 Task: Select the auto option in the integrated GPU acceleration.
Action: Mouse moved to (52, 602)
Screenshot: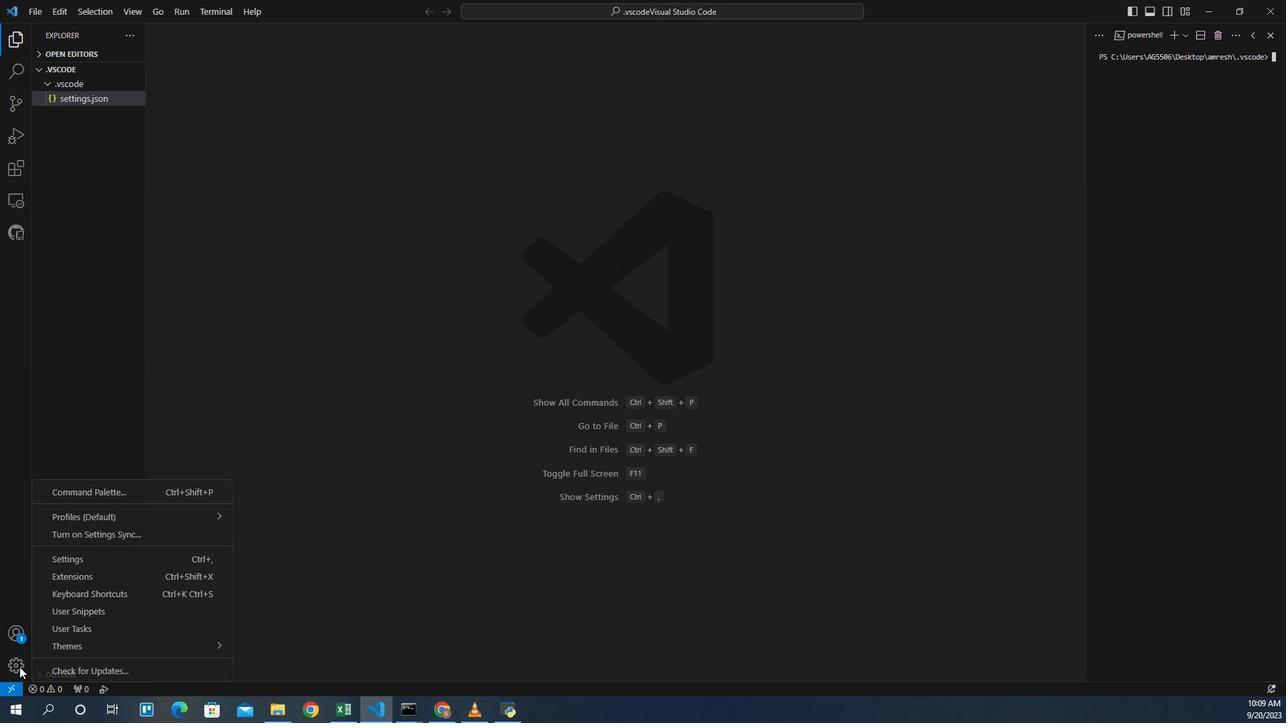
Action: Mouse pressed left at (52, 602)
Screenshot: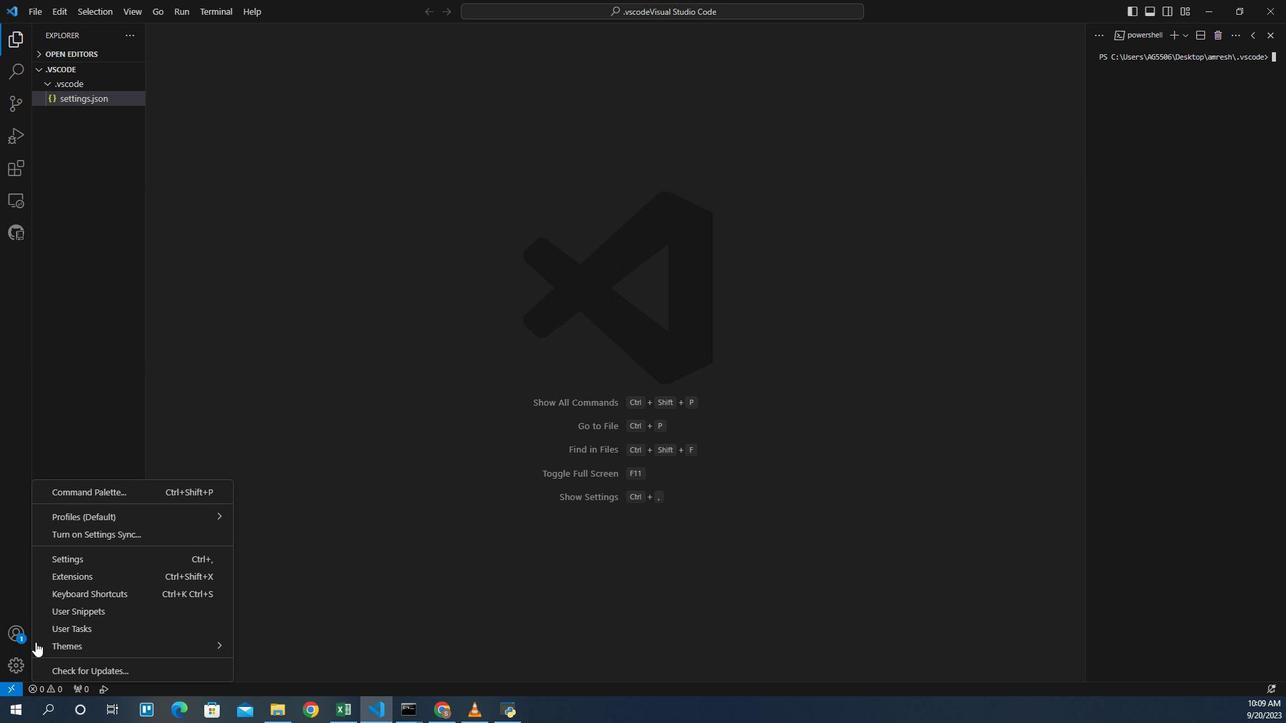 
Action: Mouse moved to (86, 518)
Screenshot: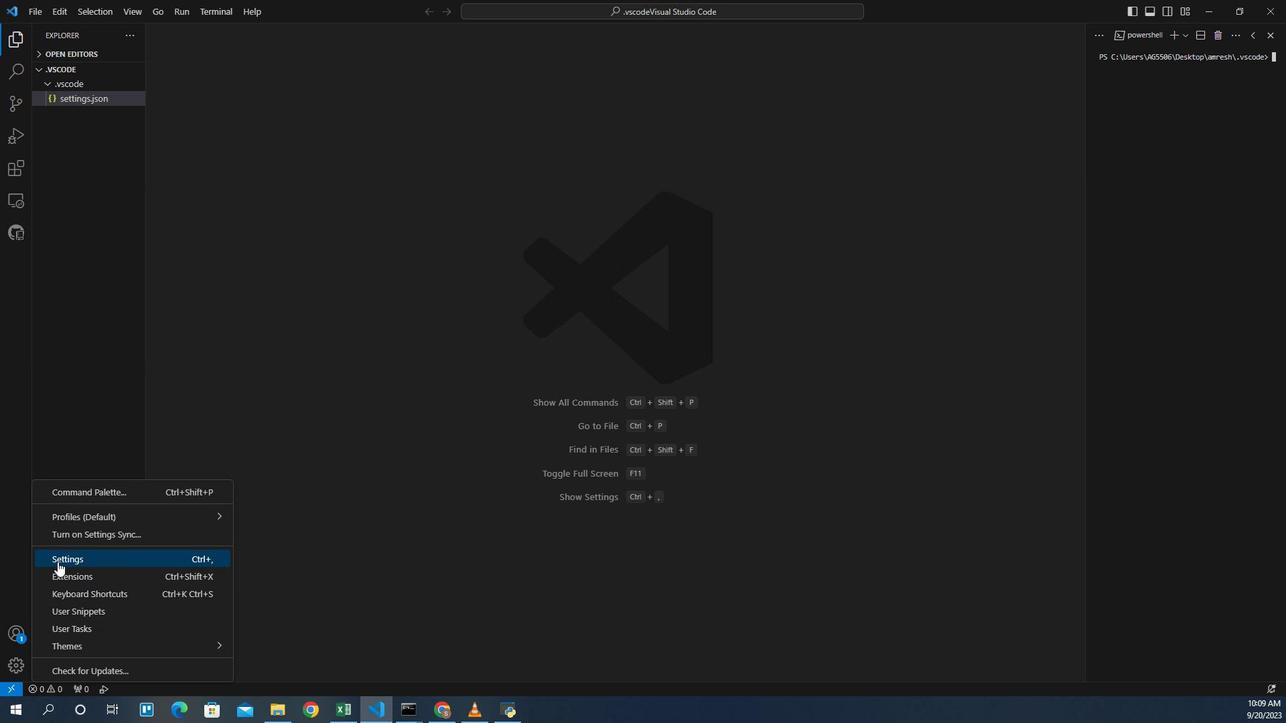 
Action: Mouse pressed left at (86, 518)
Screenshot: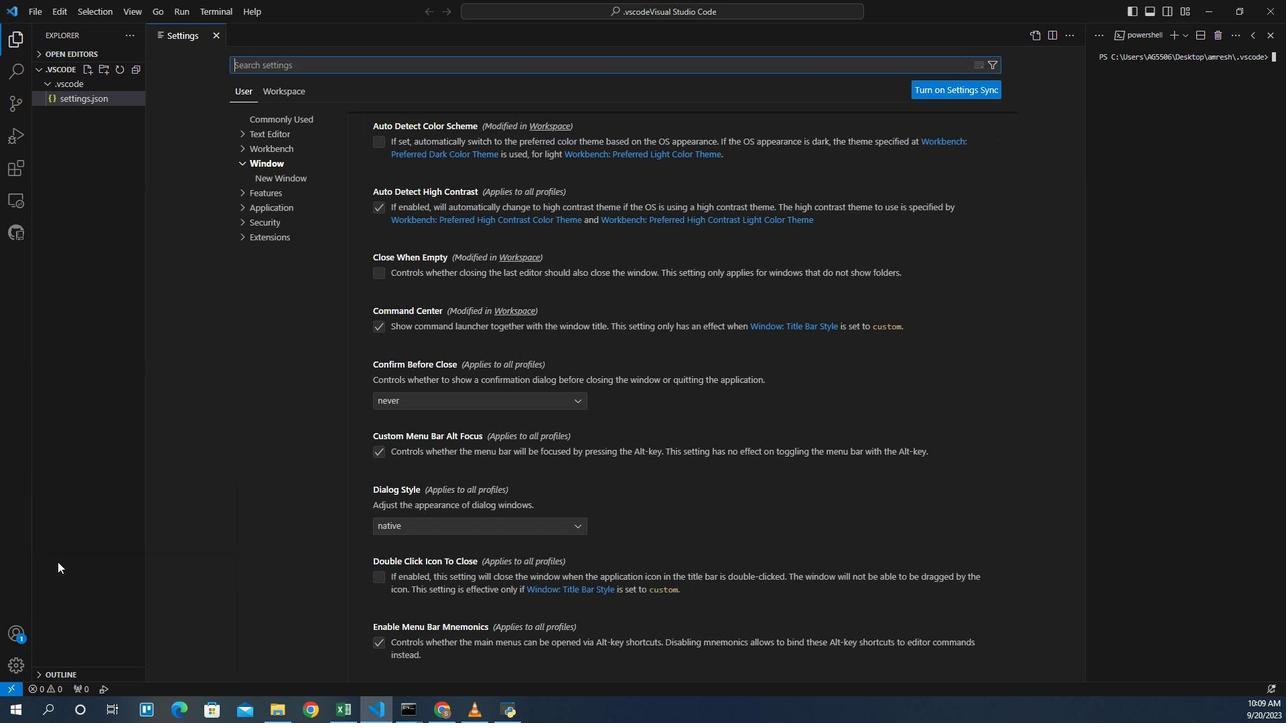 
Action: Mouse moved to (284, 138)
Screenshot: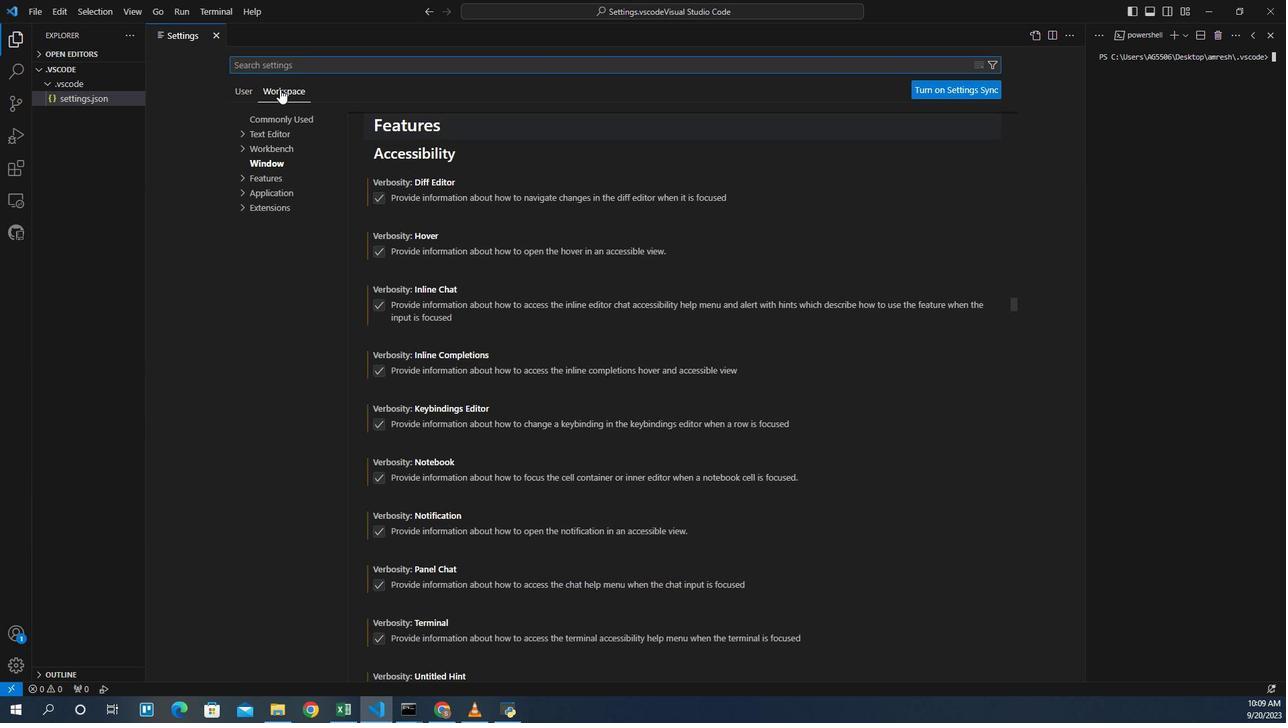 
Action: Mouse pressed left at (284, 138)
Screenshot: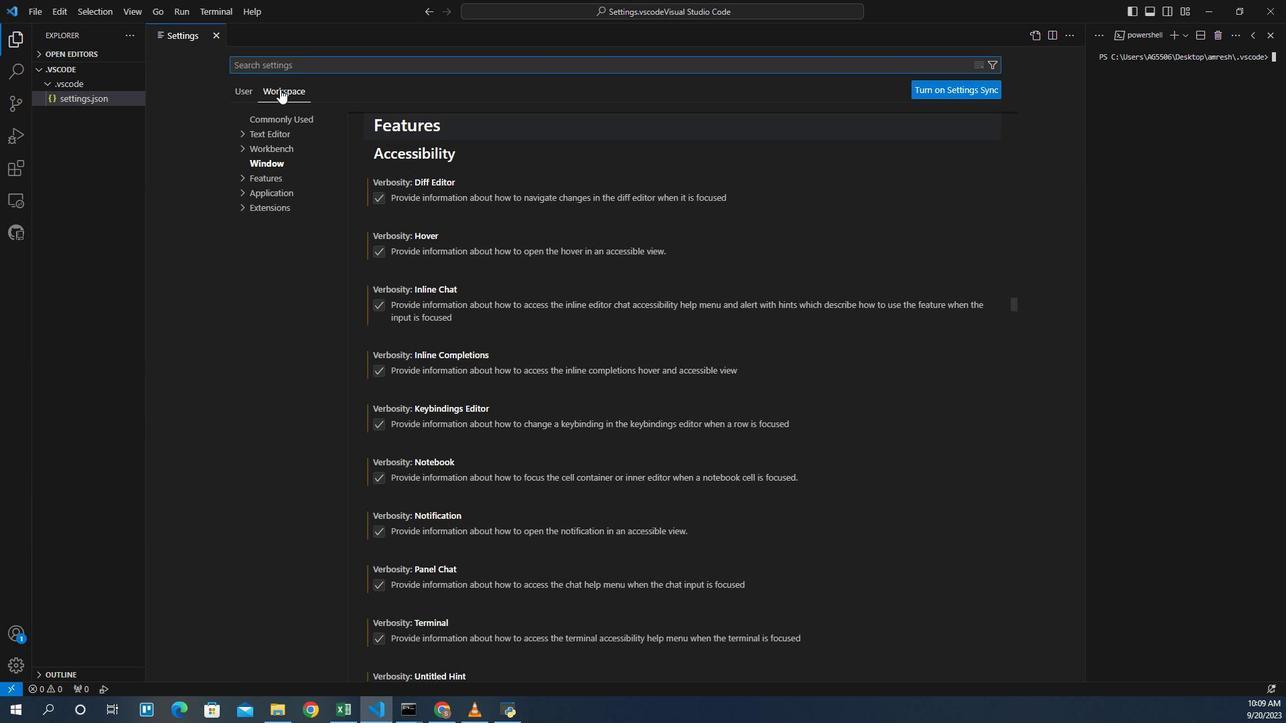 
Action: Mouse moved to (253, 211)
Screenshot: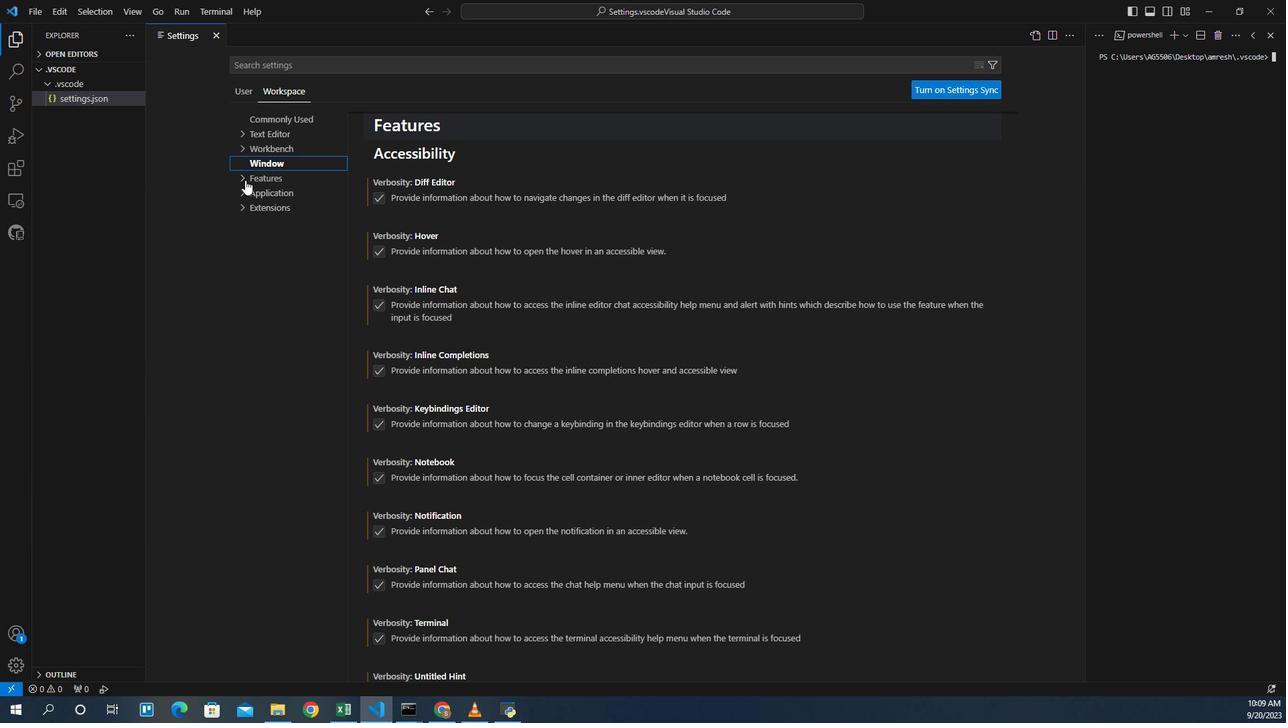 
Action: Mouse pressed left at (253, 211)
Screenshot: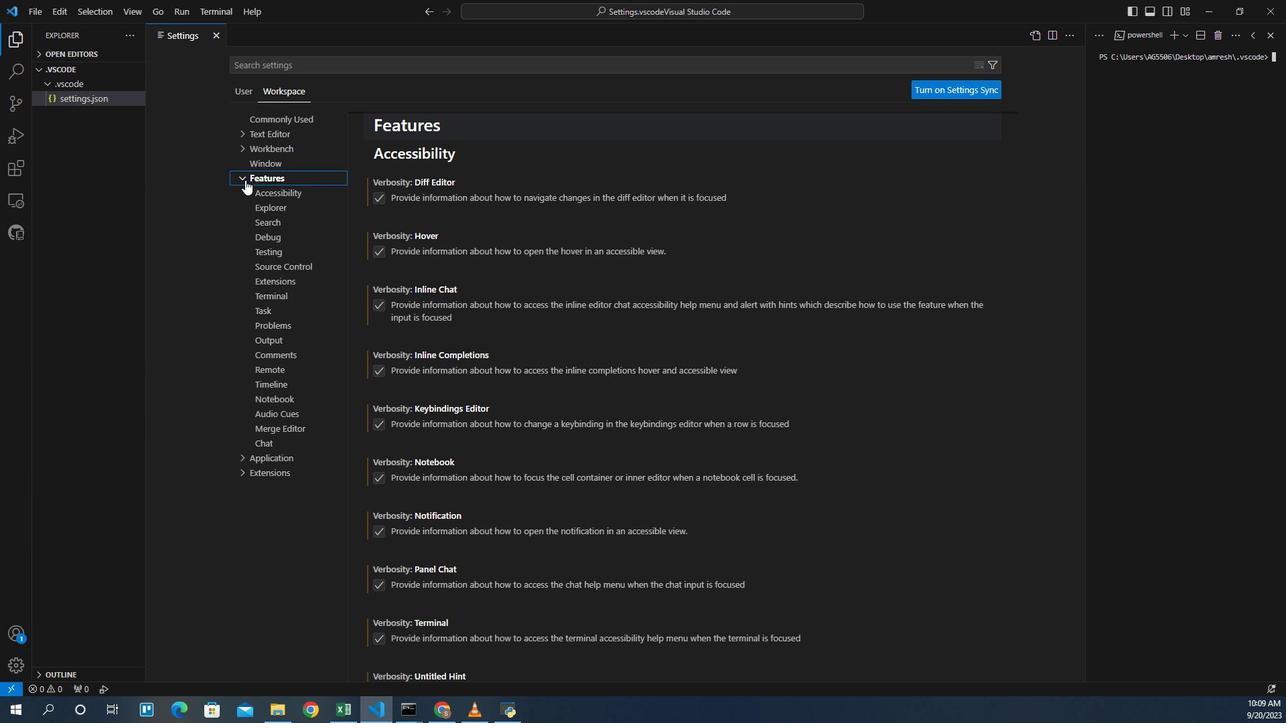 
Action: Mouse moved to (276, 304)
Screenshot: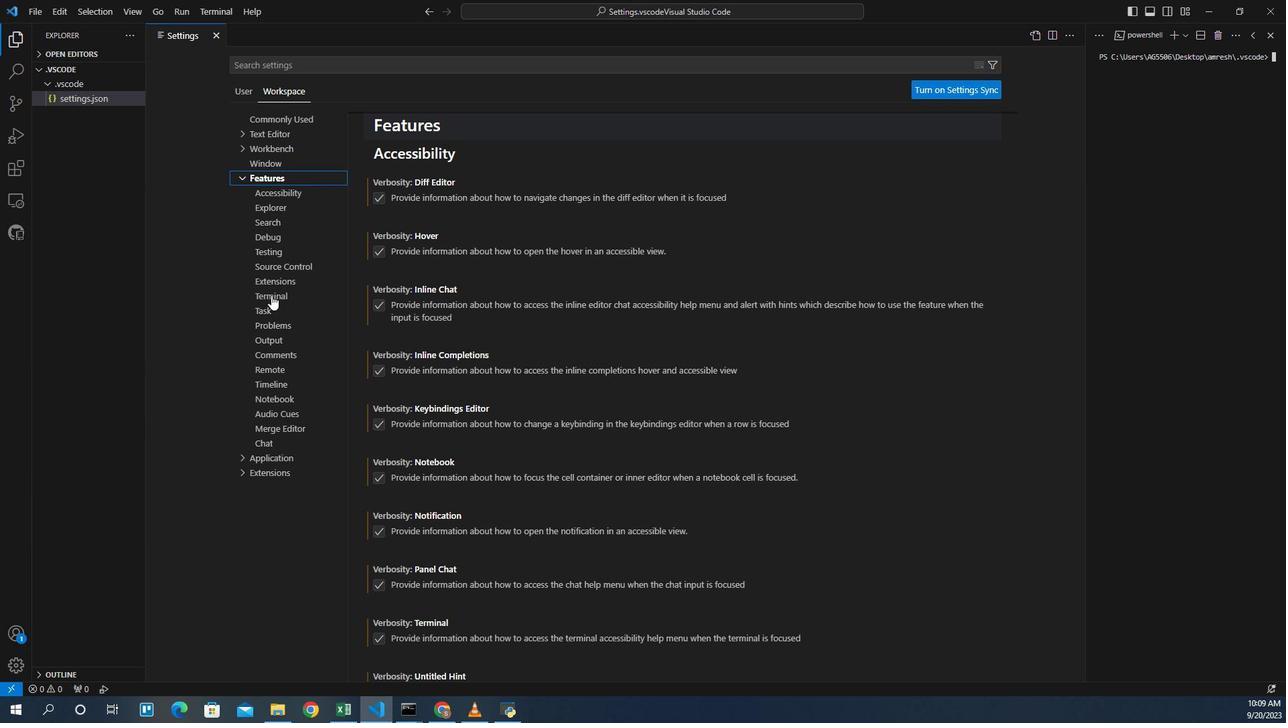 
Action: Mouse pressed left at (276, 304)
Screenshot: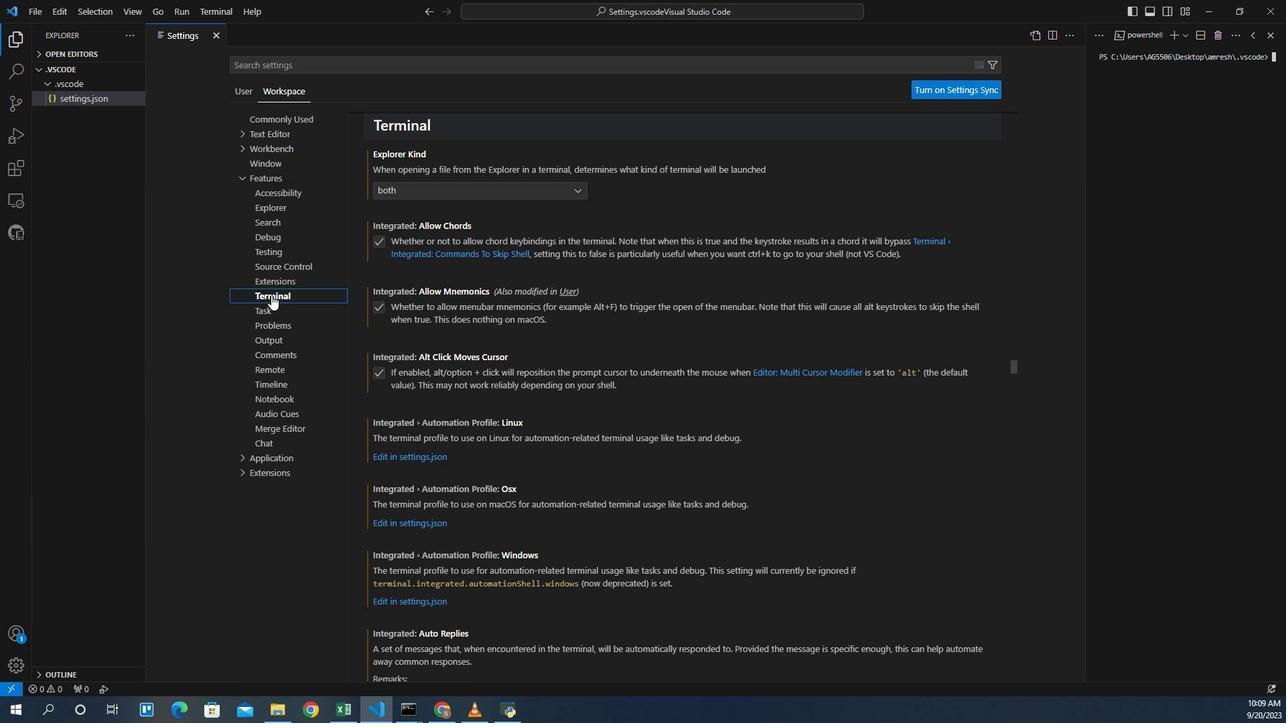 
Action: Mouse moved to (521, 475)
Screenshot: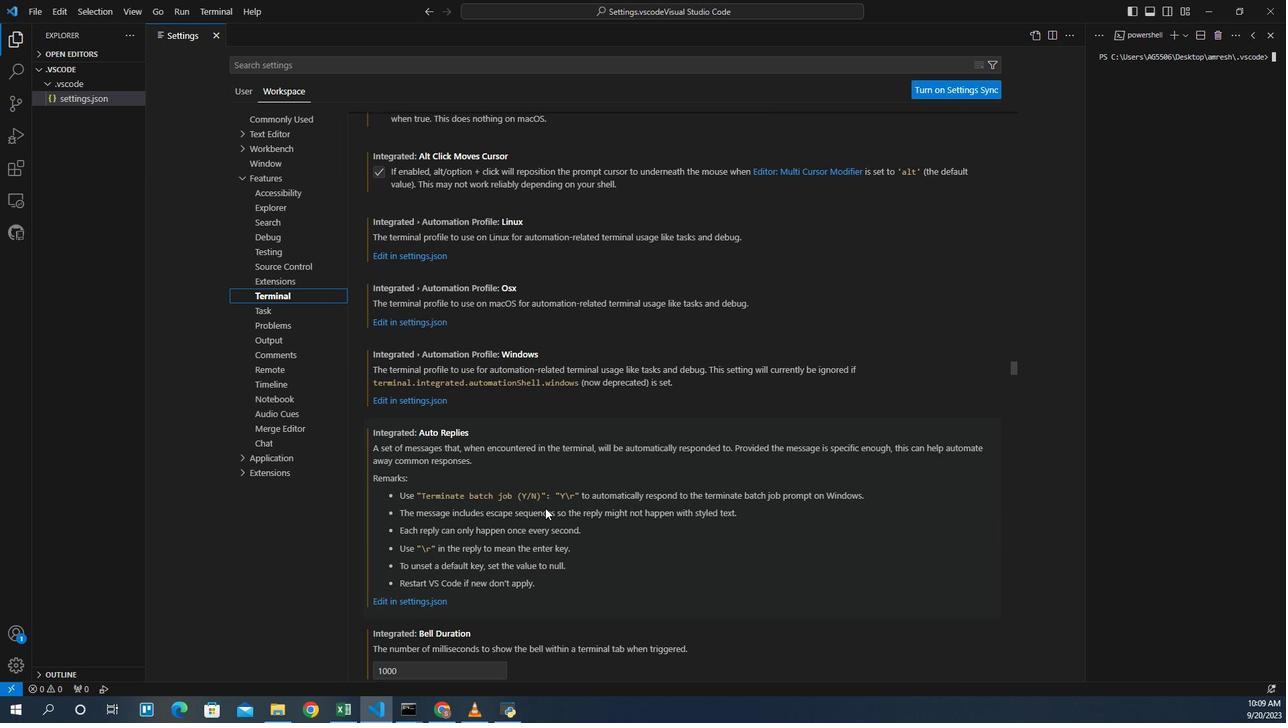 
Action: Mouse scrolled (521, 475) with delta (0, 0)
Screenshot: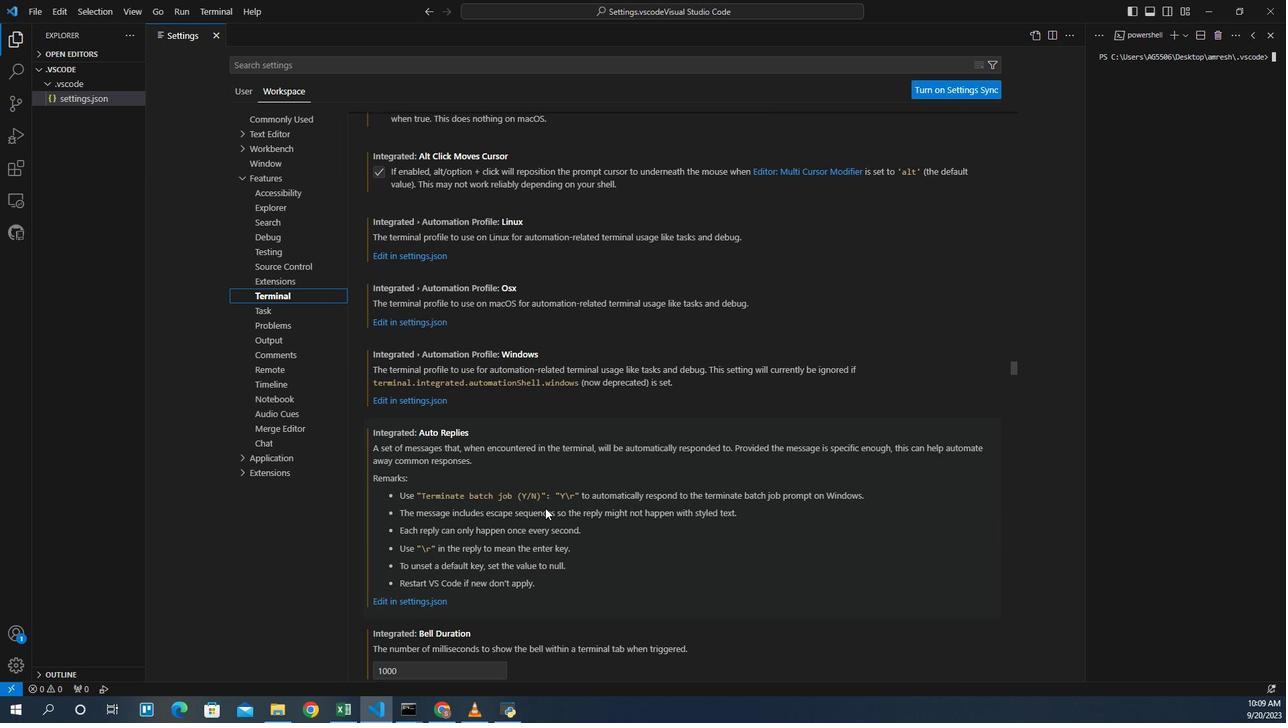 
Action: Mouse scrolled (521, 475) with delta (0, 0)
Screenshot: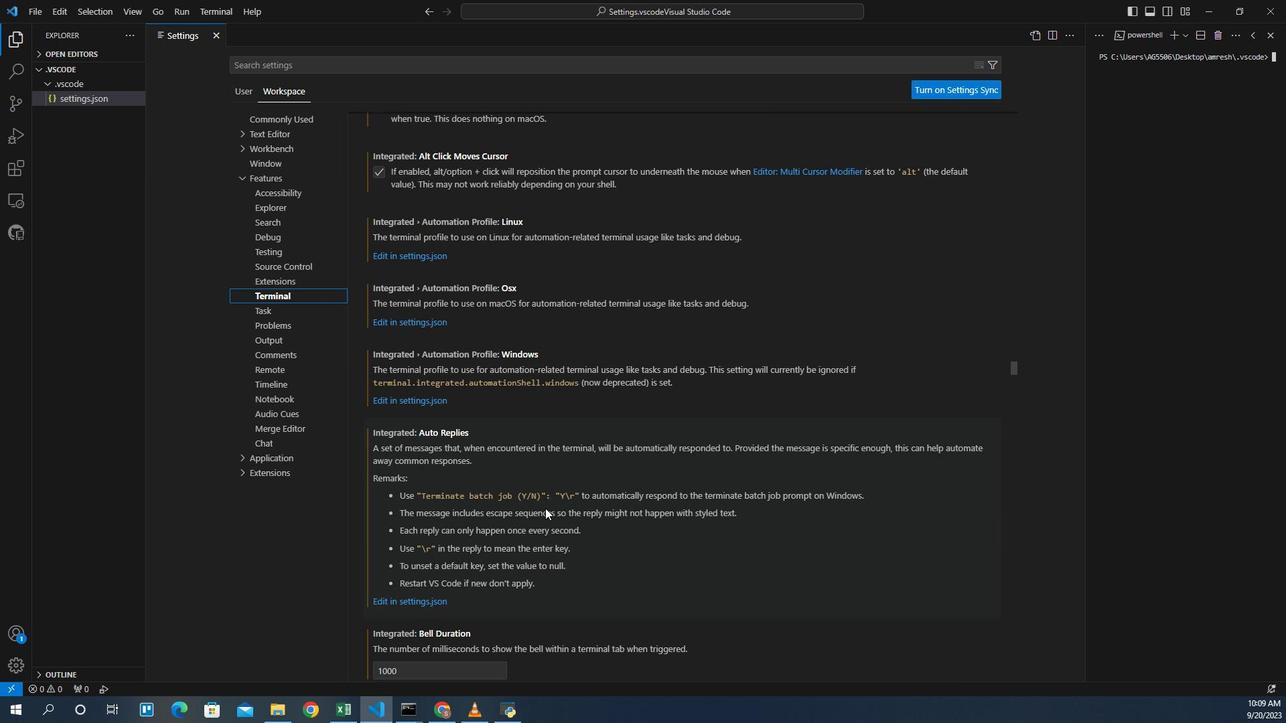 
Action: Mouse scrolled (521, 475) with delta (0, 0)
Screenshot: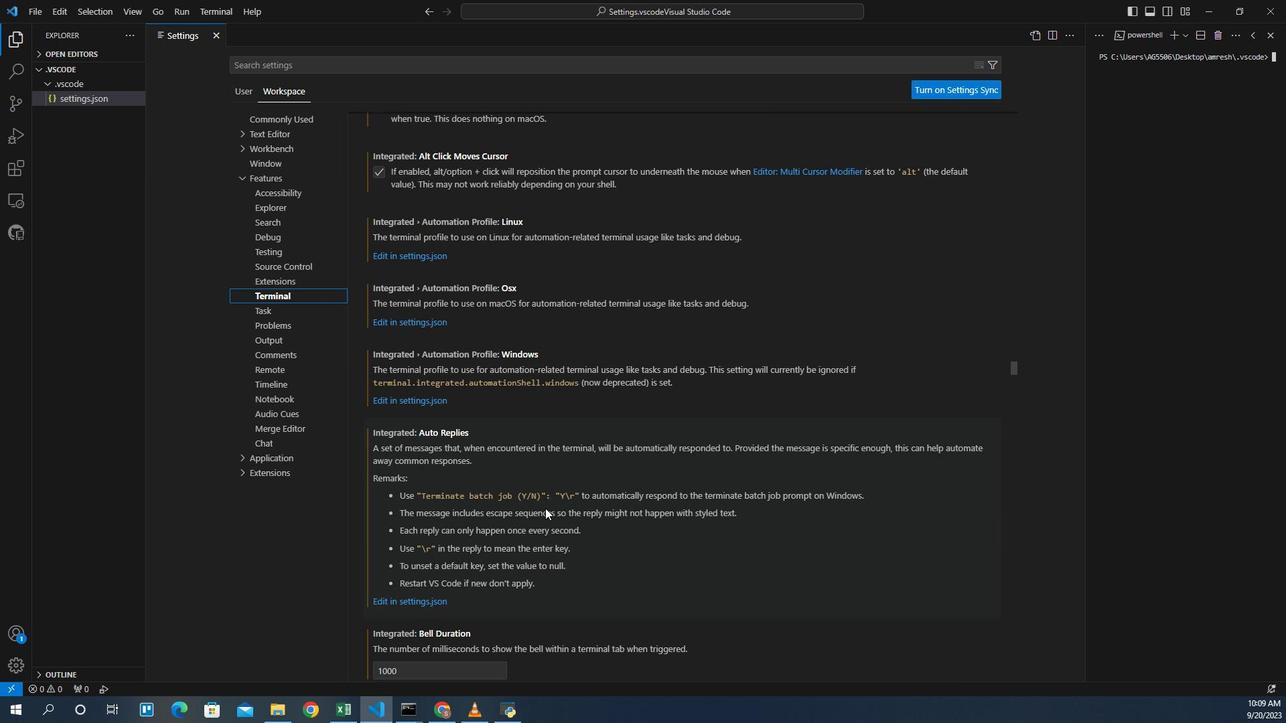 
Action: Mouse scrolled (521, 475) with delta (0, 0)
Screenshot: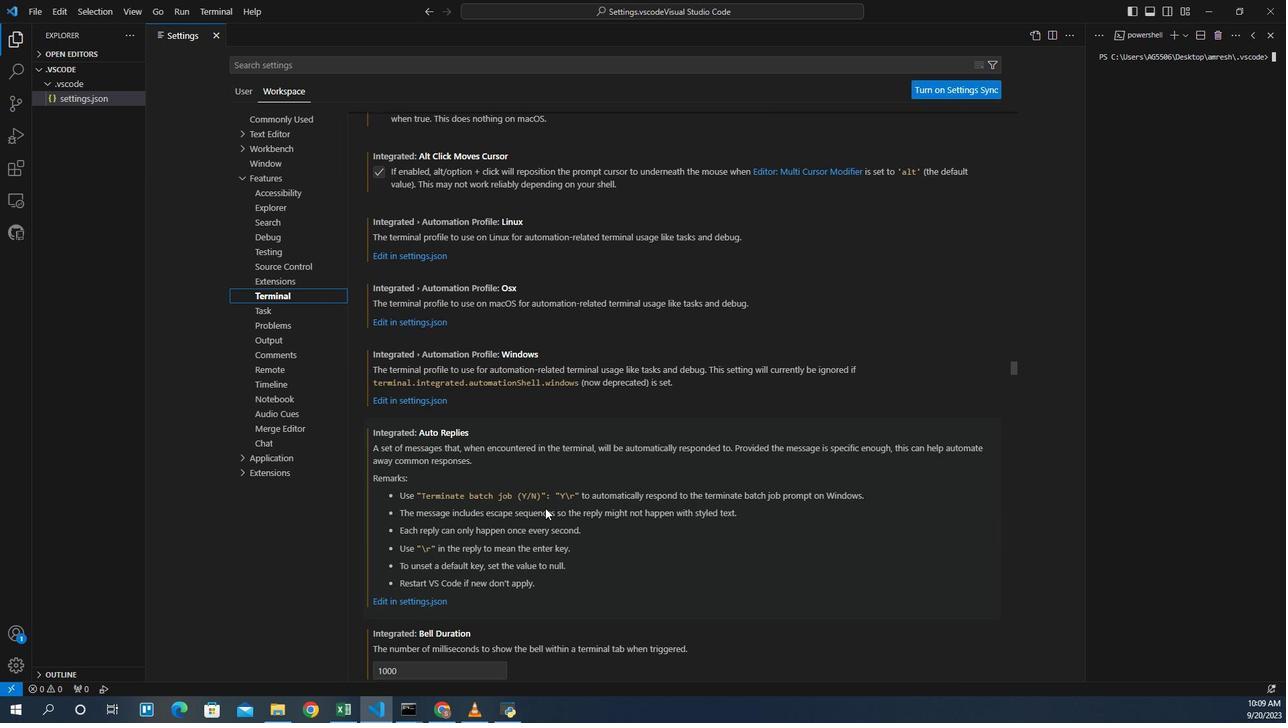 
Action: Mouse scrolled (521, 475) with delta (0, 0)
Screenshot: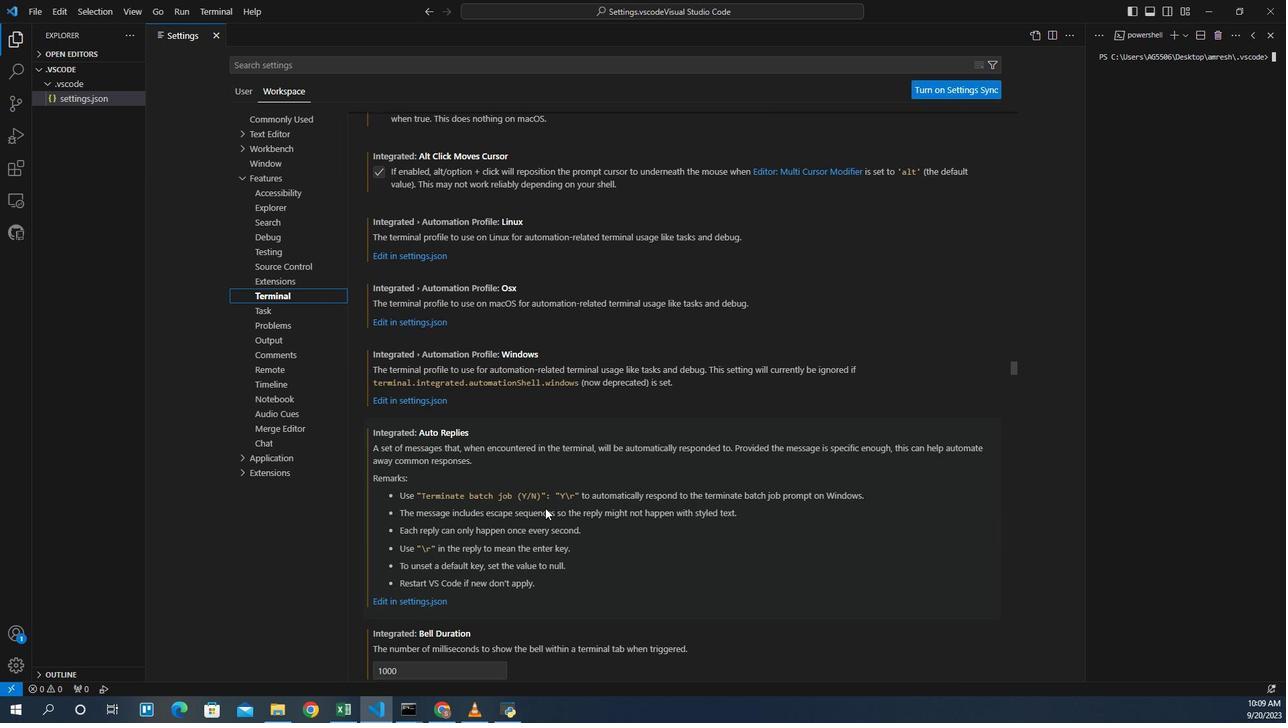 
Action: Mouse scrolled (521, 475) with delta (0, 0)
Screenshot: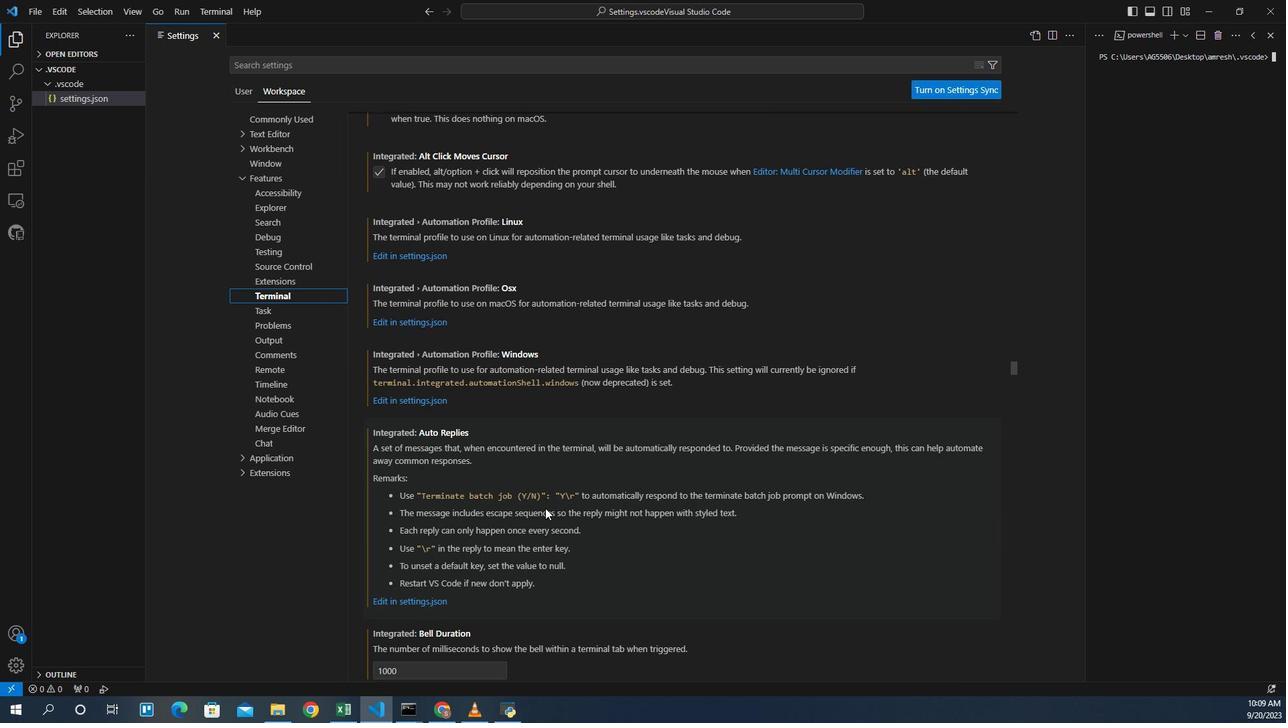 
Action: Mouse scrolled (521, 475) with delta (0, 0)
Screenshot: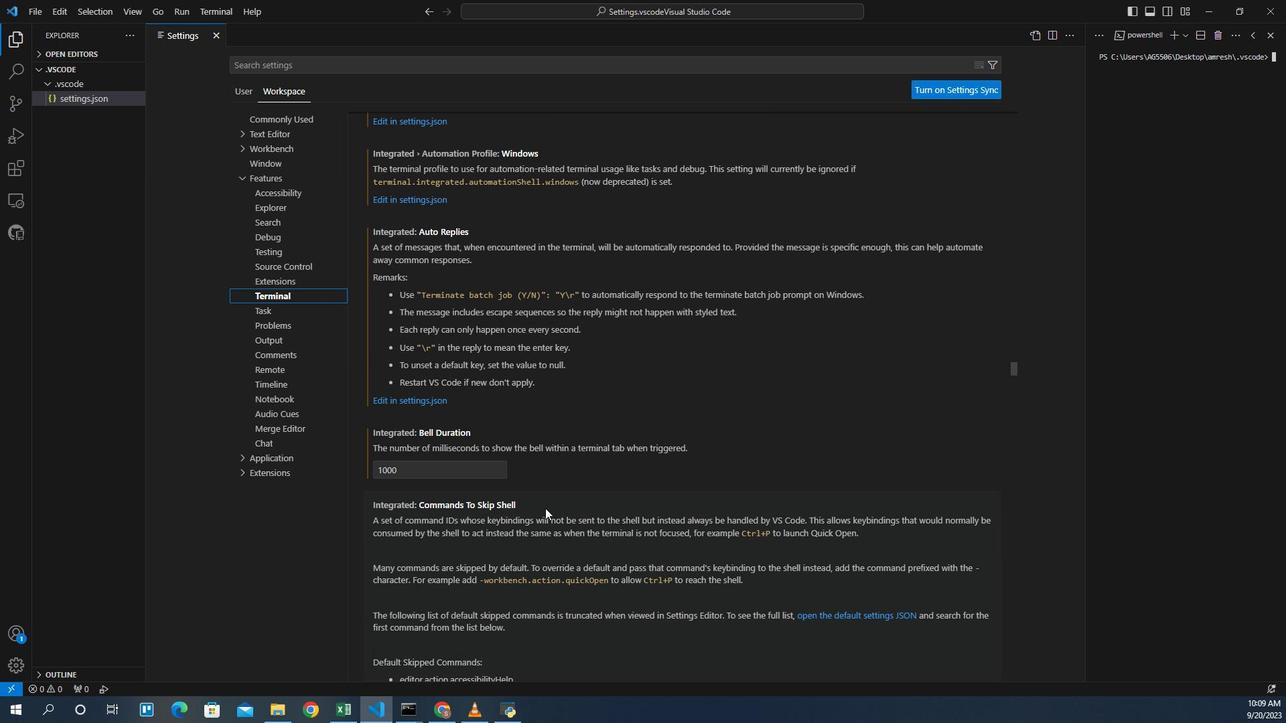
Action: Mouse scrolled (521, 475) with delta (0, 0)
Screenshot: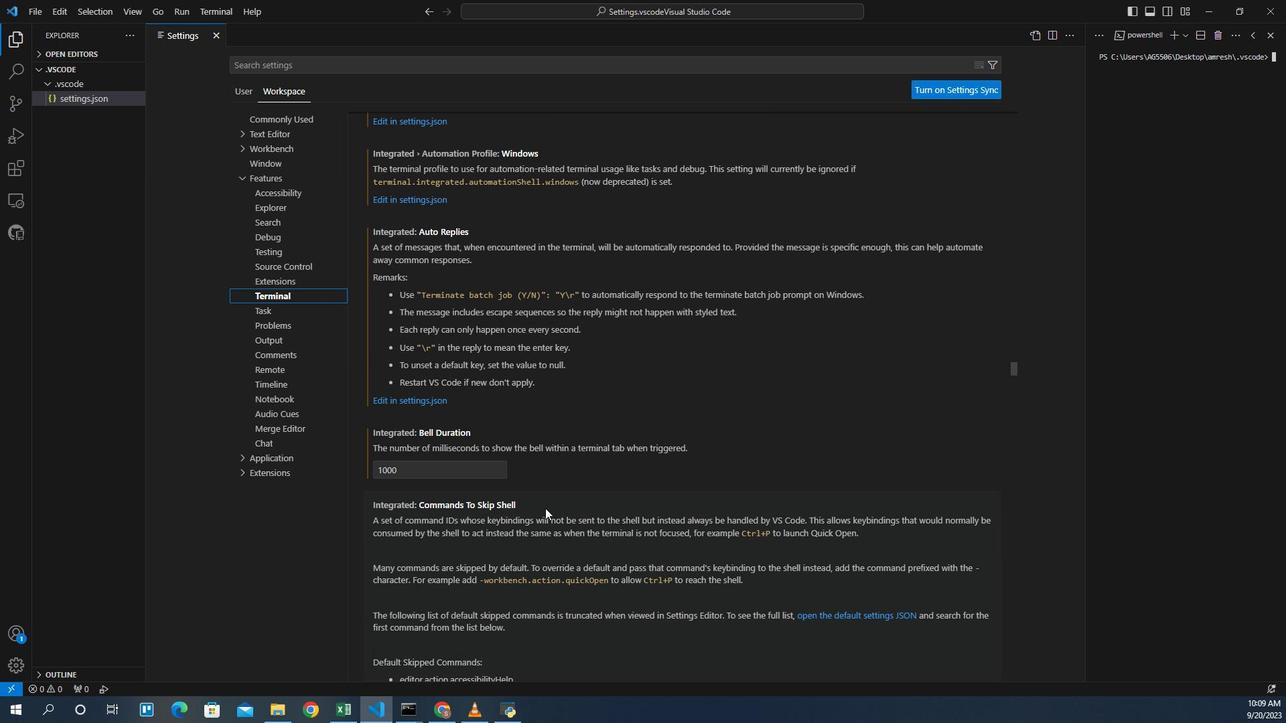 
Action: Mouse scrolled (521, 475) with delta (0, 0)
Screenshot: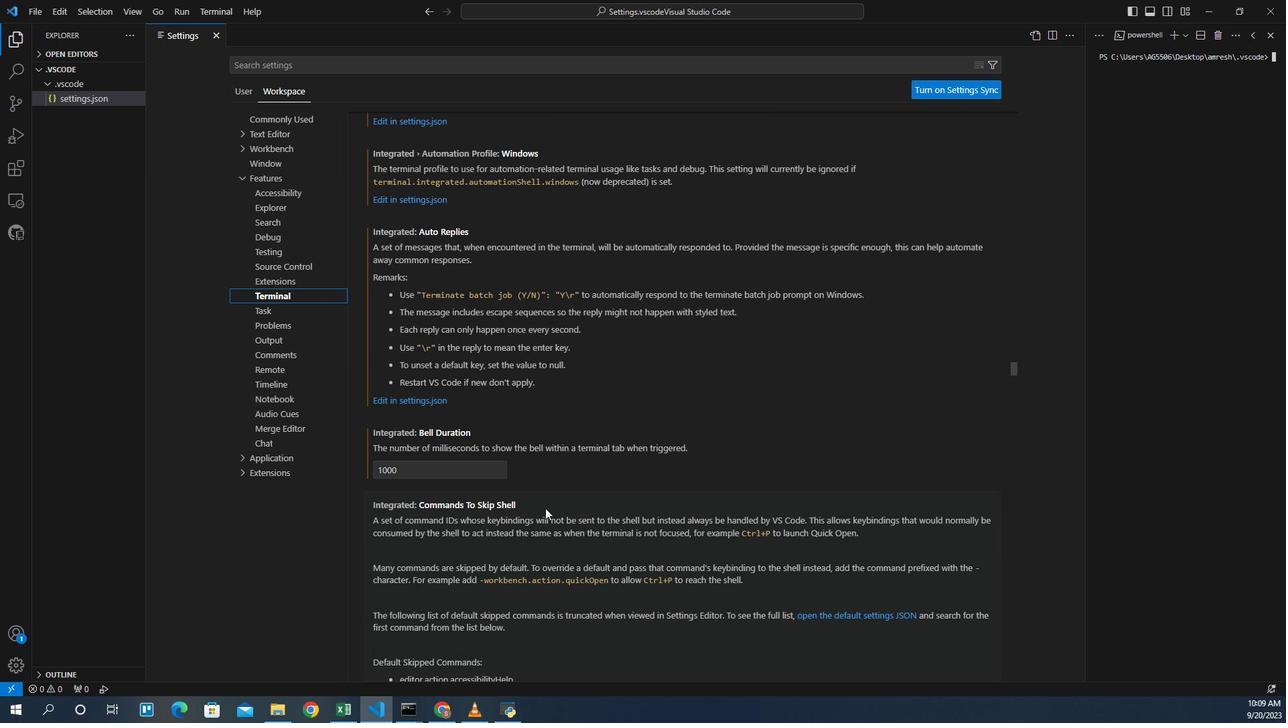 
Action: Mouse scrolled (521, 475) with delta (0, 0)
Screenshot: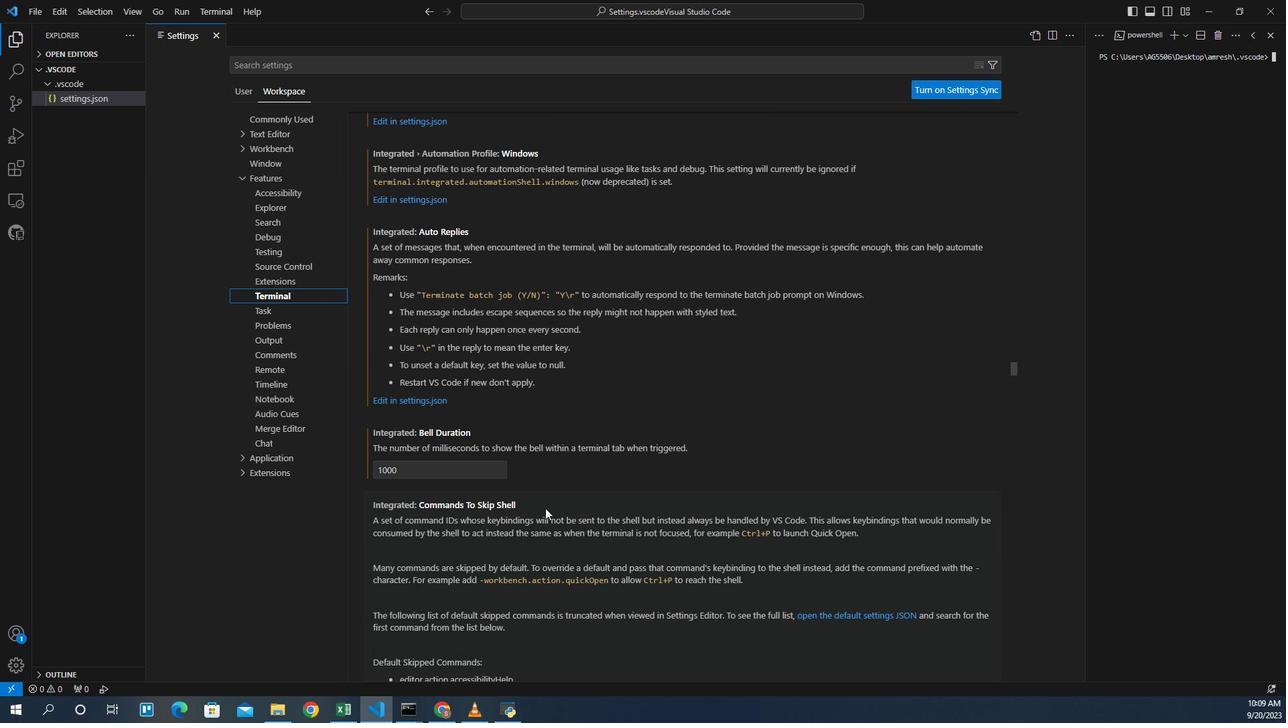
Action: Mouse scrolled (521, 475) with delta (0, 0)
Screenshot: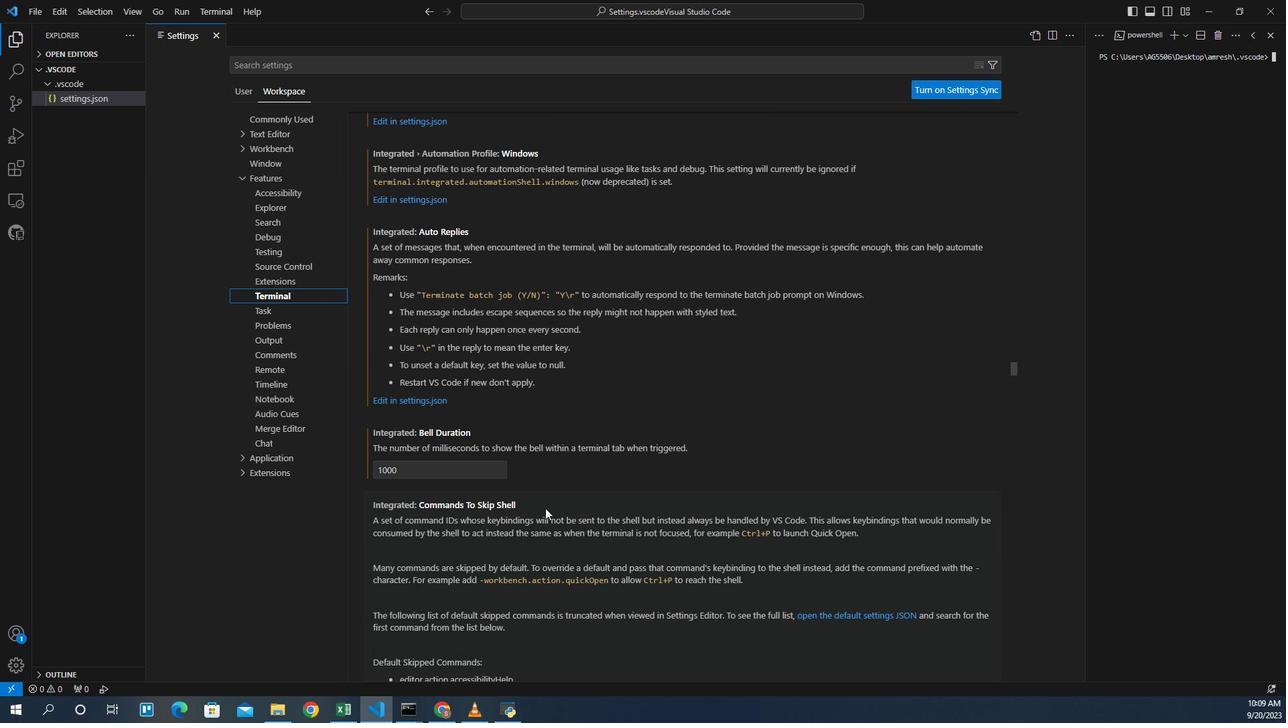 
Action: Mouse scrolled (521, 475) with delta (0, 0)
Screenshot: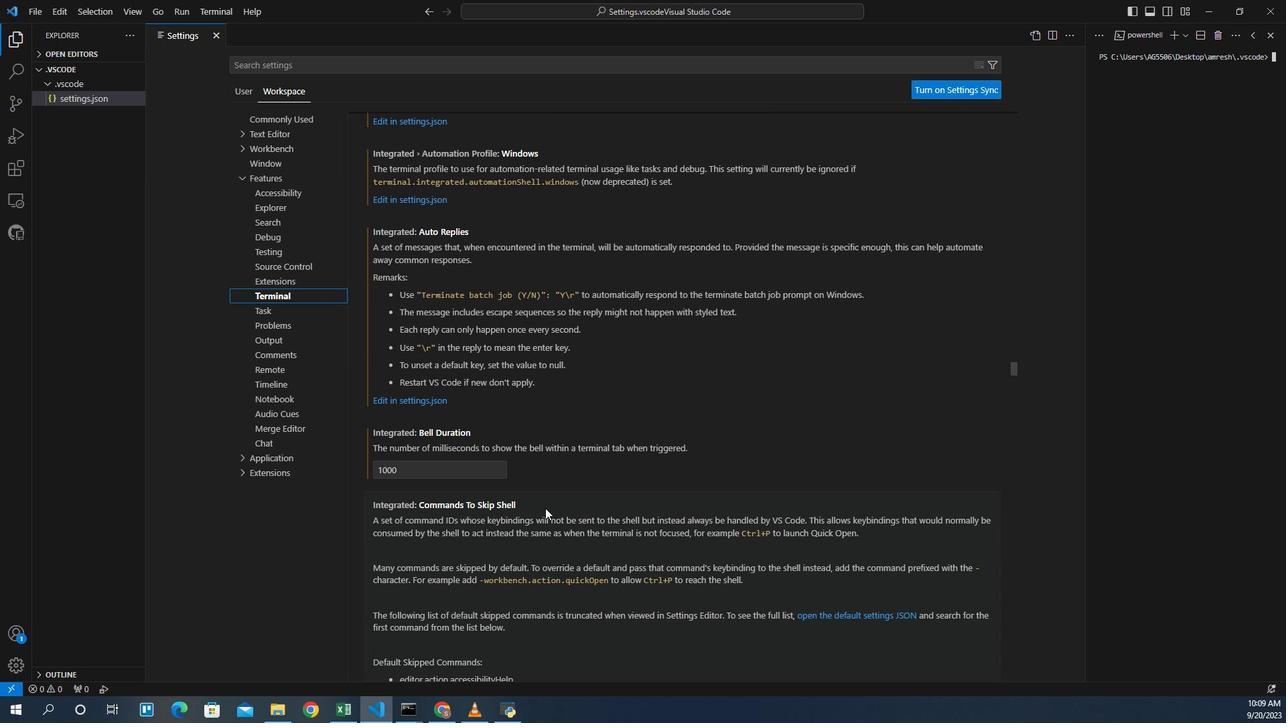 
Action: Mouse scrolled (521, 475) with delta (0, 0)
Screenshot: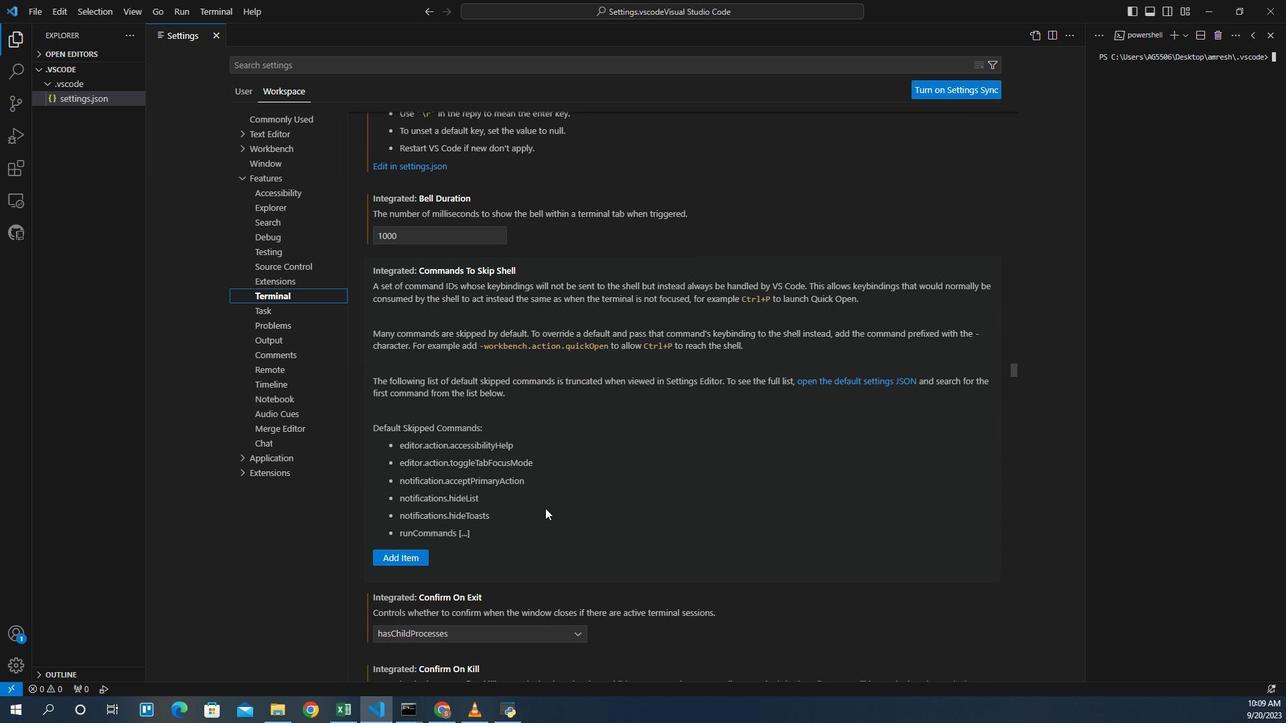 
Action: Mouse scrolled (521, 475) with delta (0, 0)
Screenshot: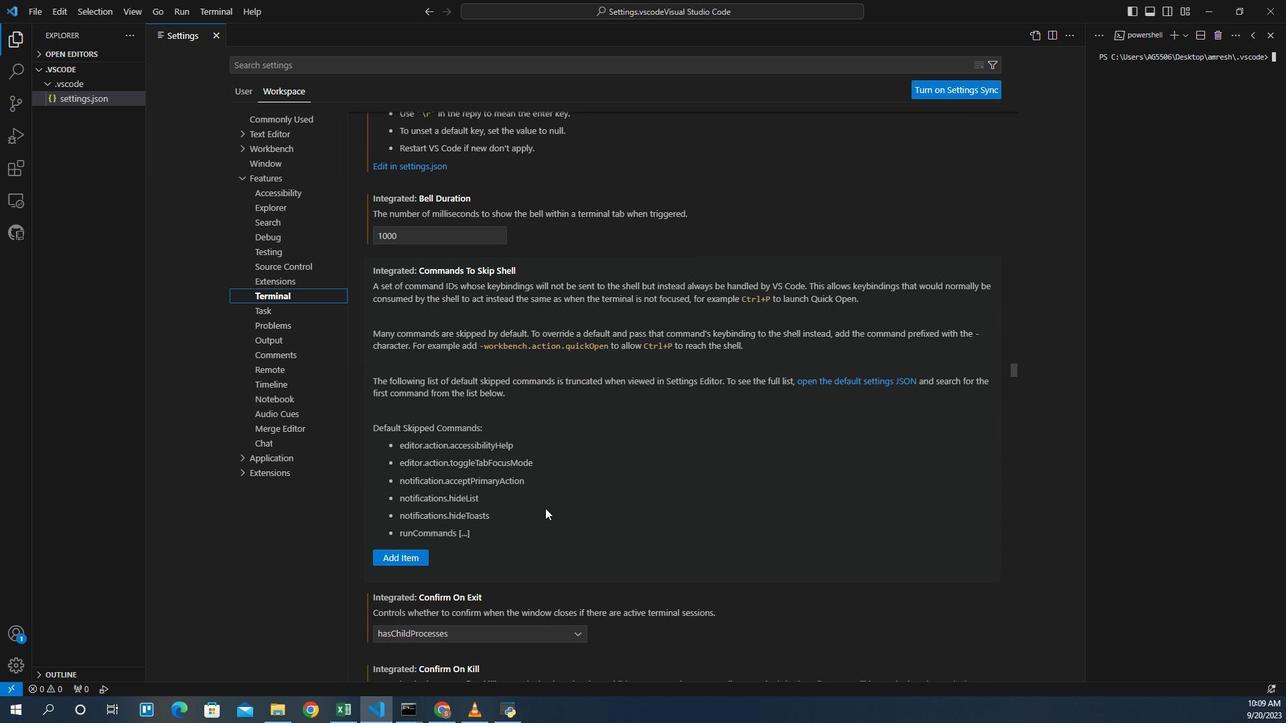 
Action: Mouse scrolled (521, 475) with delta (0, 0)
Screenshot: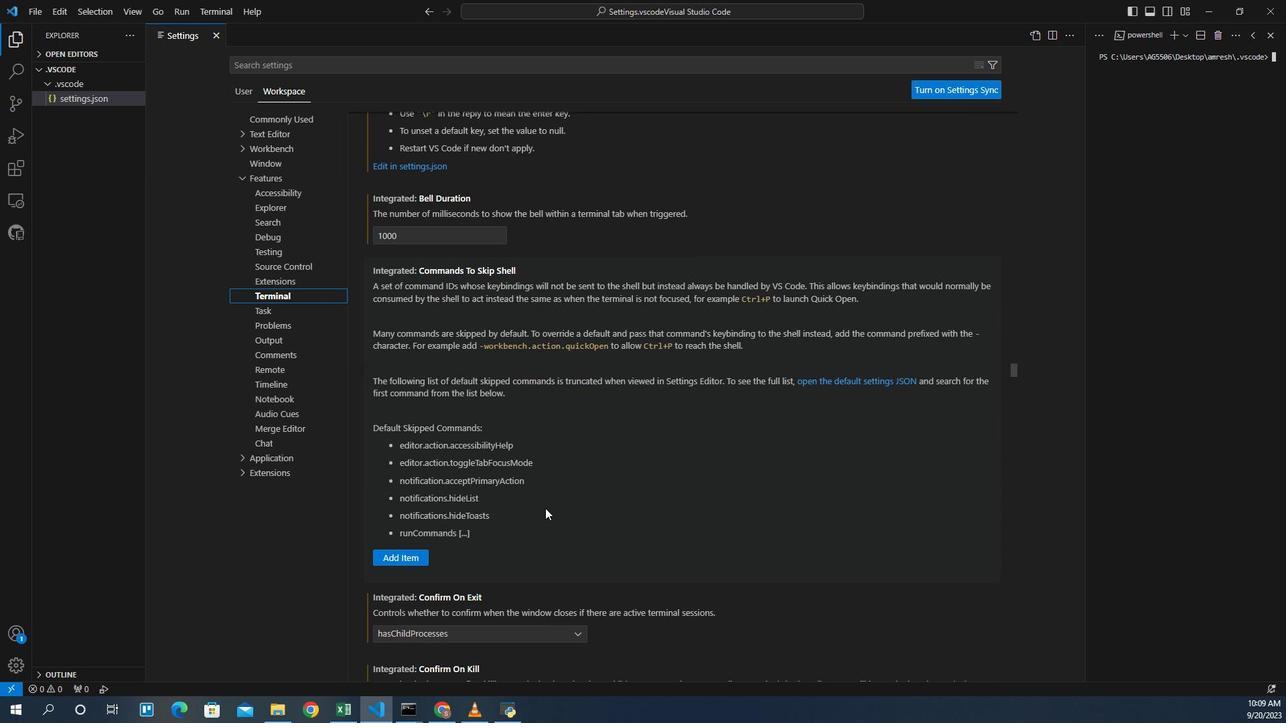 
Action: Mouse scrolled (521, 475) with delta (0, 0)
Screenshot: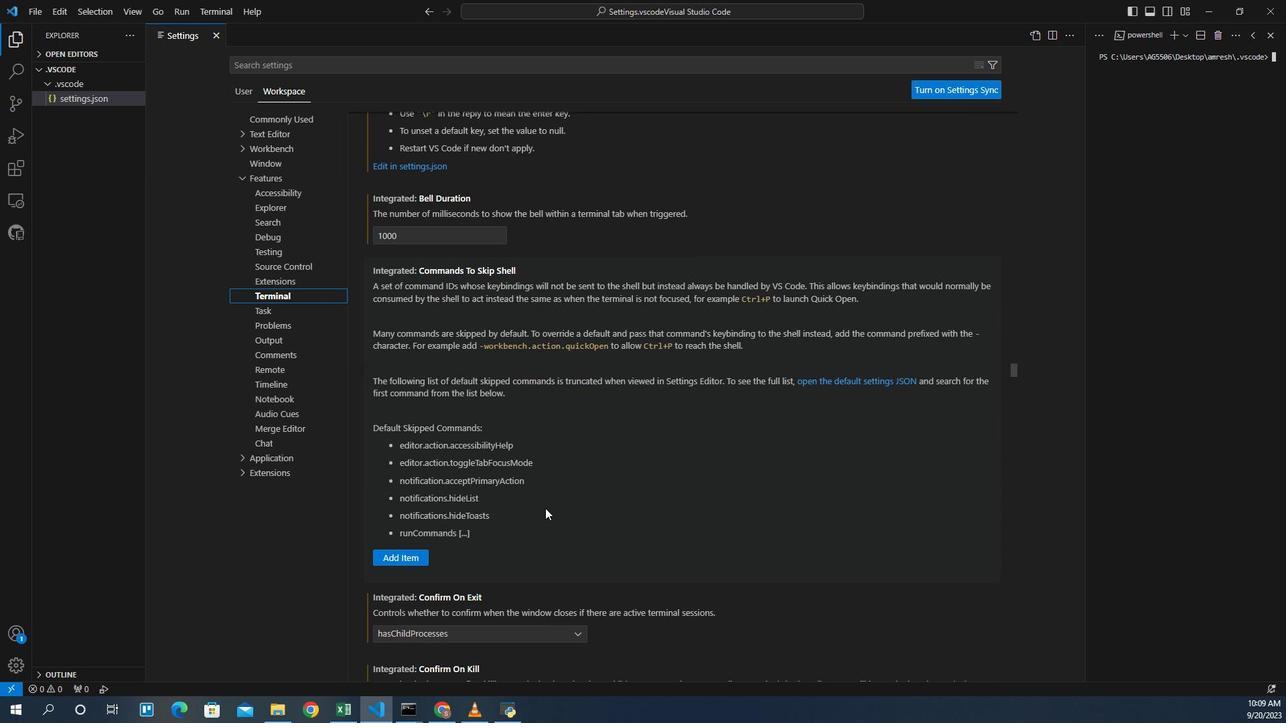 
Action: Mouse scrolled (521, 475) with delta (0, 0)
Screenshot: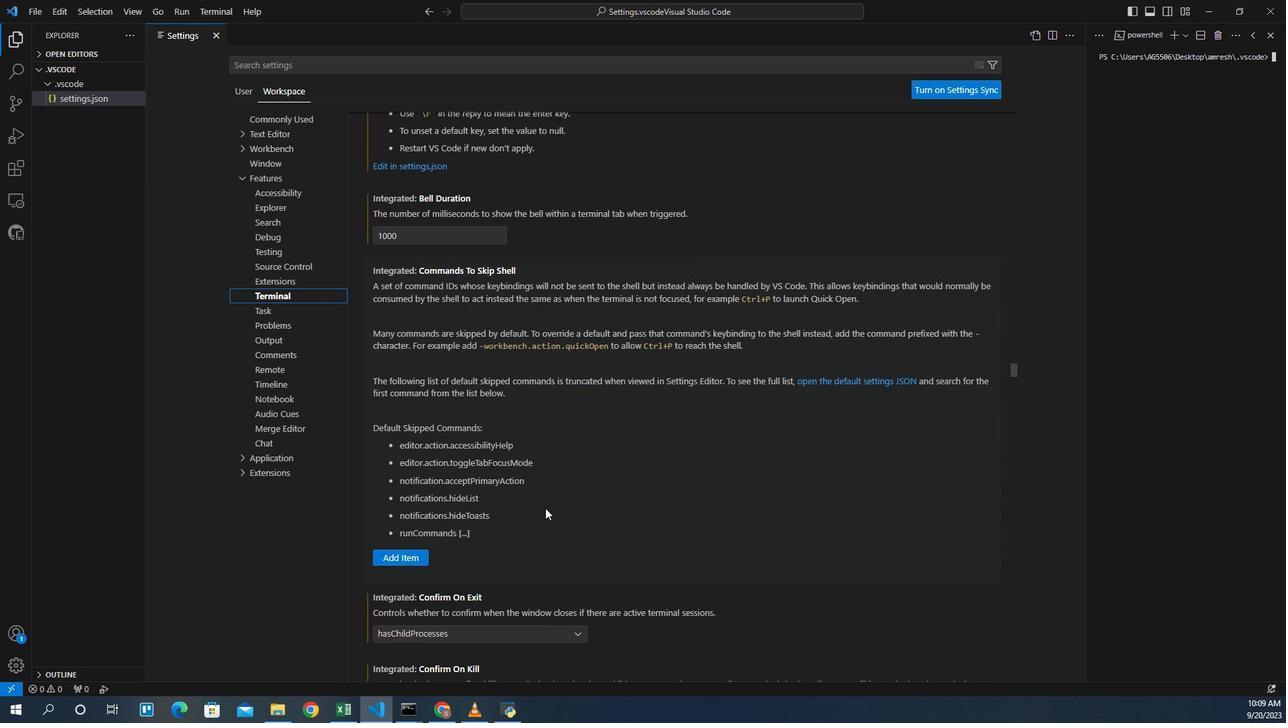 
Action: Mouse scrolled (521, 475) with delta (0, 0)
Screenshot: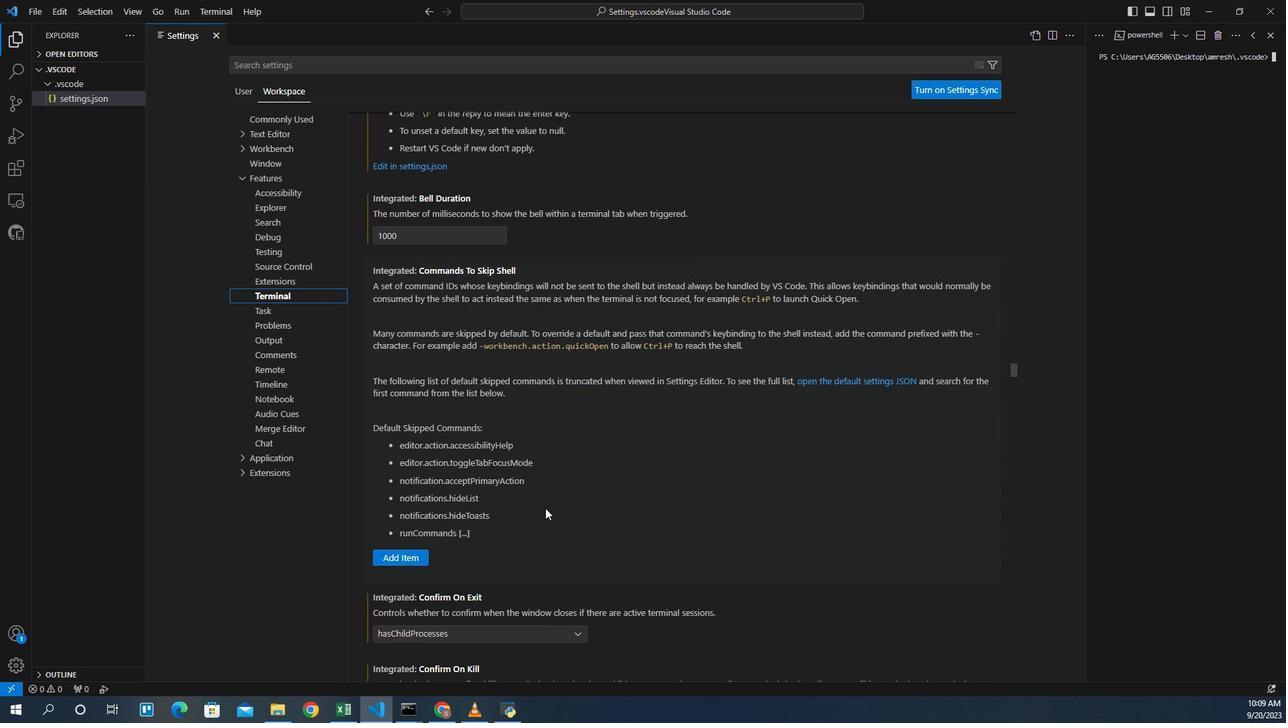 
Action: Mouse scrolled (521, 475) with delta (0, 0)
Screenshot: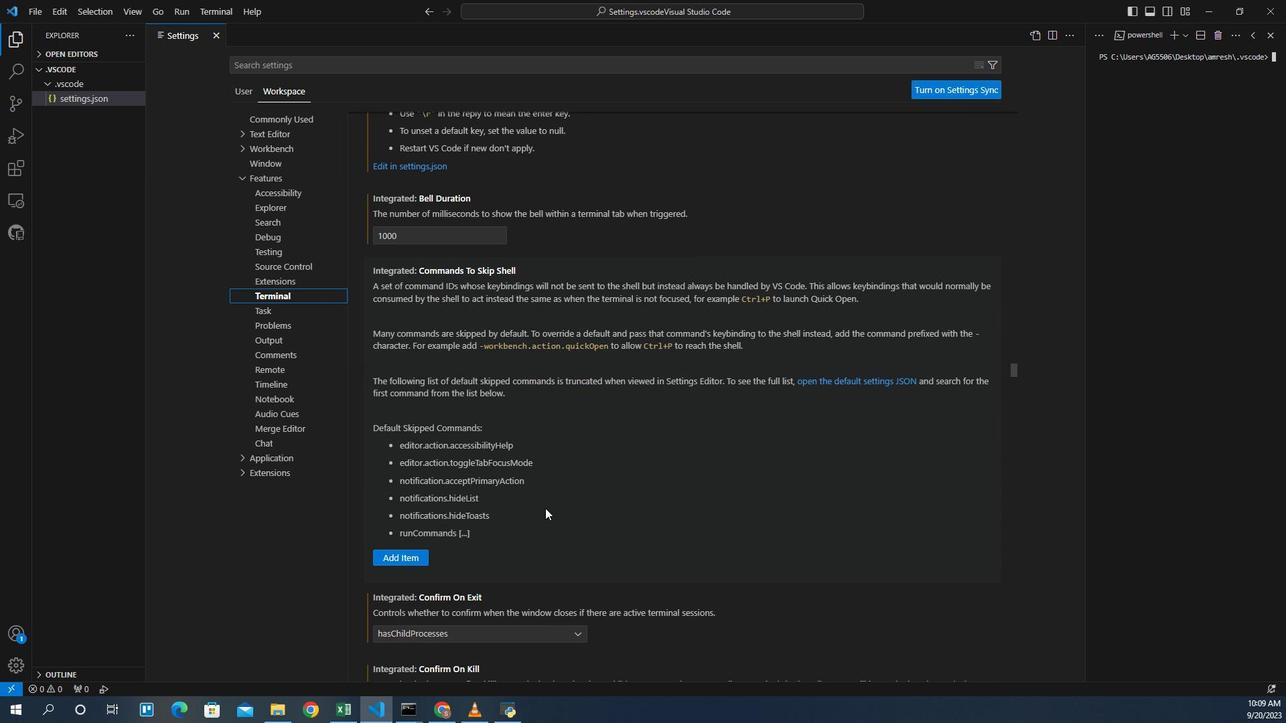 
Action: Mouse scrolled (521, 475) with delta (0, 0)
Screenshot: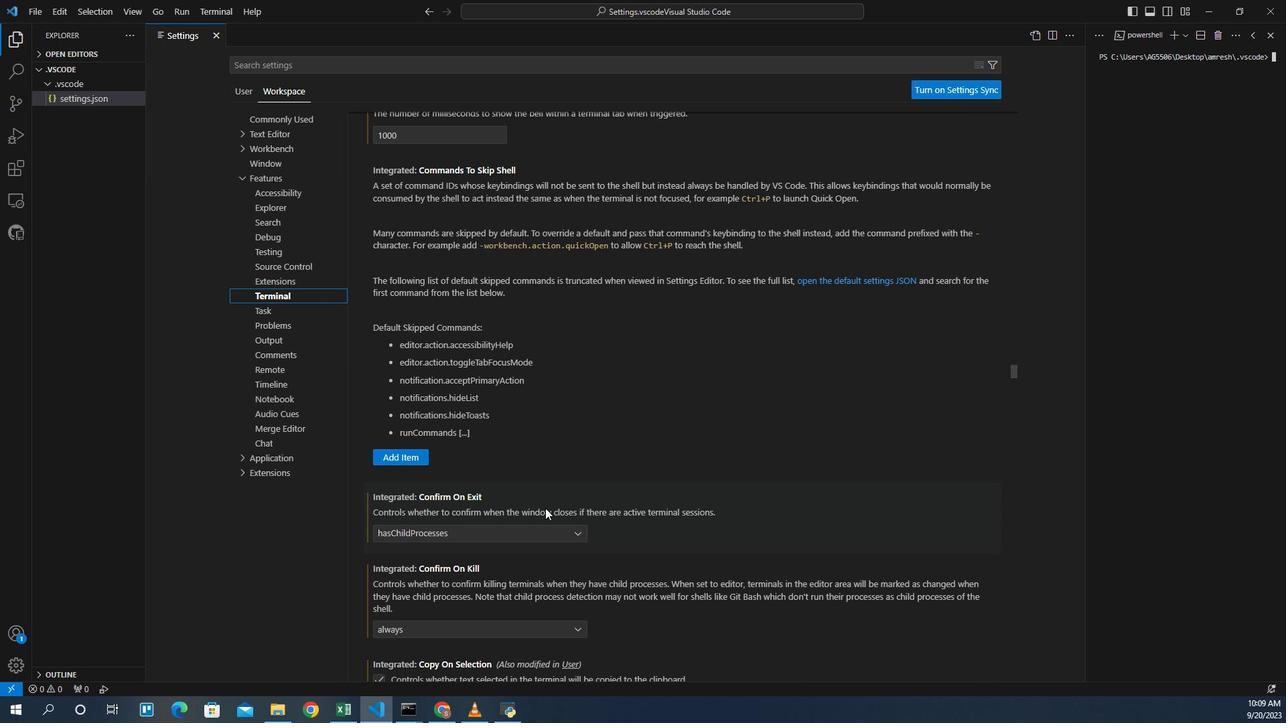 
Action: Mouse scrolled (521, 475) with delta (0, 0)
Screenshot: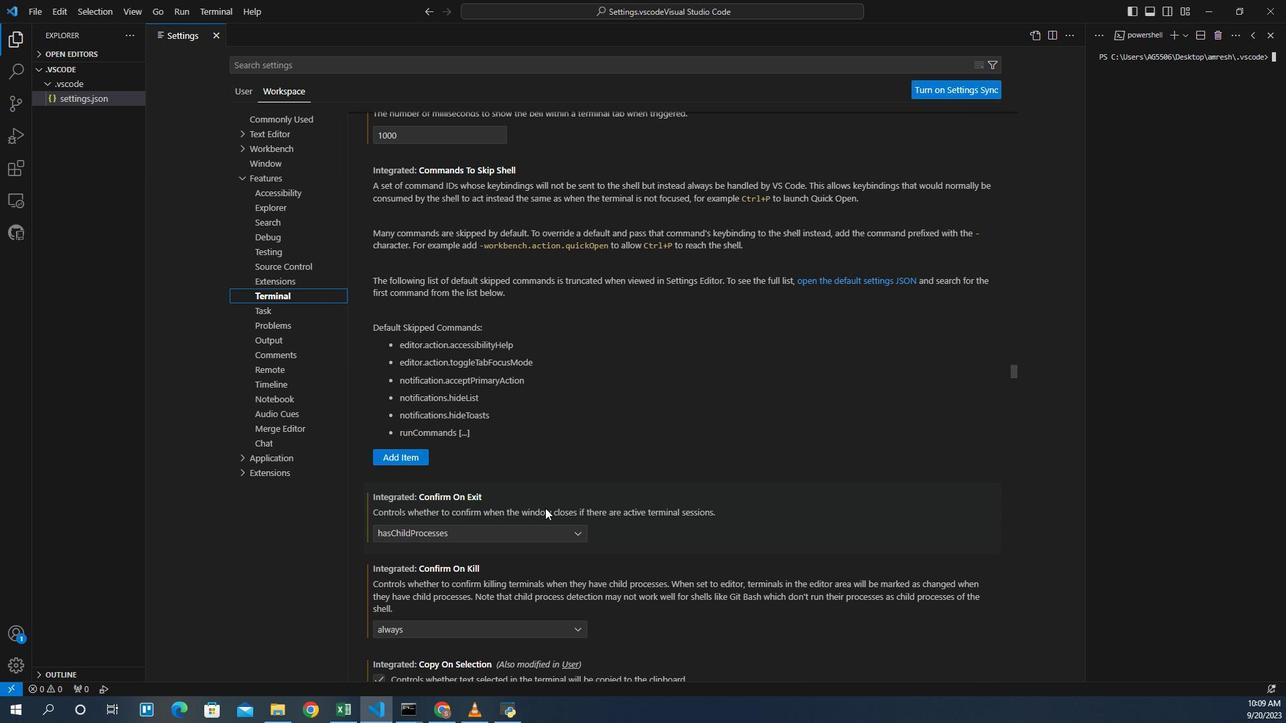 
Action: Mouse scrolled (521, 475) with delta (0, 0)
Screenshot: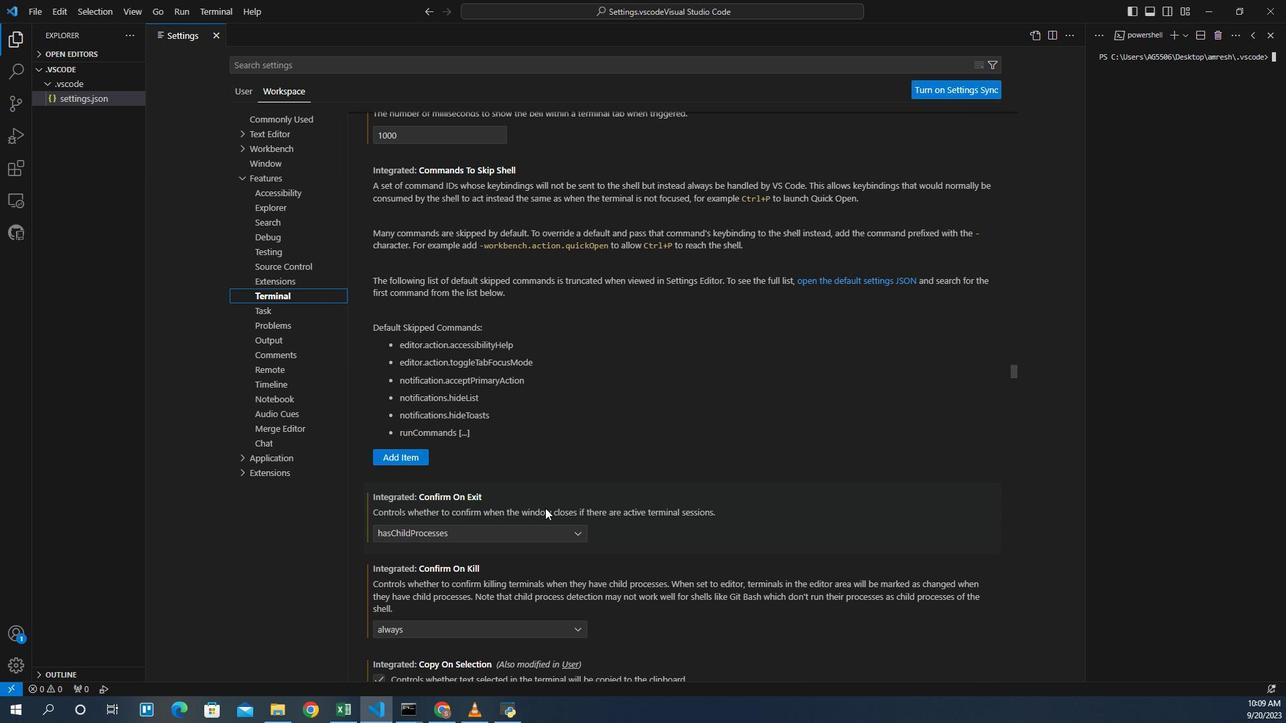 
Action: Mouse scrolled (521, 475) with delta (0, 0)
Screenshot: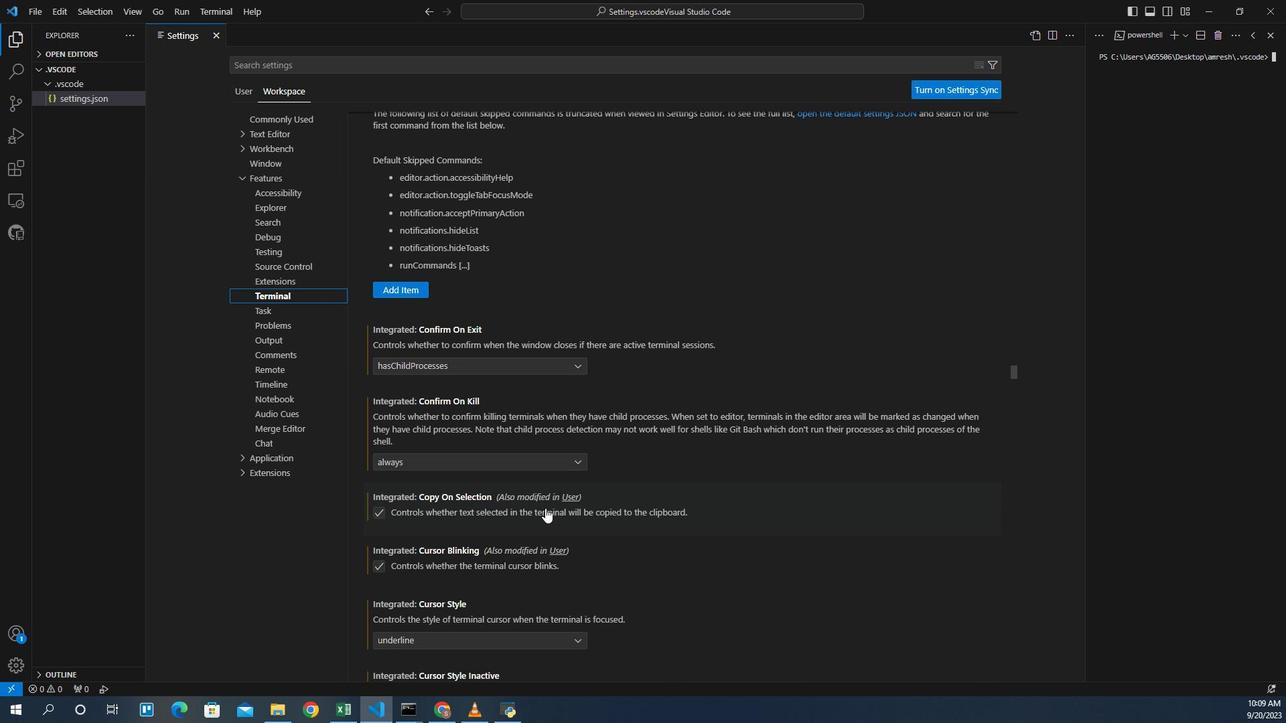 
Action: Mouse scrolled (521, 475) with delta (0, 0)
Screenshot: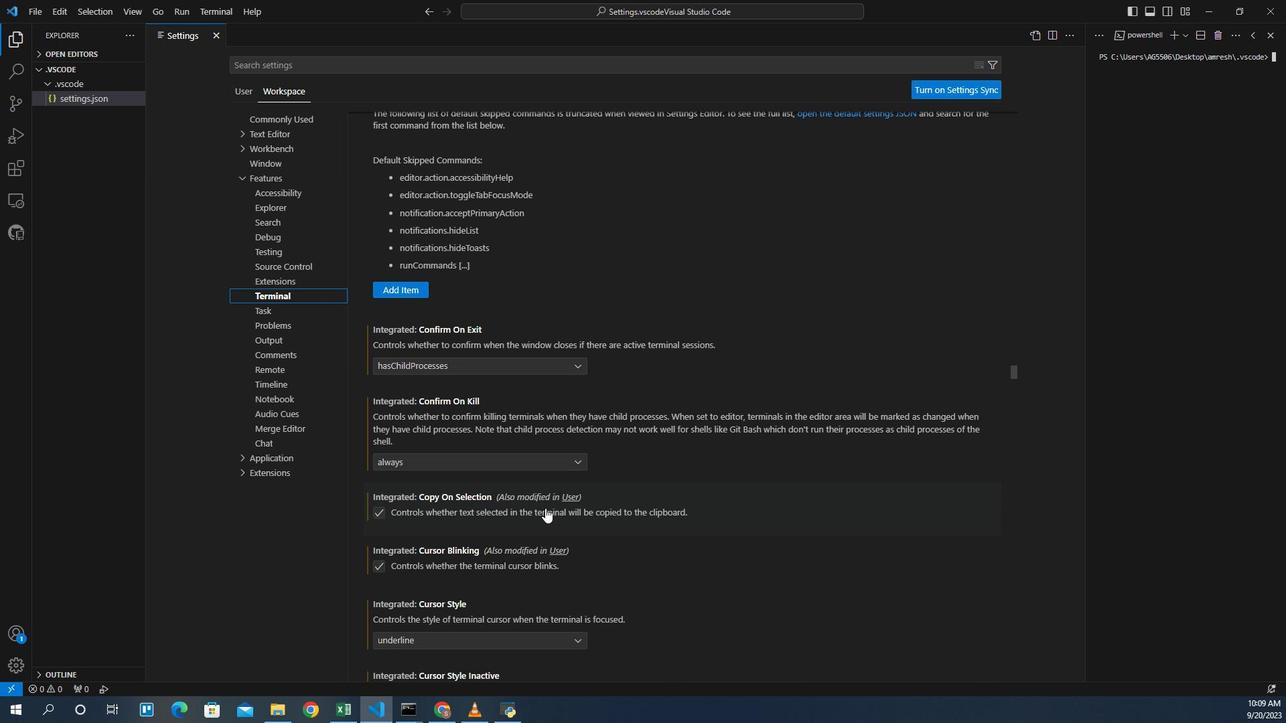 
Action: Mouse scrolled (521, 475) with delta (0, 0)
Screenshot: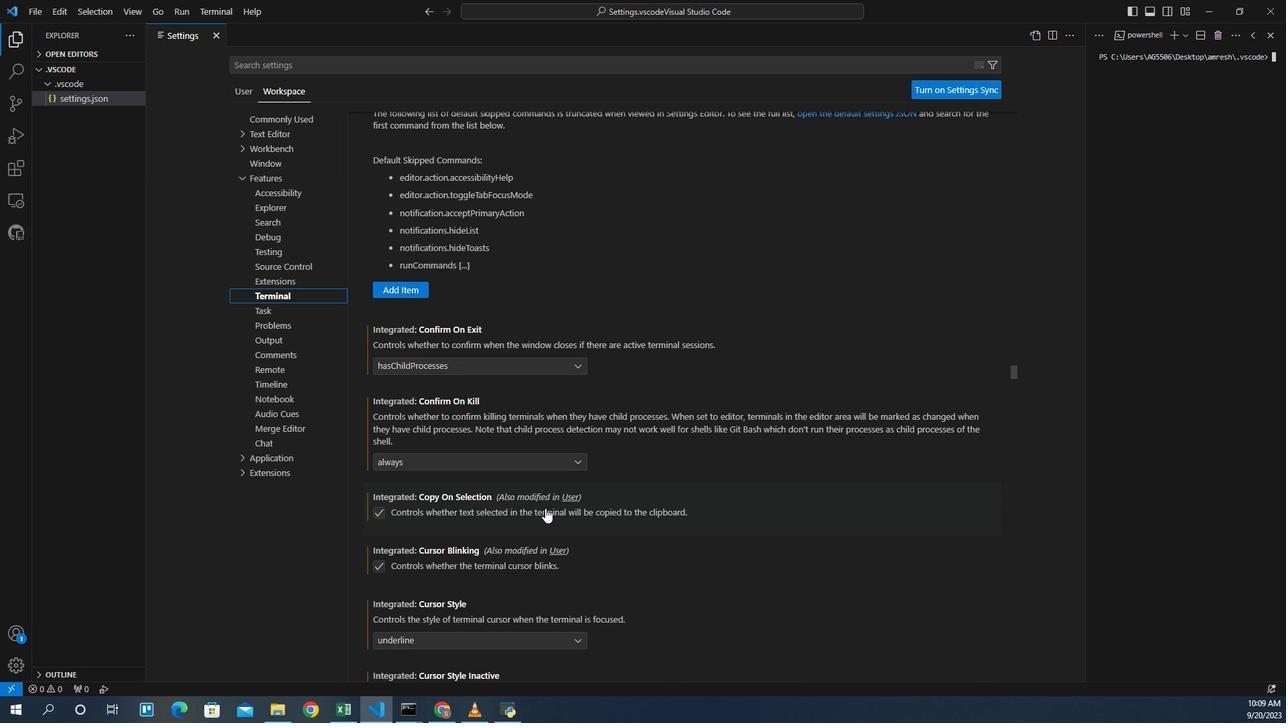 
Action: Mouse scrolled (521, 475) with delta (0, 0)
Screenshot: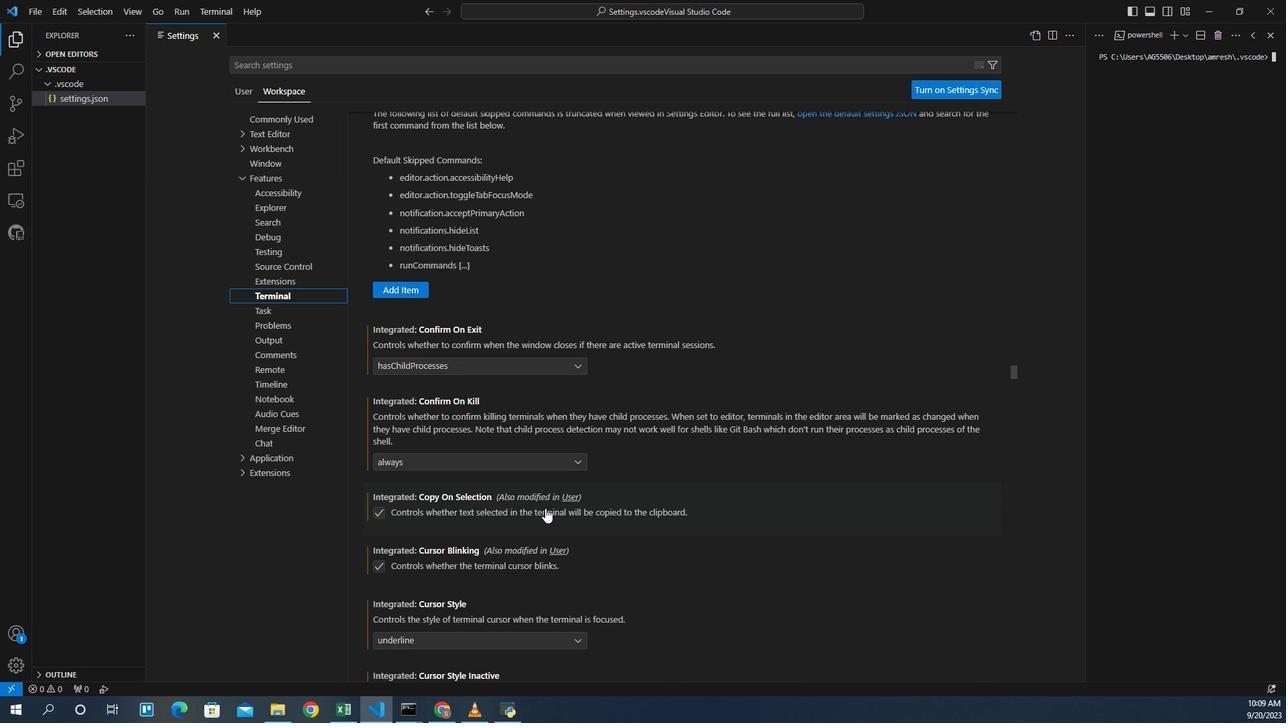 
Action: Mouse scrolled (521, 475) with delta (0, 0)
Screenshot: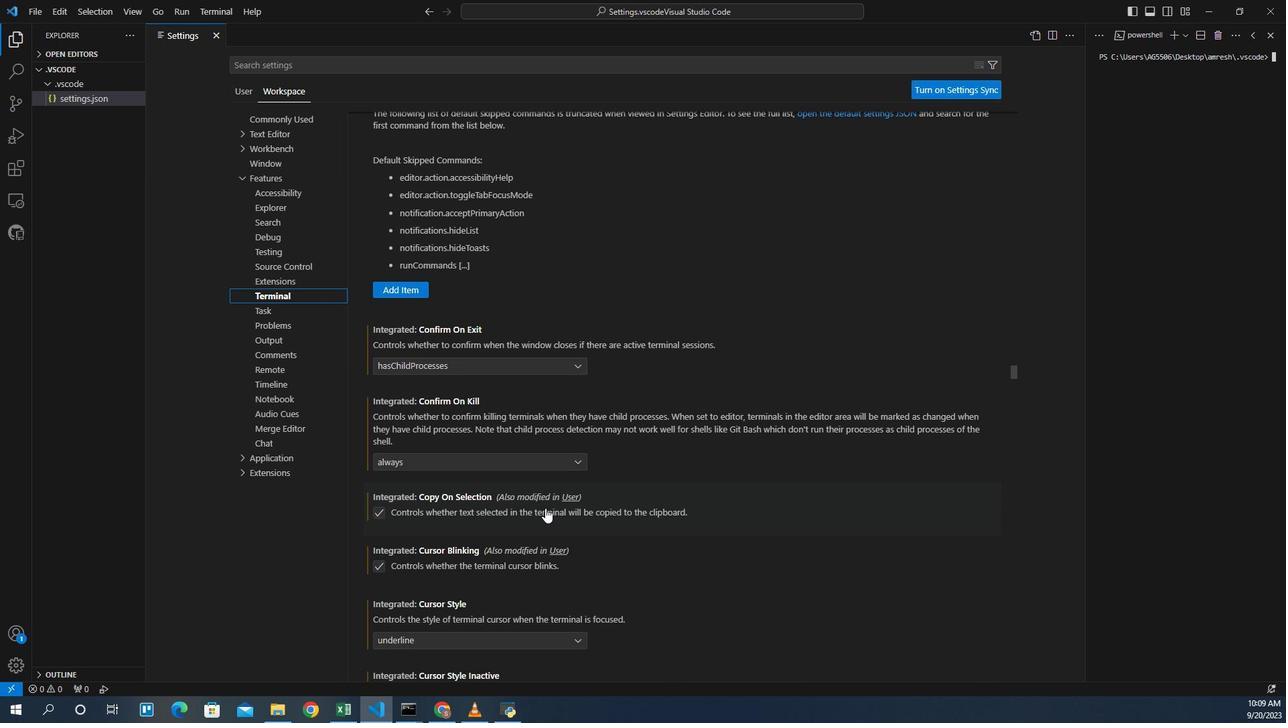
Action: Mouse scrolled (521, 475) with delta (0, 0)
Screenshot: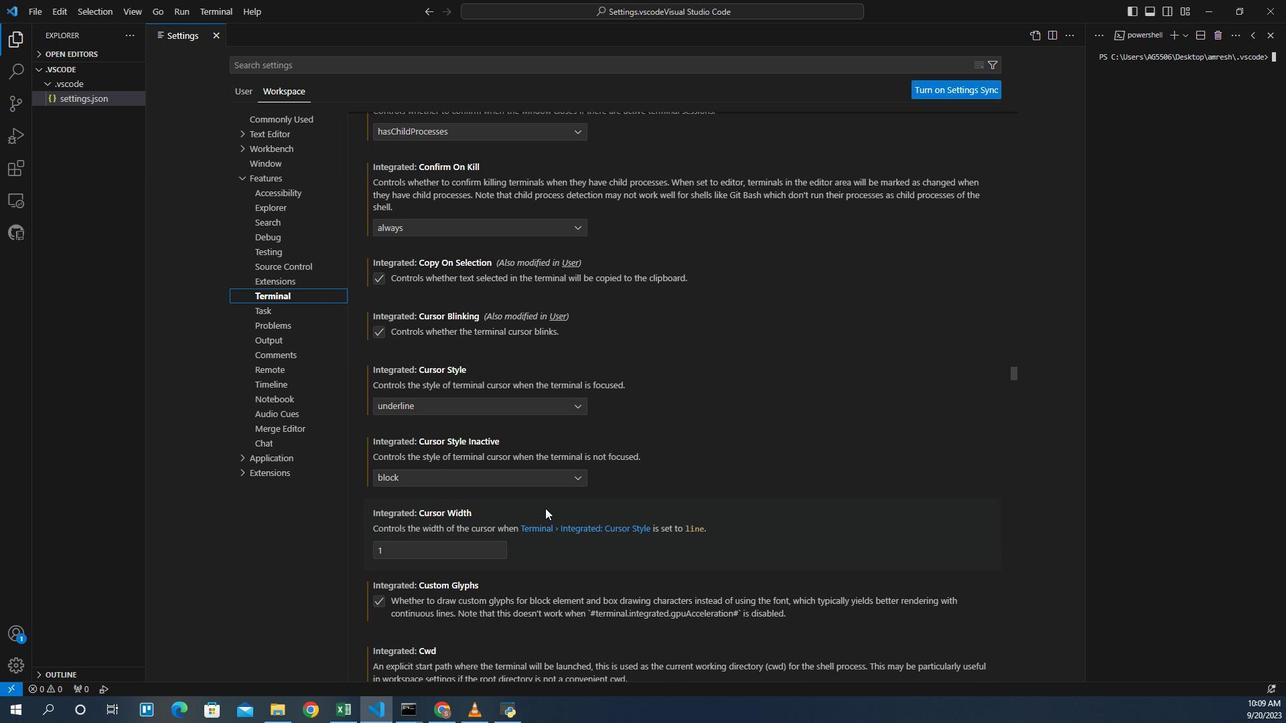
Action: Mouse scrolled (521, 475) with delta (0, 0)
Screenshot: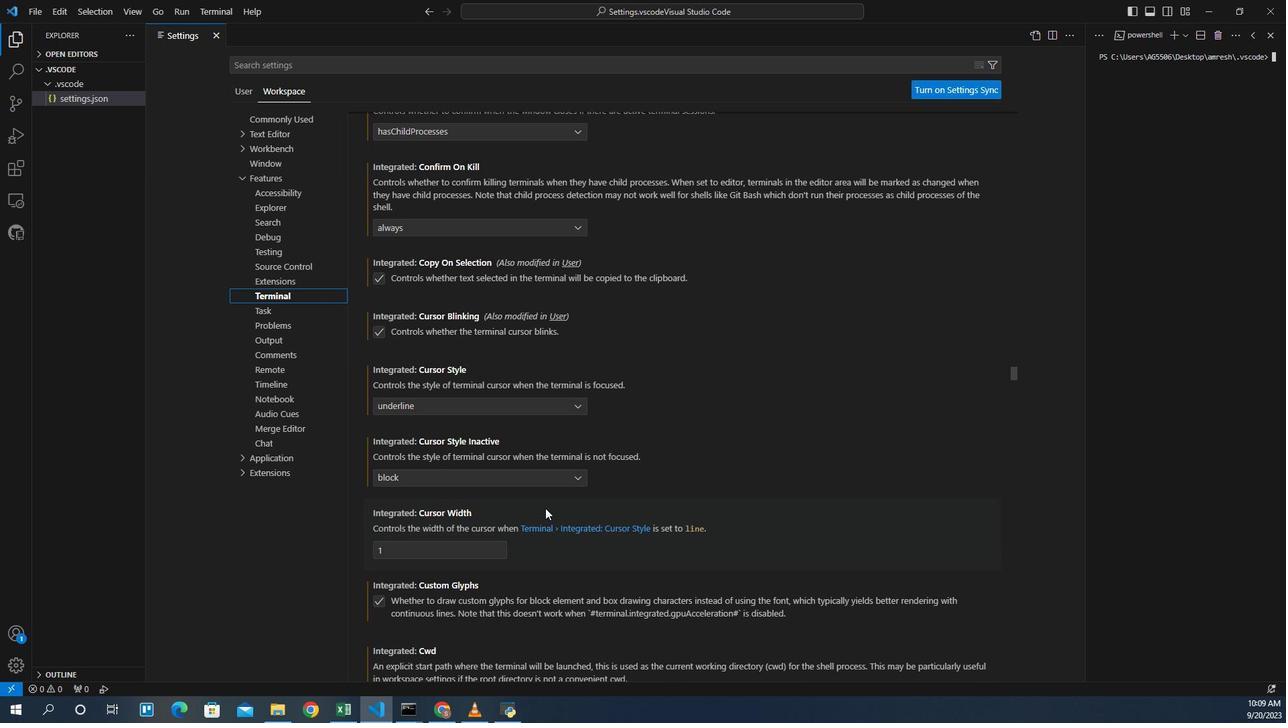 
Action: Mouse scrolled (521, 475) with delta (0, 0)
Screenshot: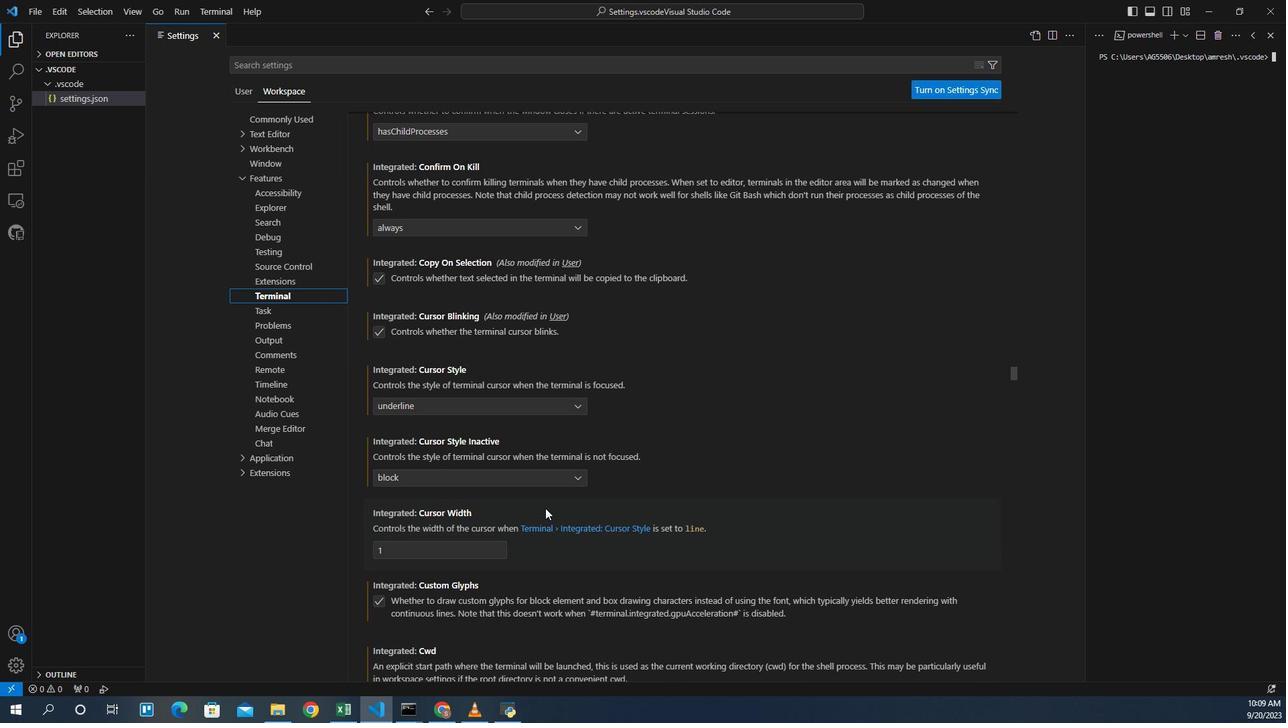 
Action: Mouse scrolled (521, 475) with delta (0, 0)
Screenshot: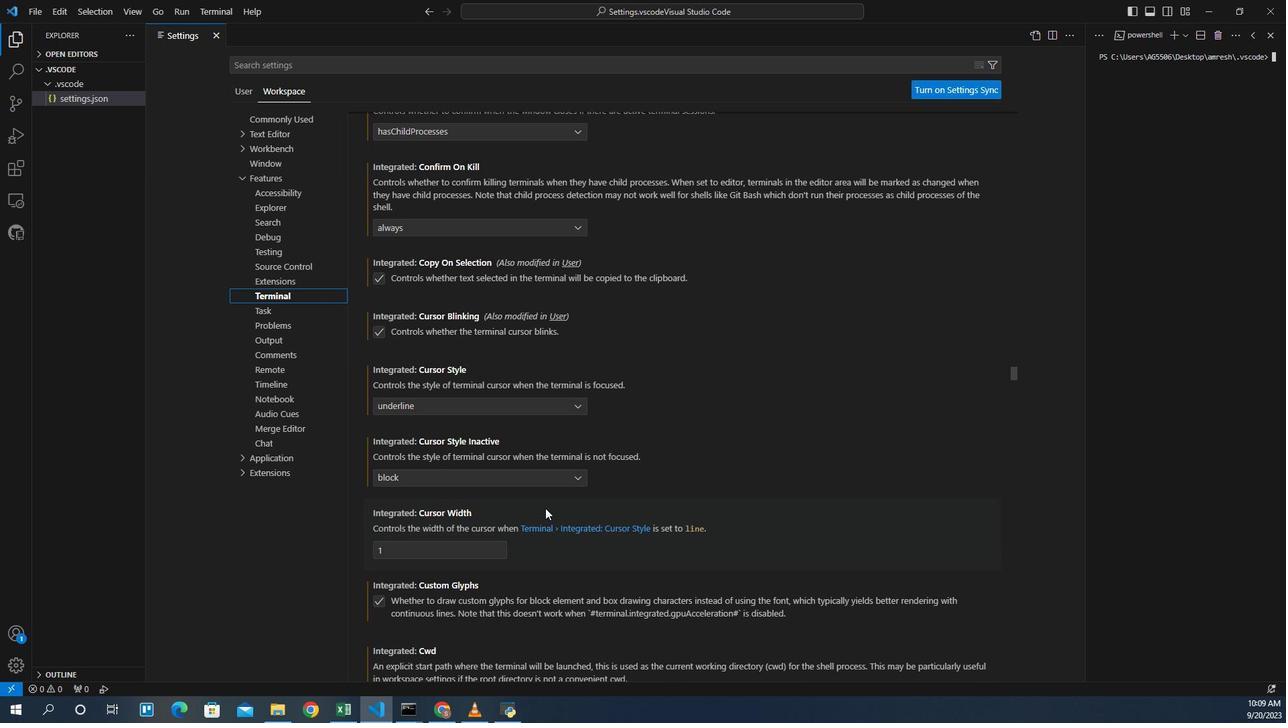 
Action: Mouse scrolled (521, 475) with delta (0, 0)
Screenshot: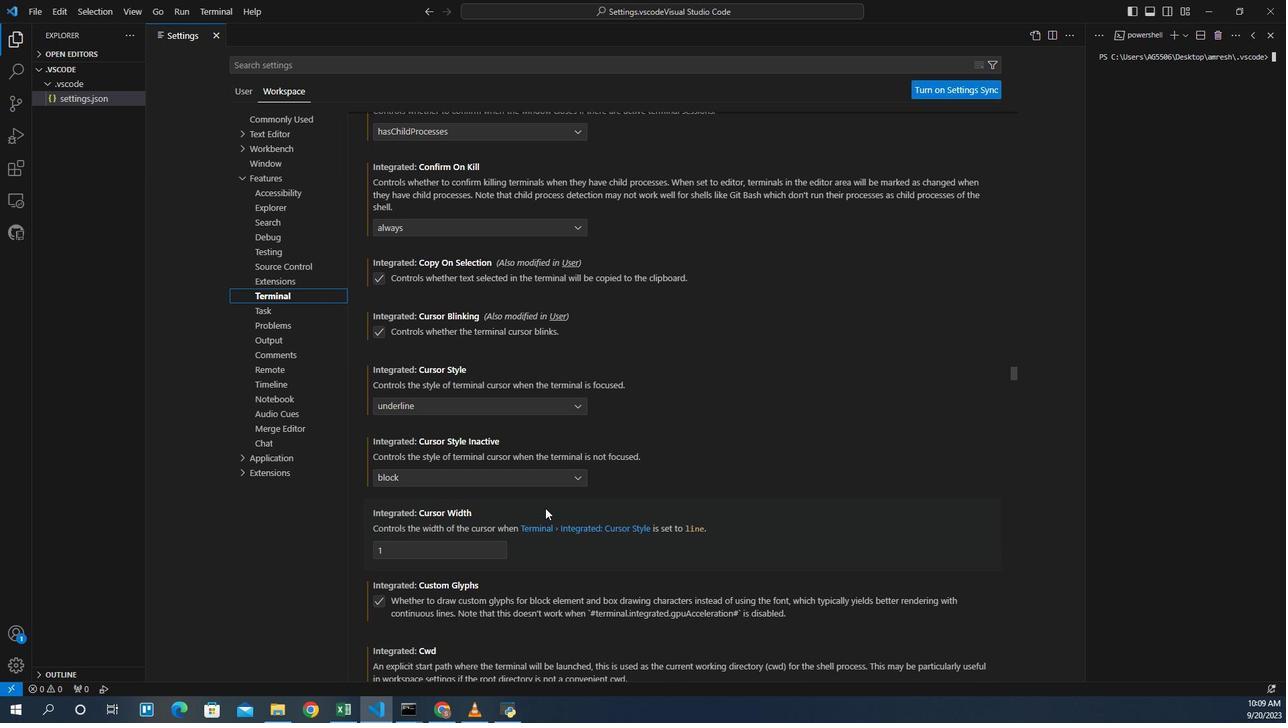 
Action: Mouse scrolled (521, 475) with delta (0, 0)
Screenshot: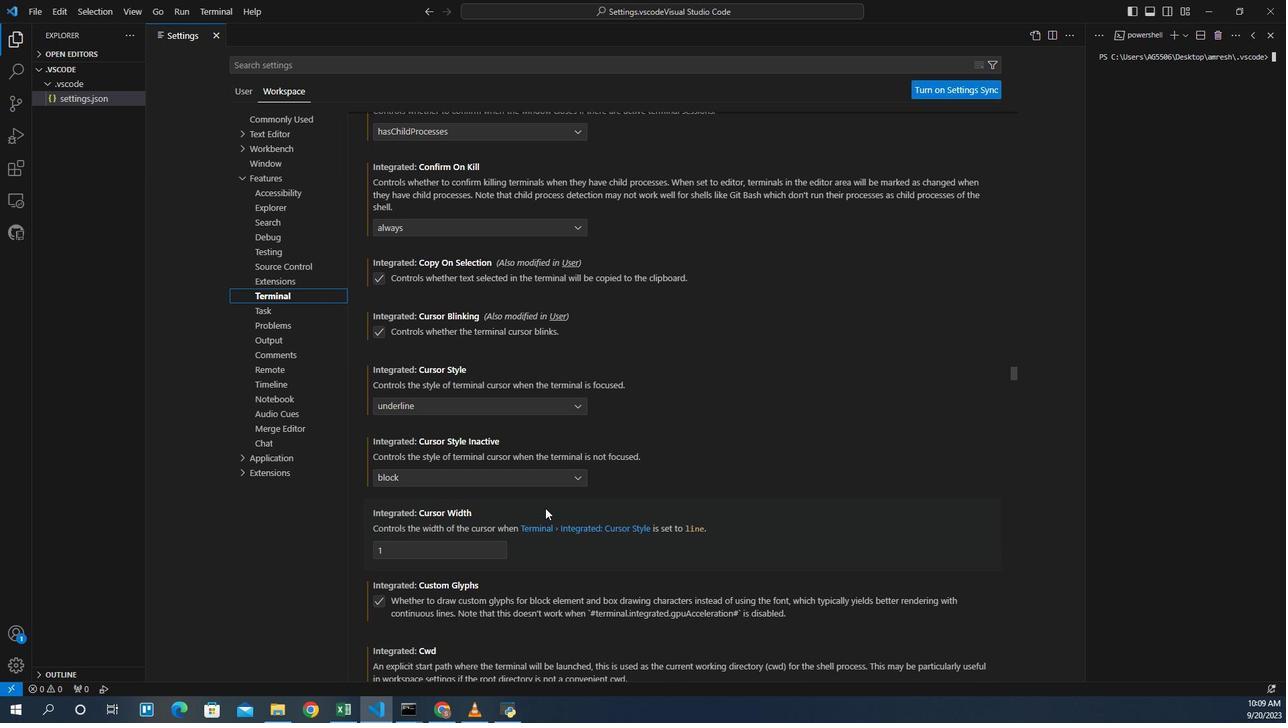 
Action: Mouse scrolled (521, 475) with delta (0, 0)
Screenshot: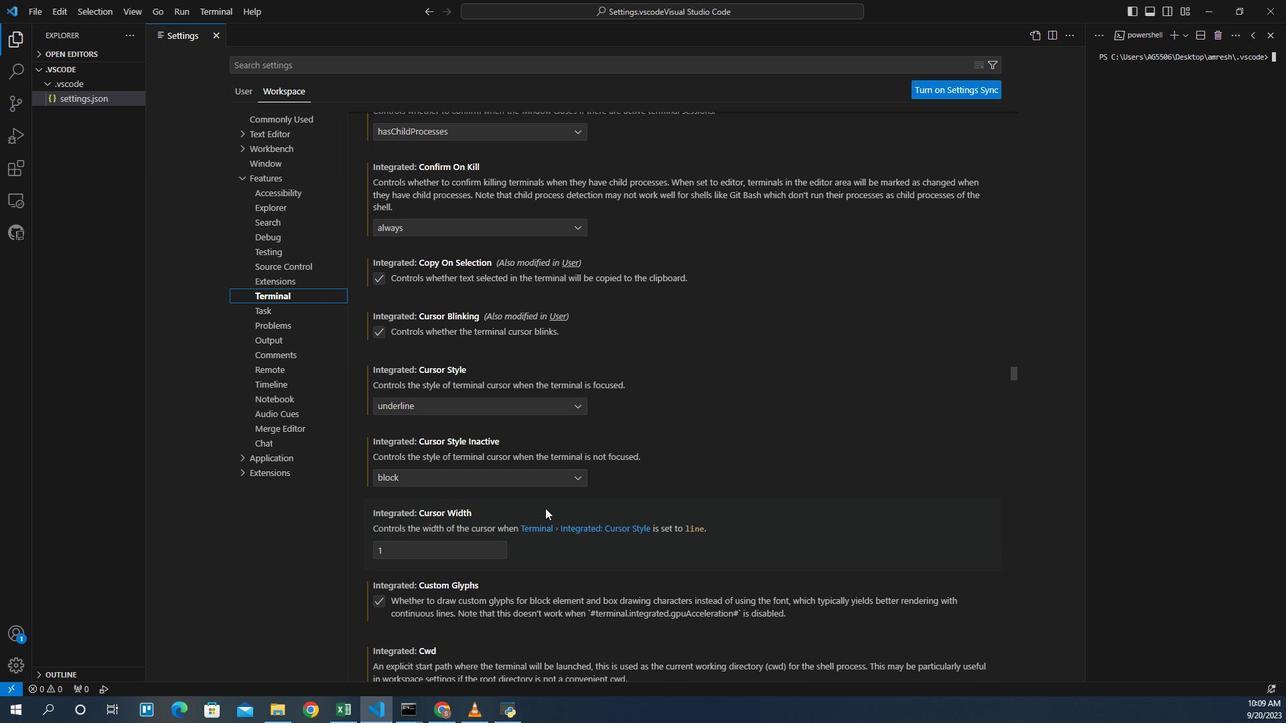 
Action: Mouse scrolled (521, 475) with delta (0, 0)
Screenshot: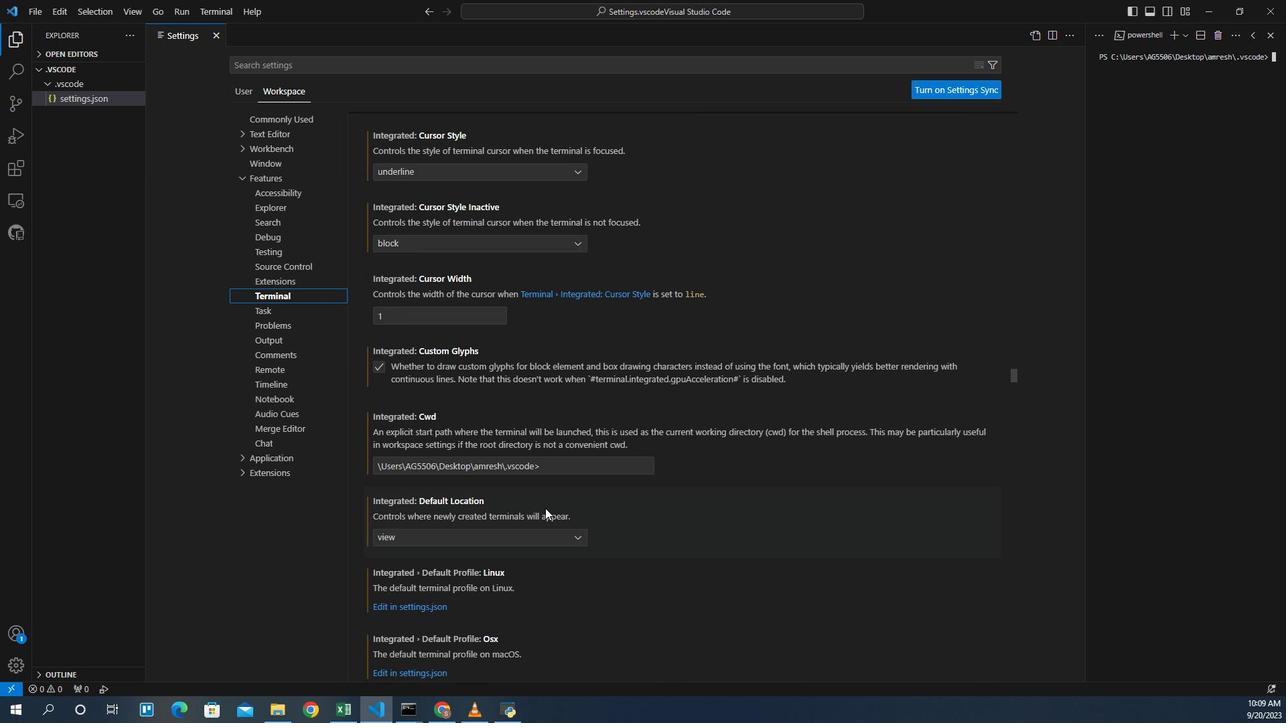 
Action: Mouse scrolled (521, 475) with delta (0, 0)
Screenshot: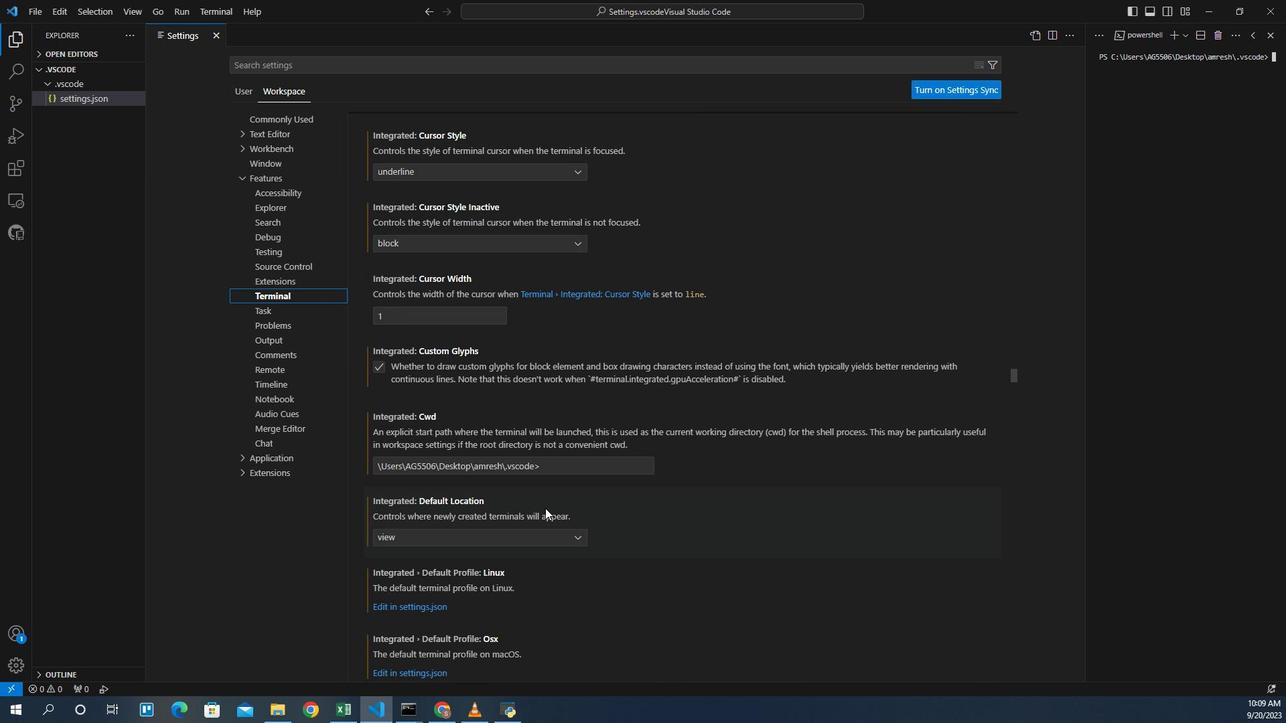 
Action: Mouse scrolled (521, 475) with delta (0, 0)
Screenshot: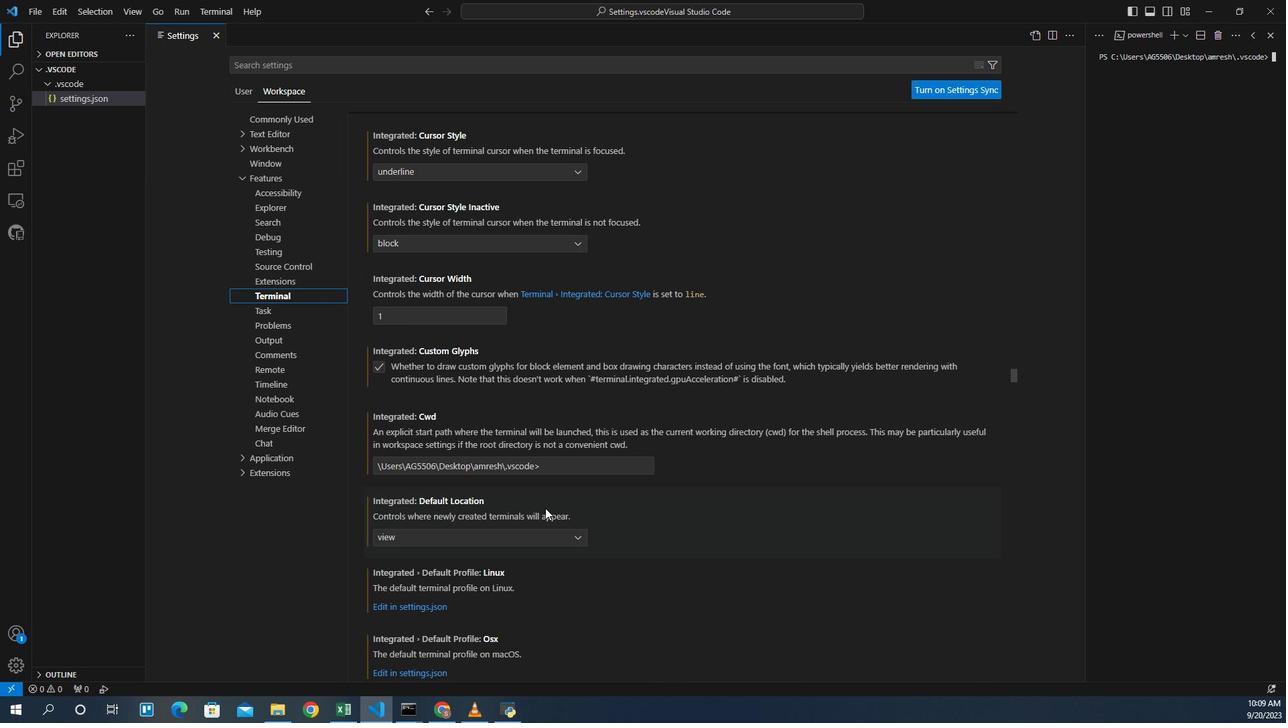 
Action: Mouse scrolled (521, 475) with delta (0, 0)
Screenshot: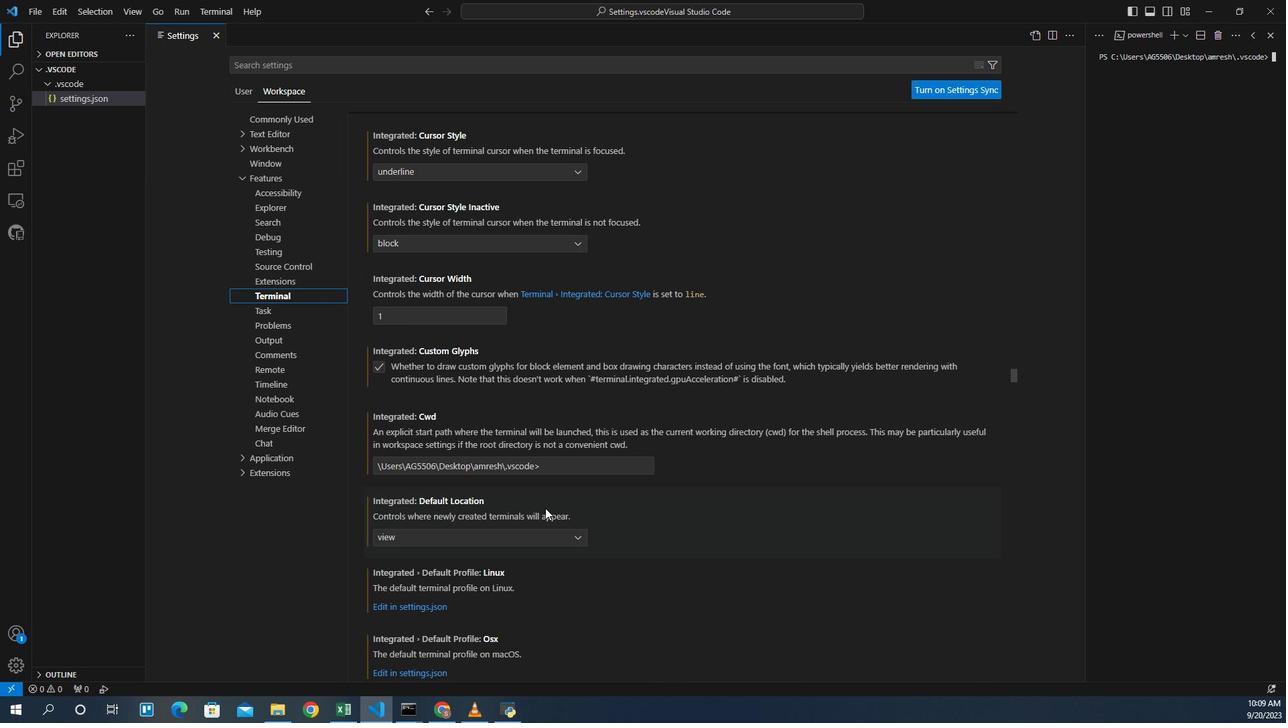 
Action: Mouse scrolled (521, 475) with delta (0, 0)
Screenshot: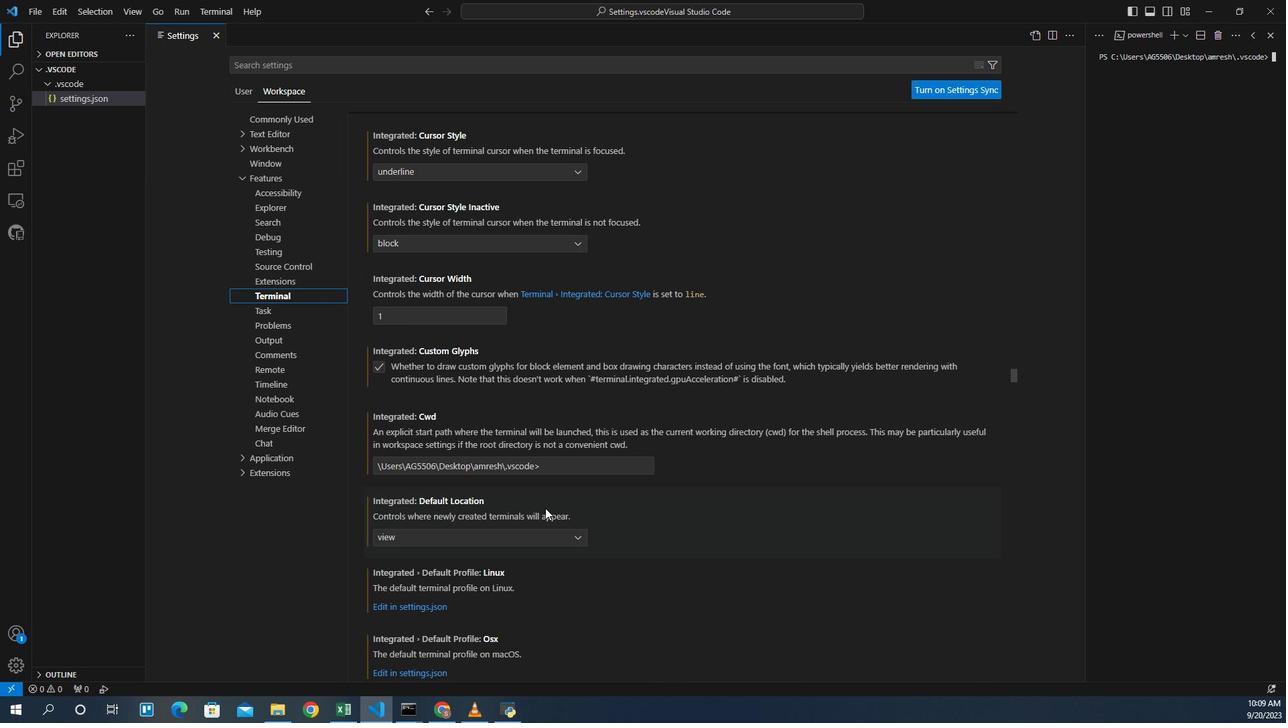 
Action: Mouse scrolled (521, 475) with delta (0, 0)
Screenshot: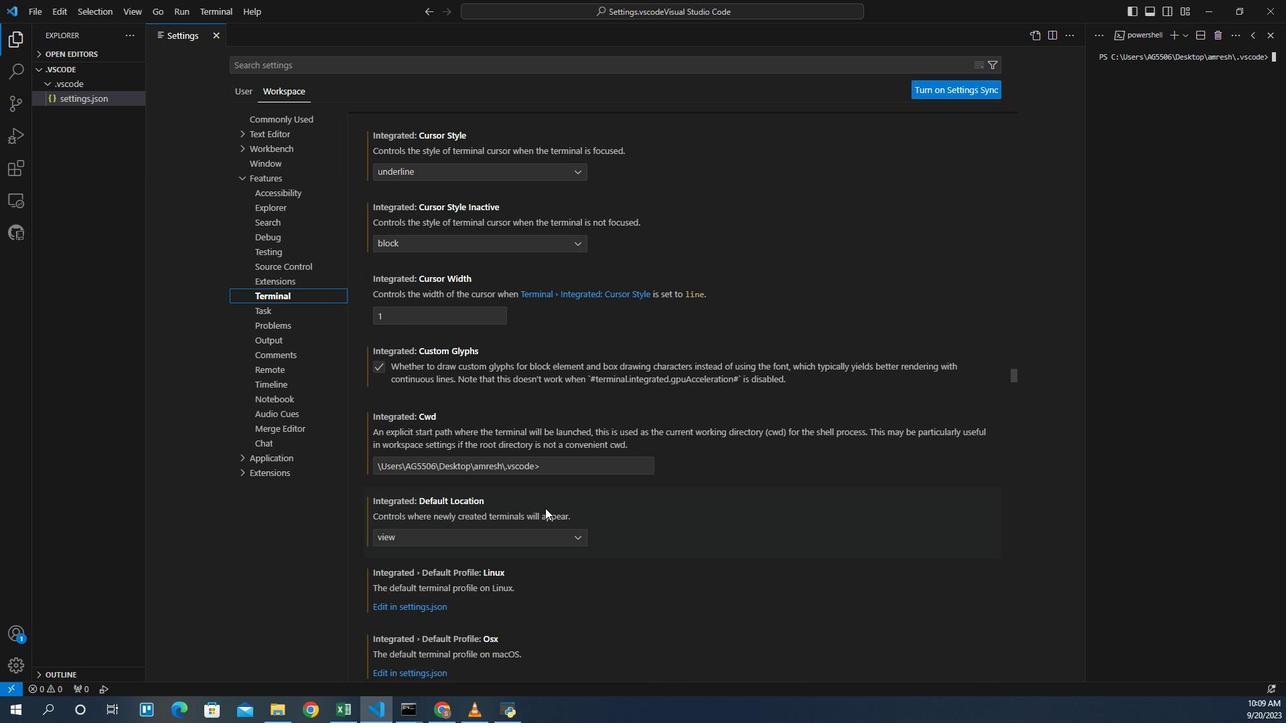 
Action: Mouse scrolled (521, 475) with delta (0, 0)
Screenshot: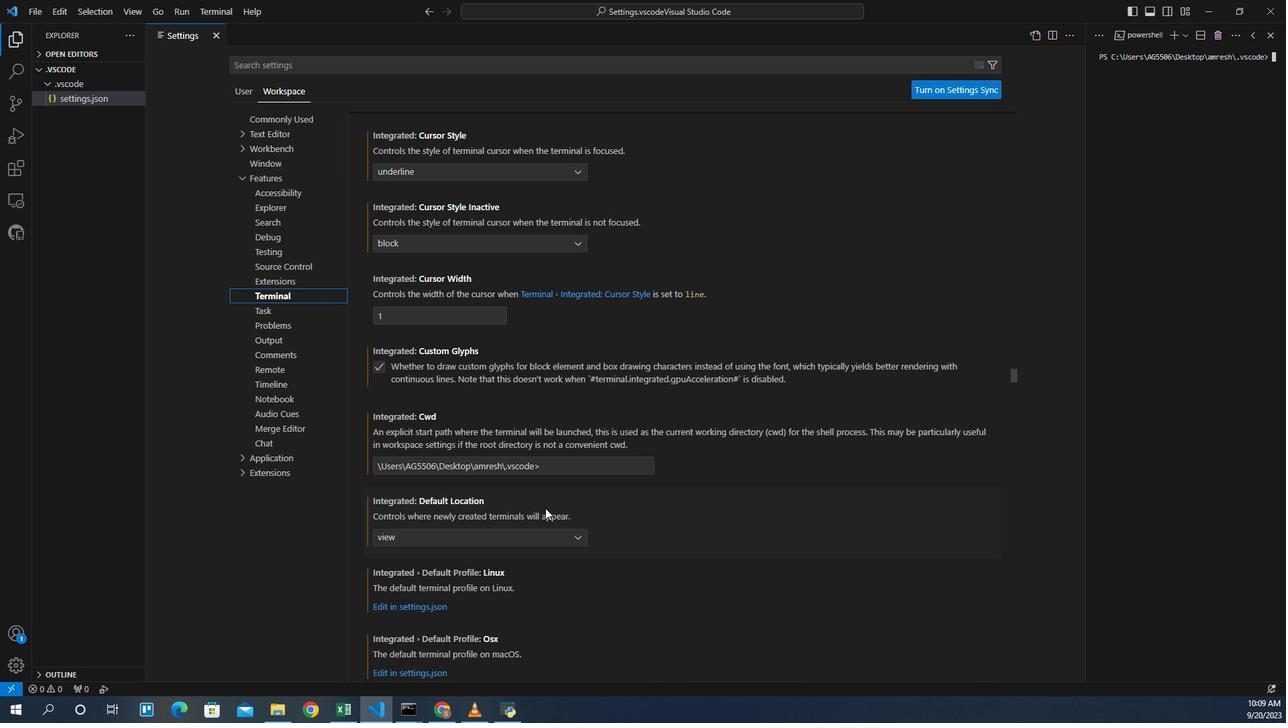 
Action: Mouse scrolled (521, 475) with delta (0, 0)
Screenshot: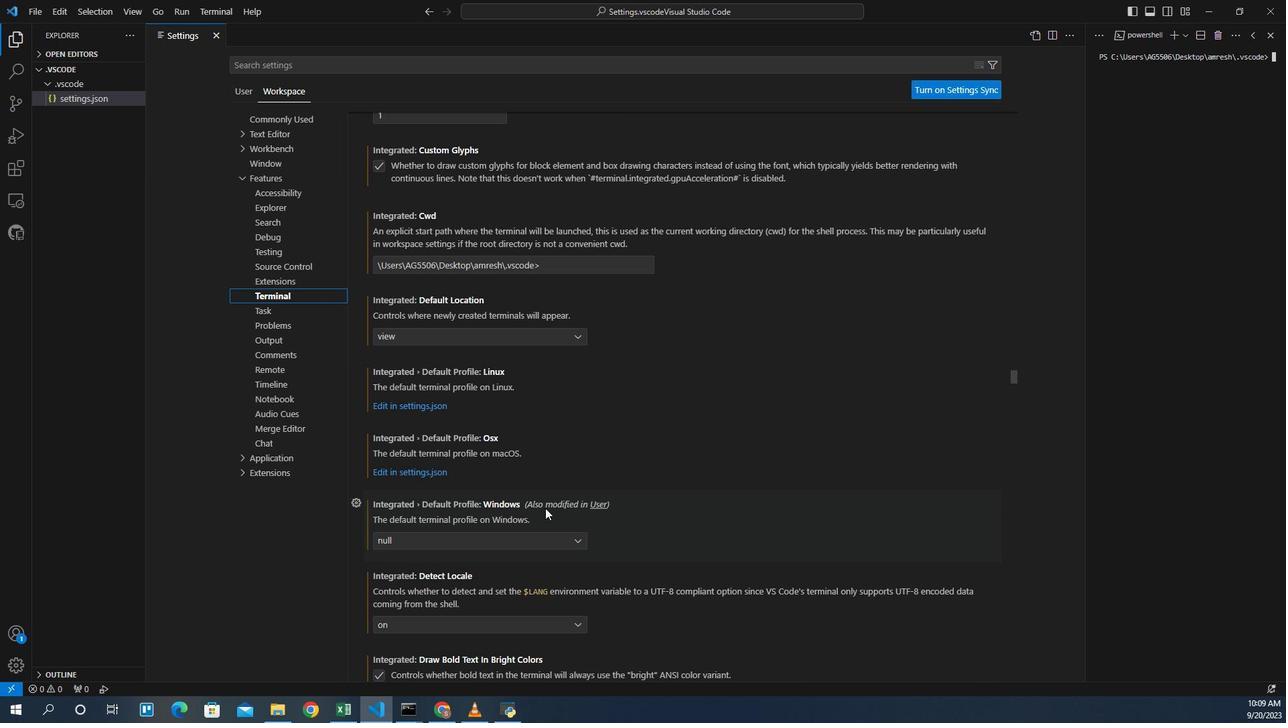 
Action: Mouse scrolled (521, 475) with delta (0, 0)
Screenshot: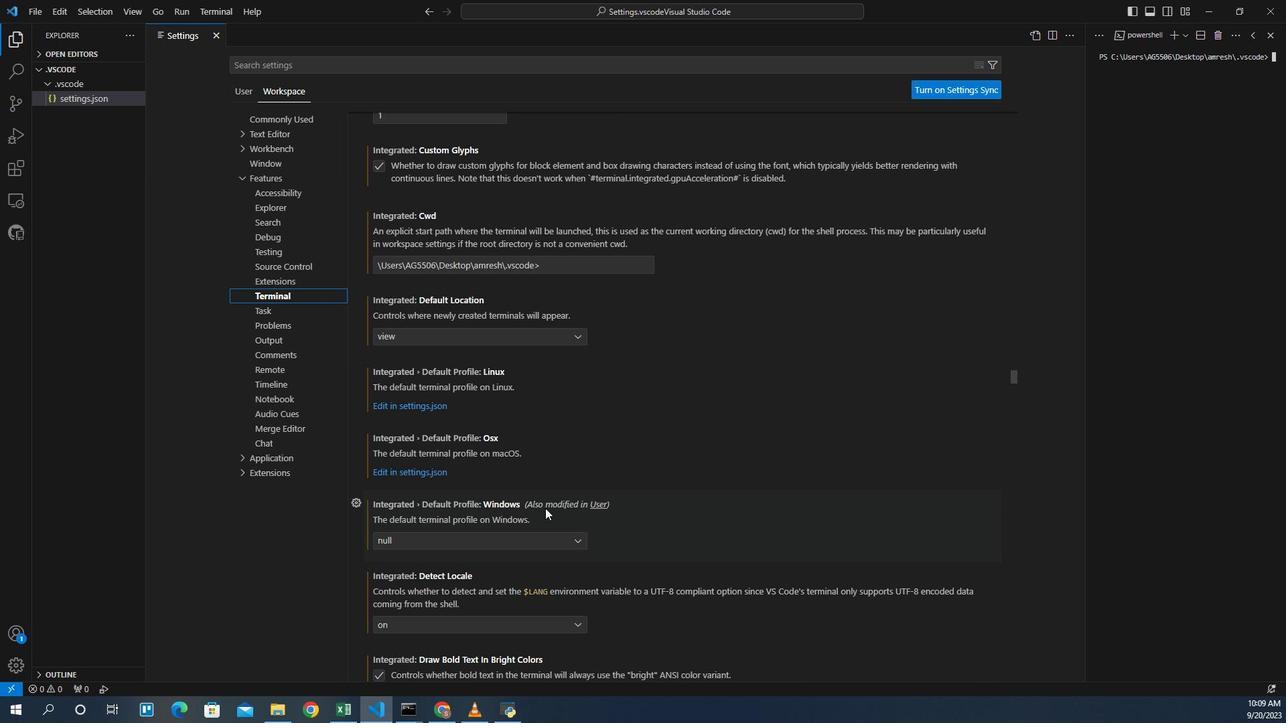
Action: Mouse scrolled (521, 475) with delta (0, 0)
Screenshot: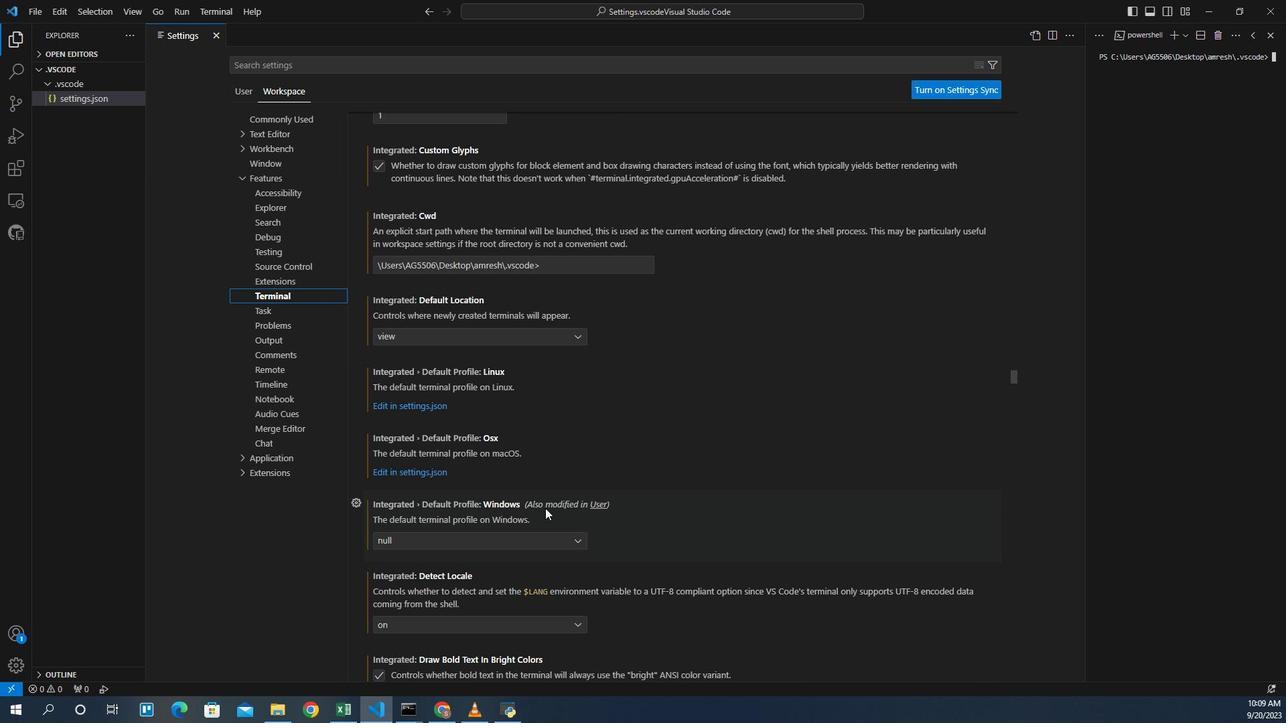 
Action: Mouse scrolled (521, 475) with delta (0, 0)
Screenshot: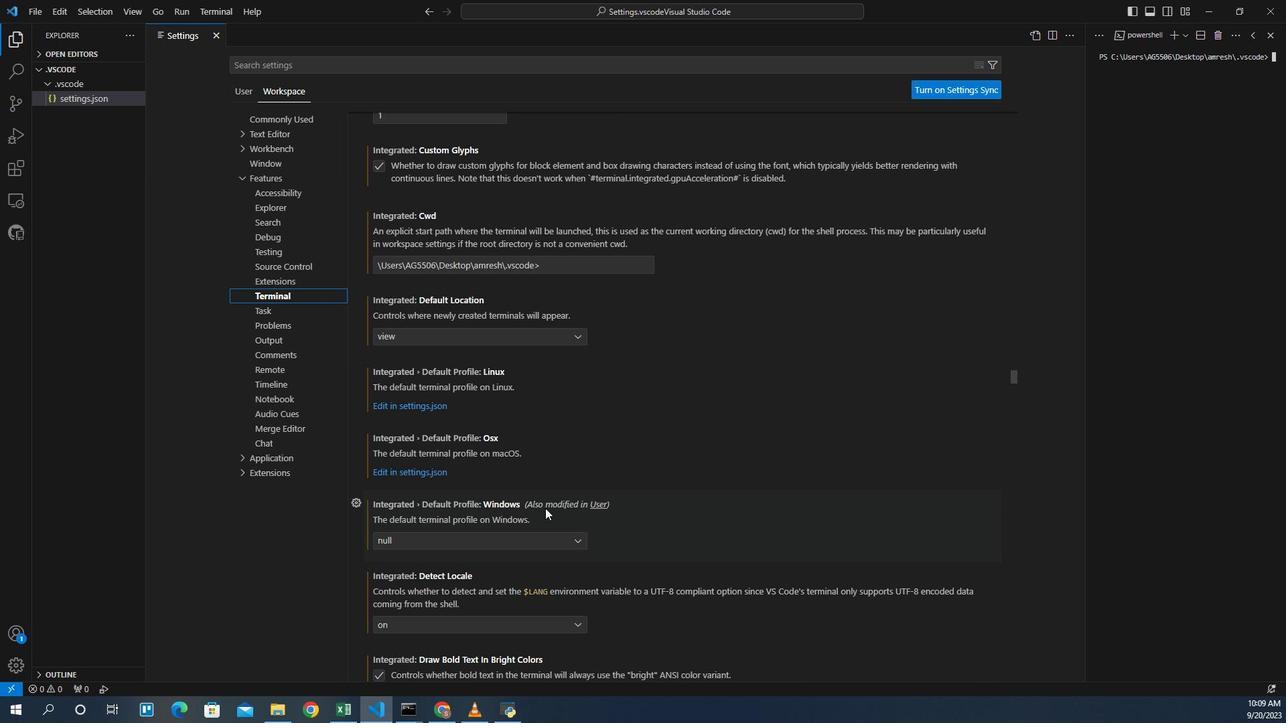 
Action: Mouse scrolled (521, 475) with delta (0, 0)
Screenshot: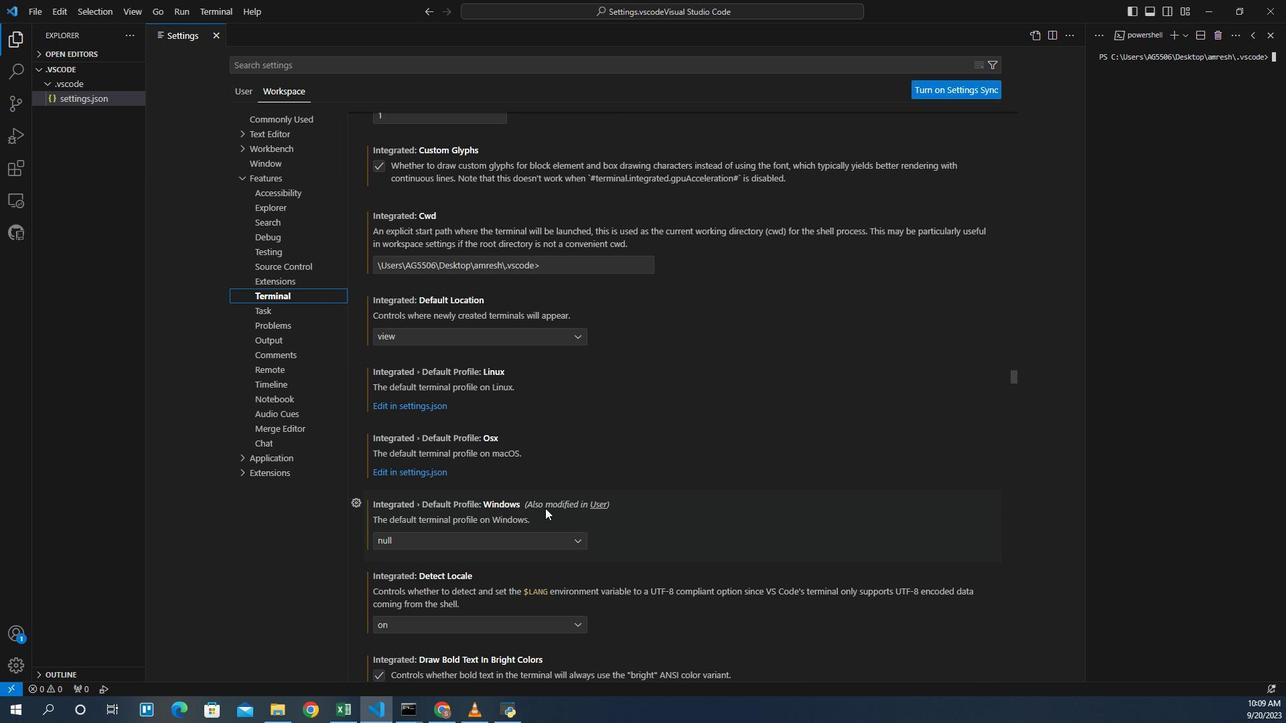 
Action: Mouse scrolled (521, 475) with delta (0, 0)
Screenshot: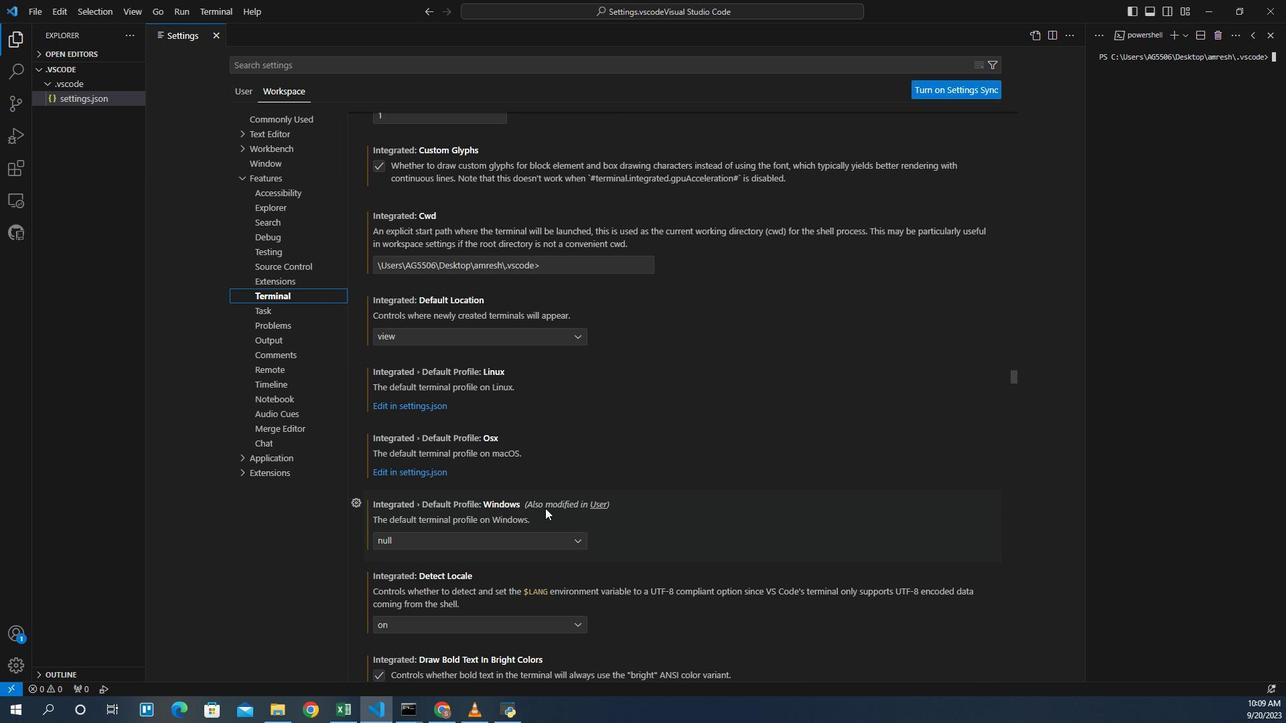 
Action: Mouse scrolled (521, 475) with delta (0, 0)
Screenshot: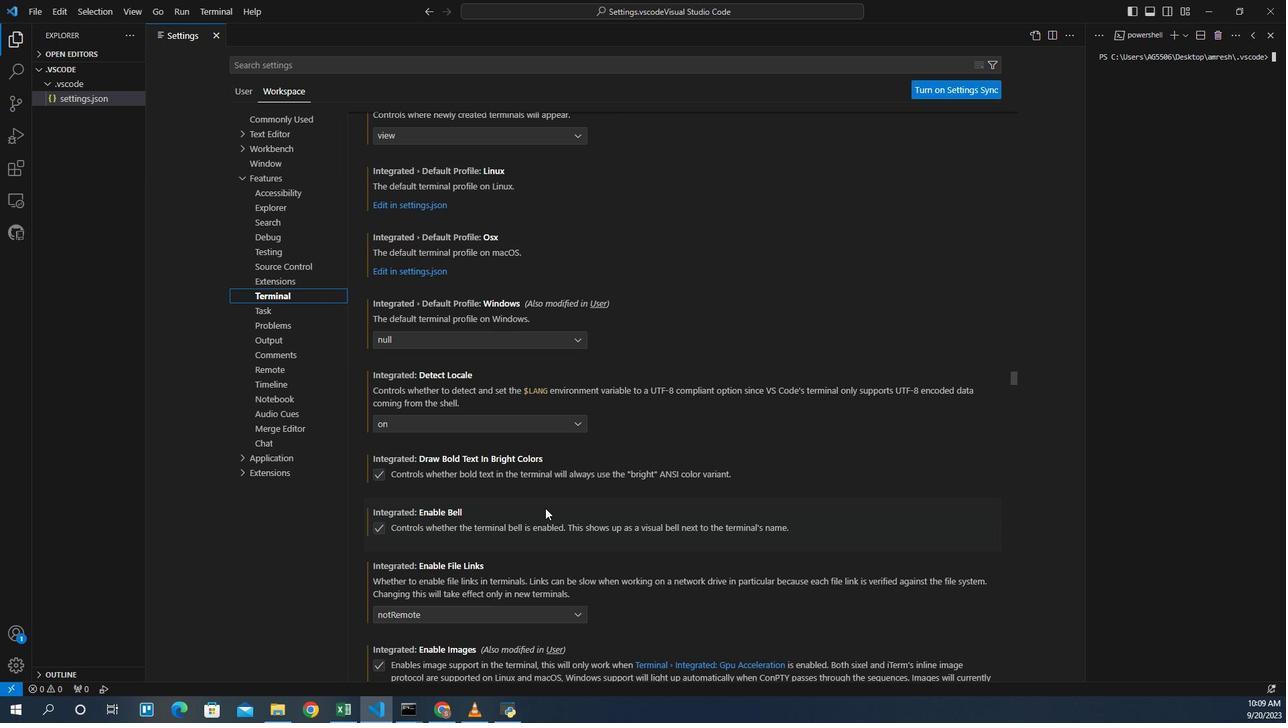 
Action: Mouse scrolled (521, 475) with delta (0, 0)
Screenshot: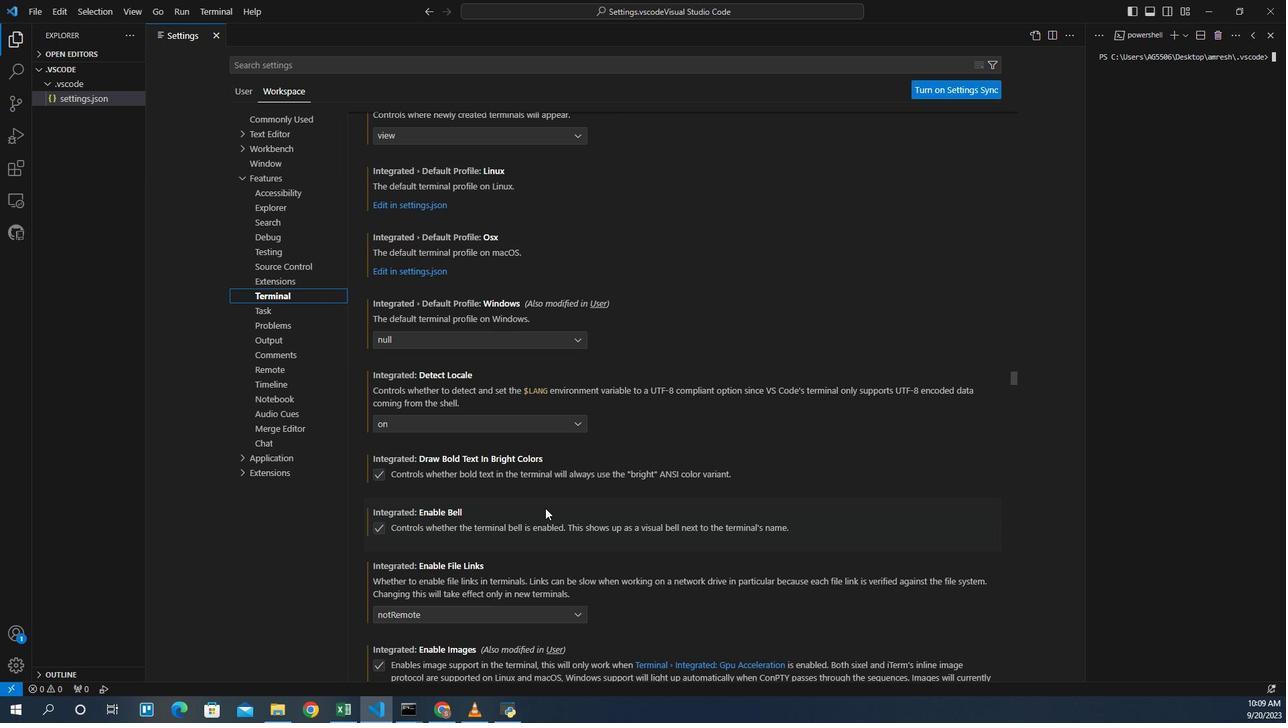 
Action: Mouse scrolled (521, 475) with delta (0, 0)
Screenshot: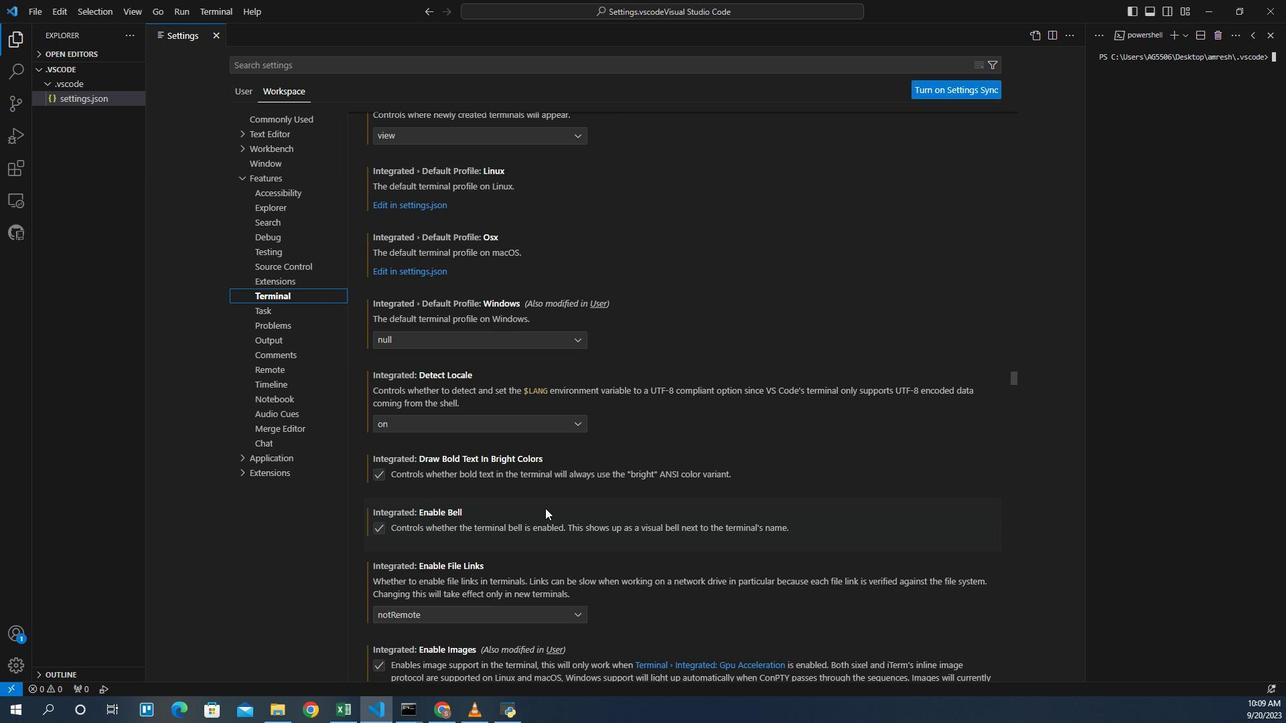 
Action: Mouse scrolled (521, 475) with delta (0, 0)
Screenshot: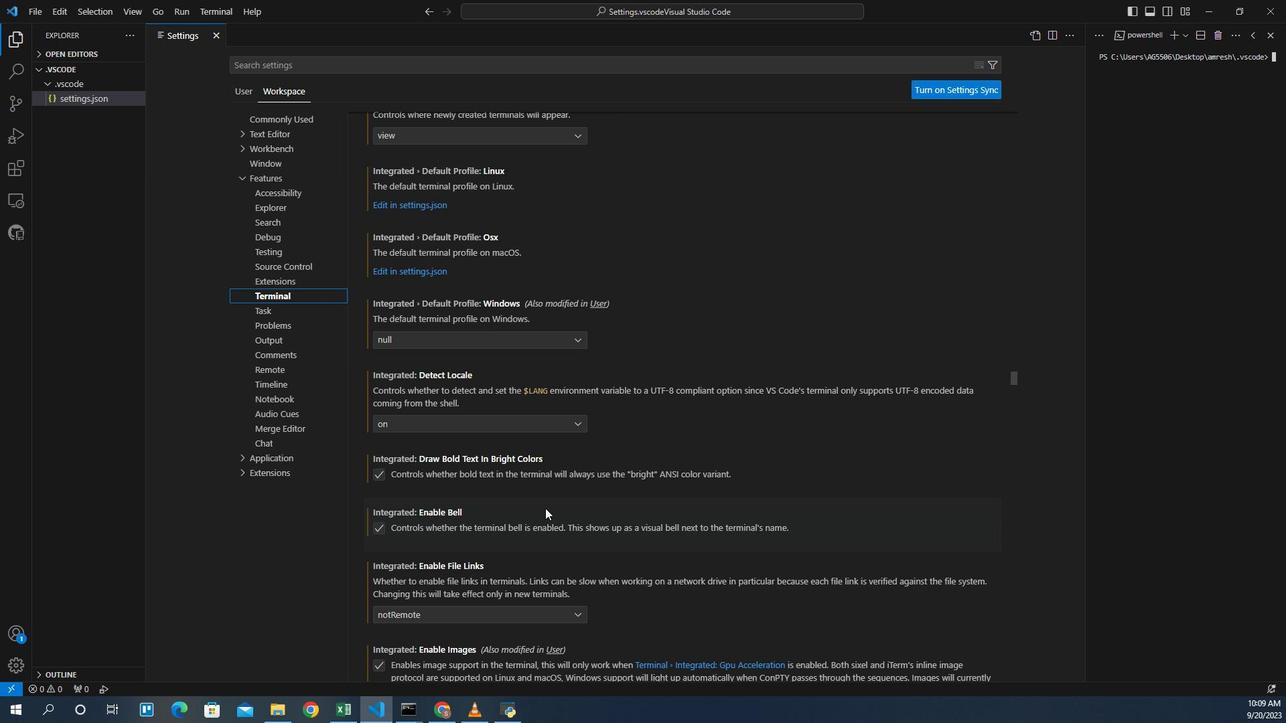 
Action: Mouse scrolled (521, 475) with delta (0, 0)
Screenshot: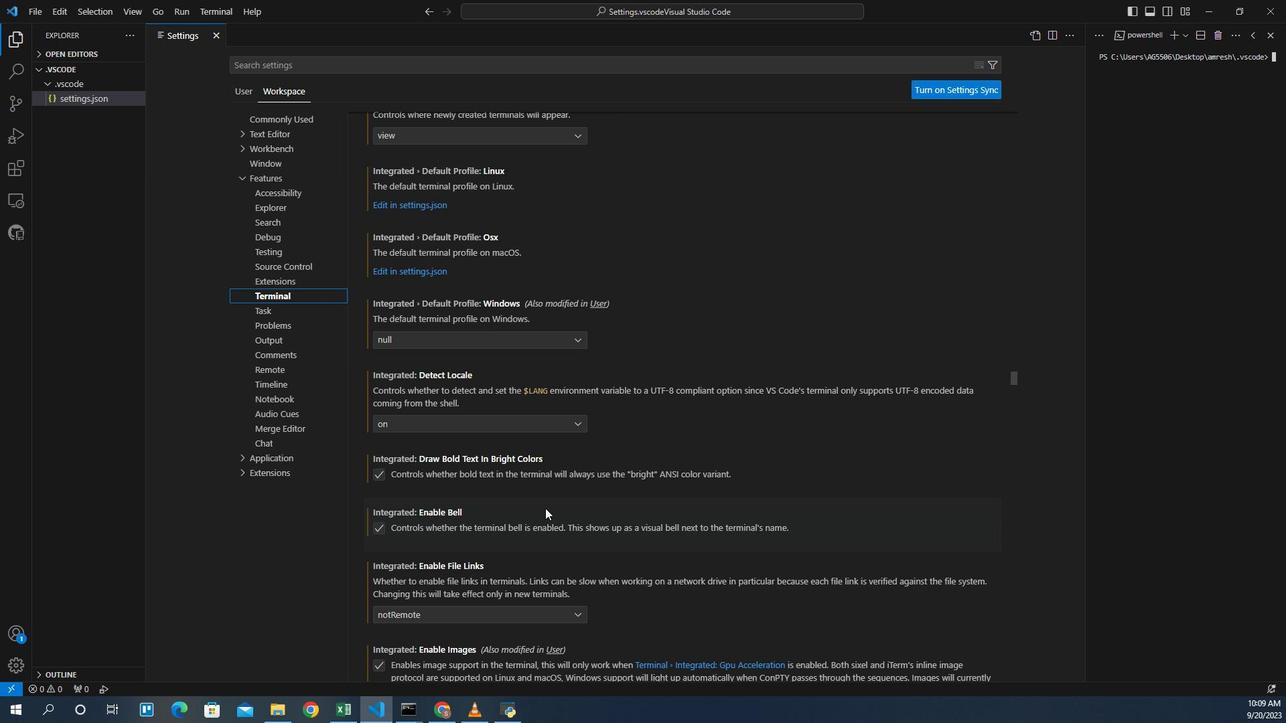 
Action: Mouse scrolled (521, 475) with delta (0, 0)
Screenshot: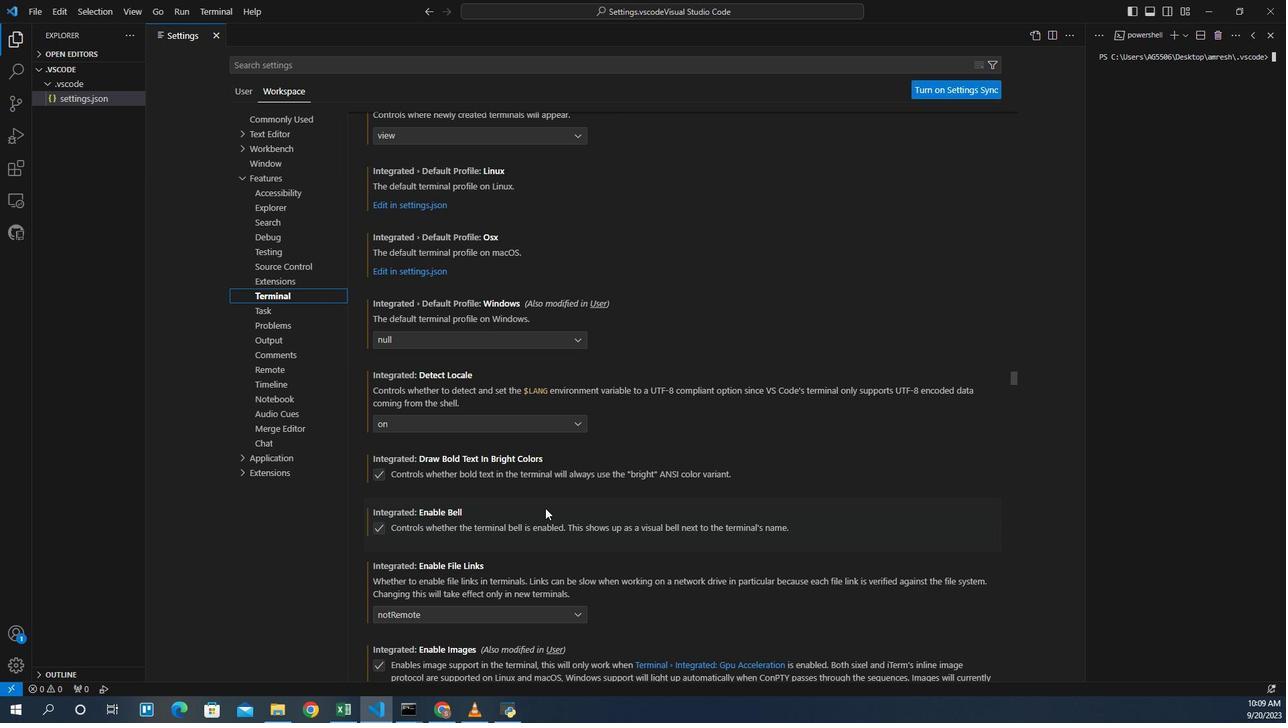 
Action: Mouse scrolled (521, 475) with delta (0, 0)
Screenshot: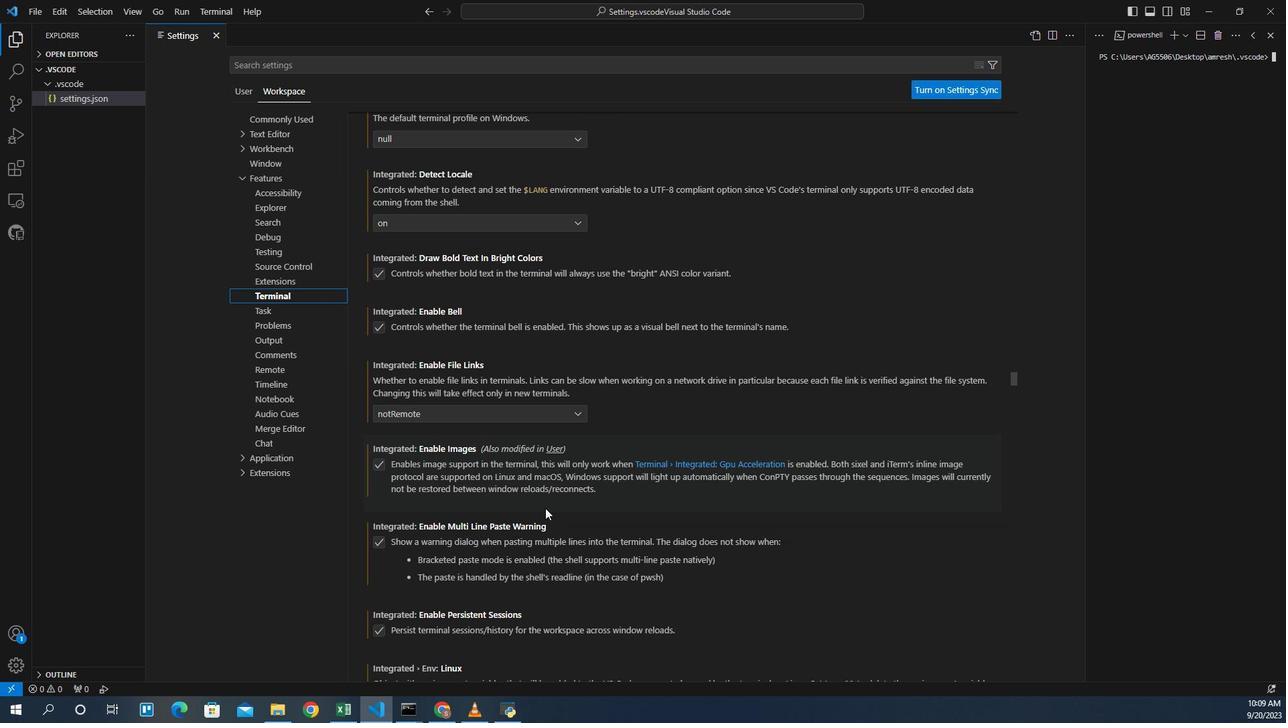 
Action: Mouse scrolled (521, 475) with delta (0, 0)
Screenshot: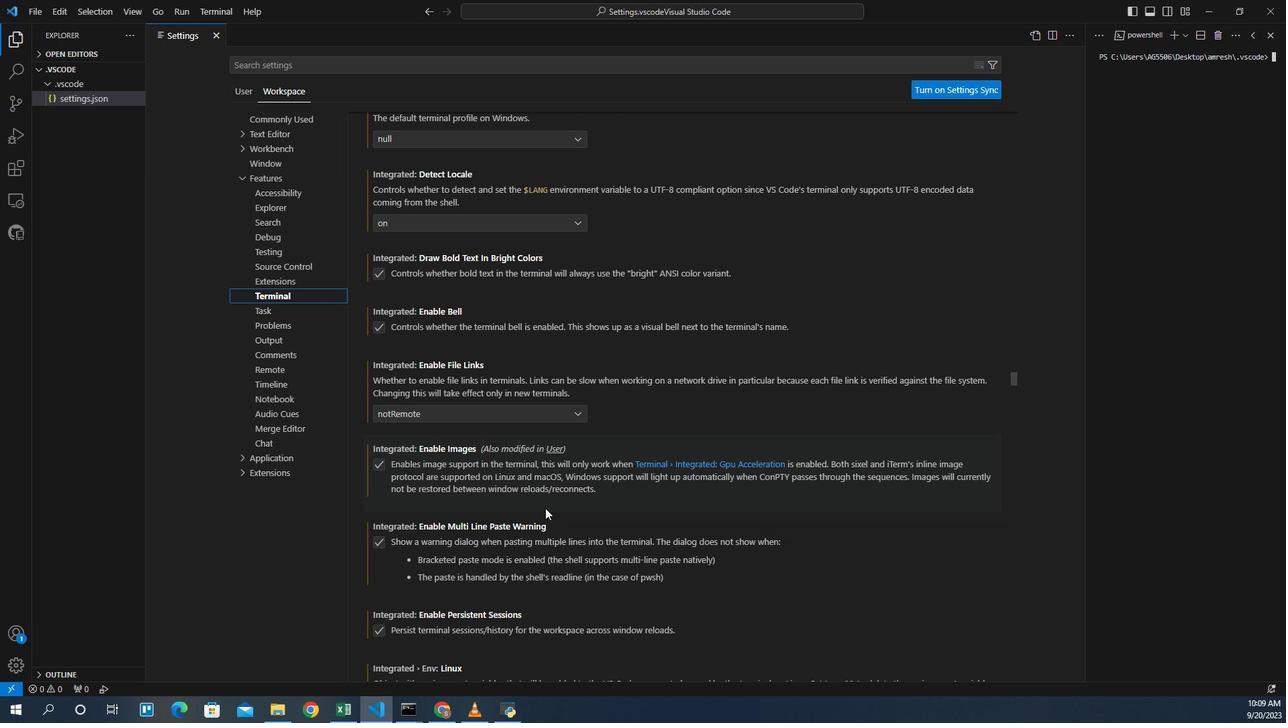 
Action: Mouse scrolled (521, 475) with delta (0, 0)
Screenshot: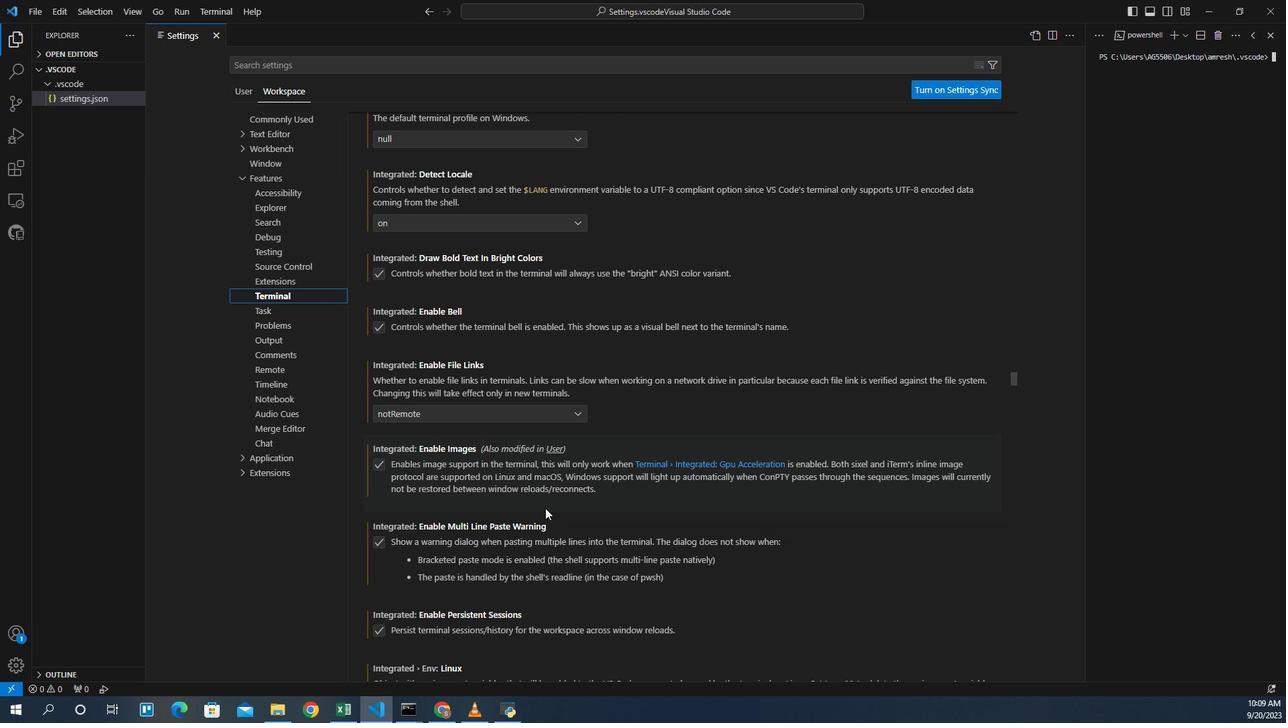 
Action: Mouse scrolled (521, 475) with delta (0, 0)
Screenshot: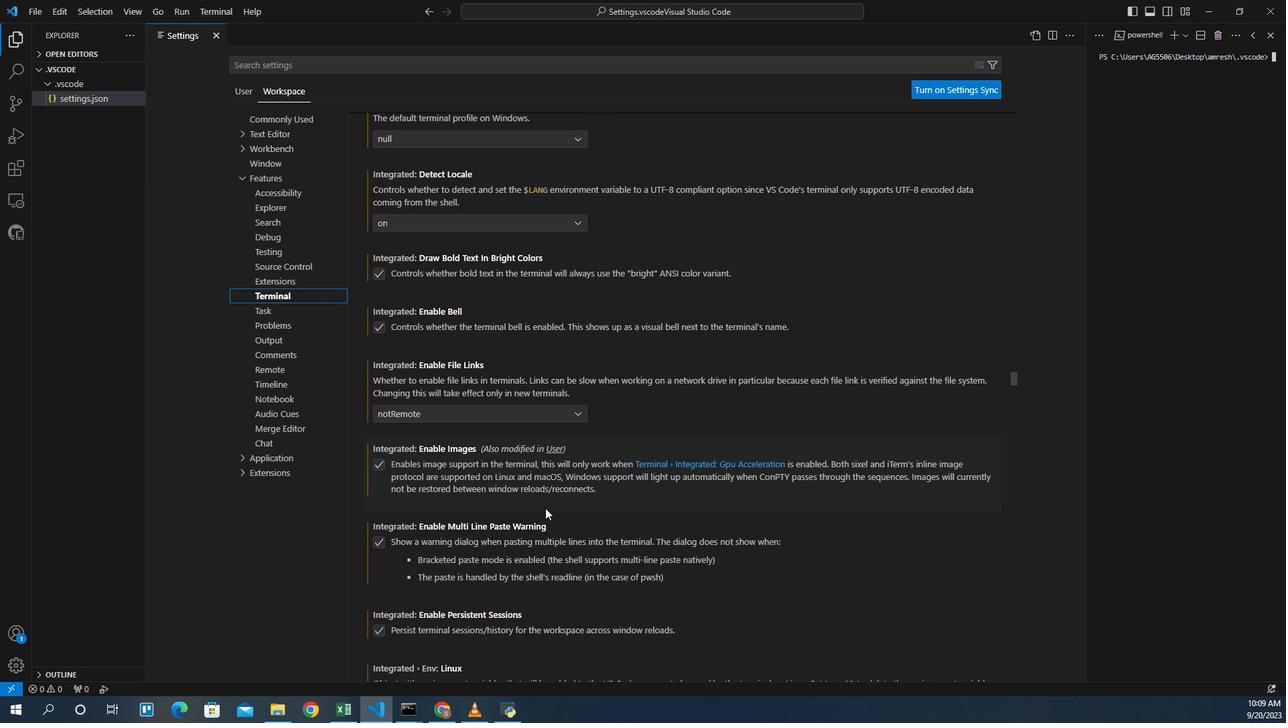 
Action: Mouse scrolled (521, 475) with delta (0, 0)
Screenshot: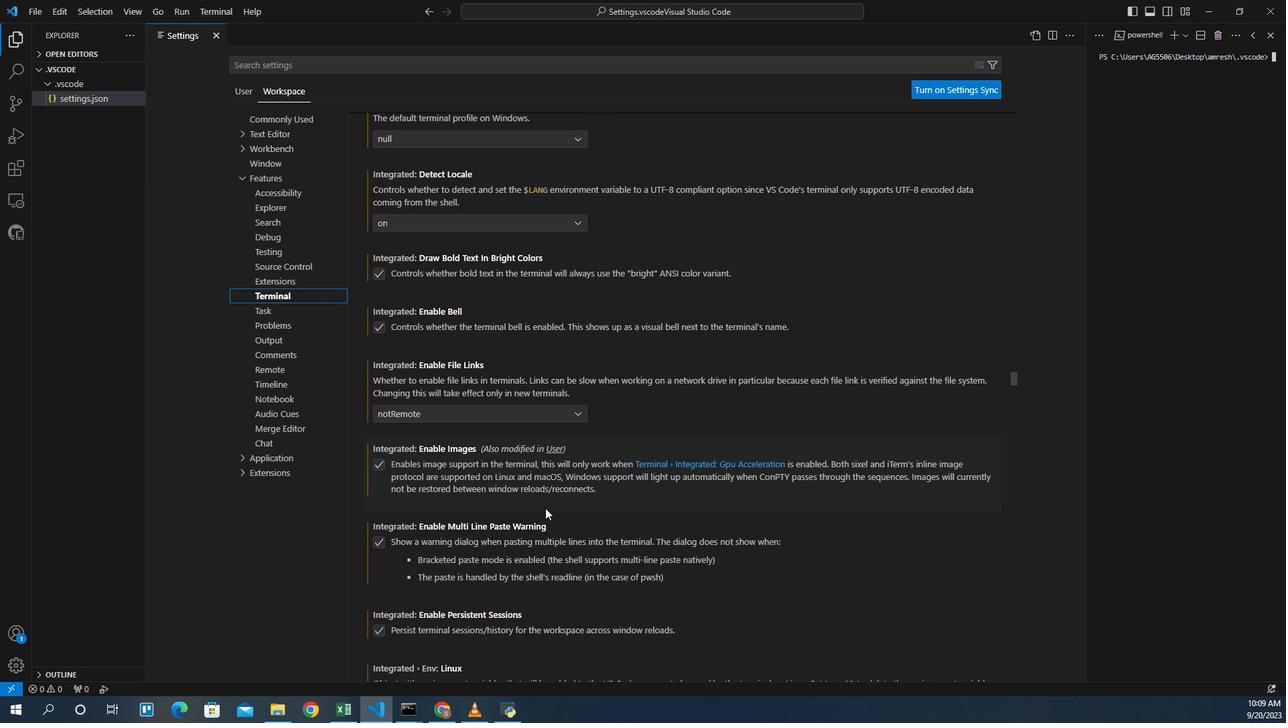 
Action: Mouse scrolled (521, 475) with delta (0, 0)
Screenshot: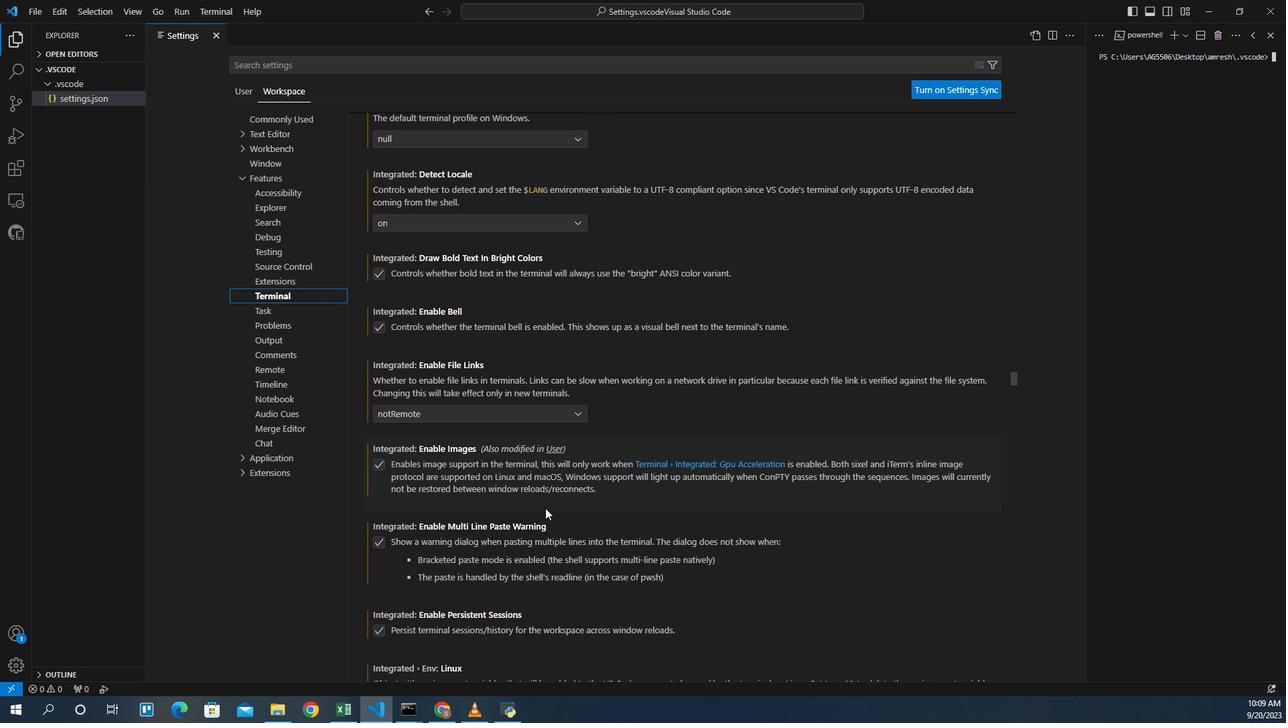 
Action: Mouse scrolled (521, 475) with delta (0, 0)
Screenshot: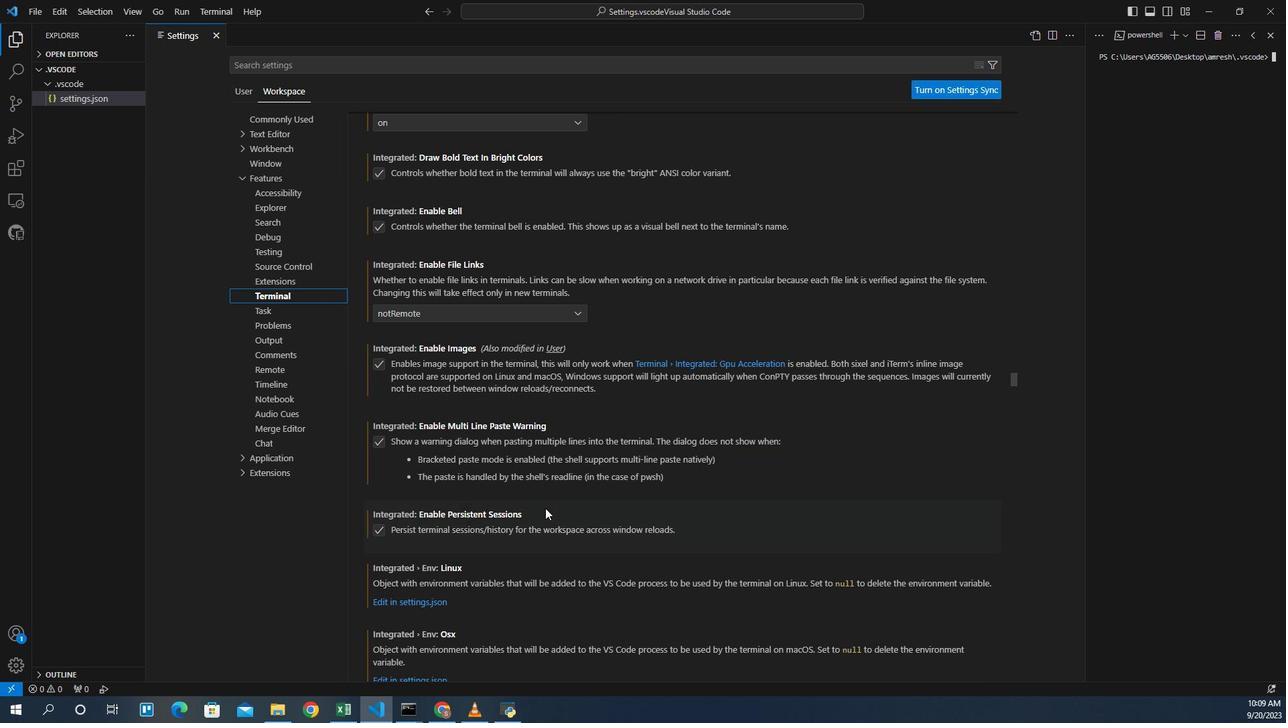 
Action: Mouse scrolled (521, 475) with delta (0, 0)
Screenshot: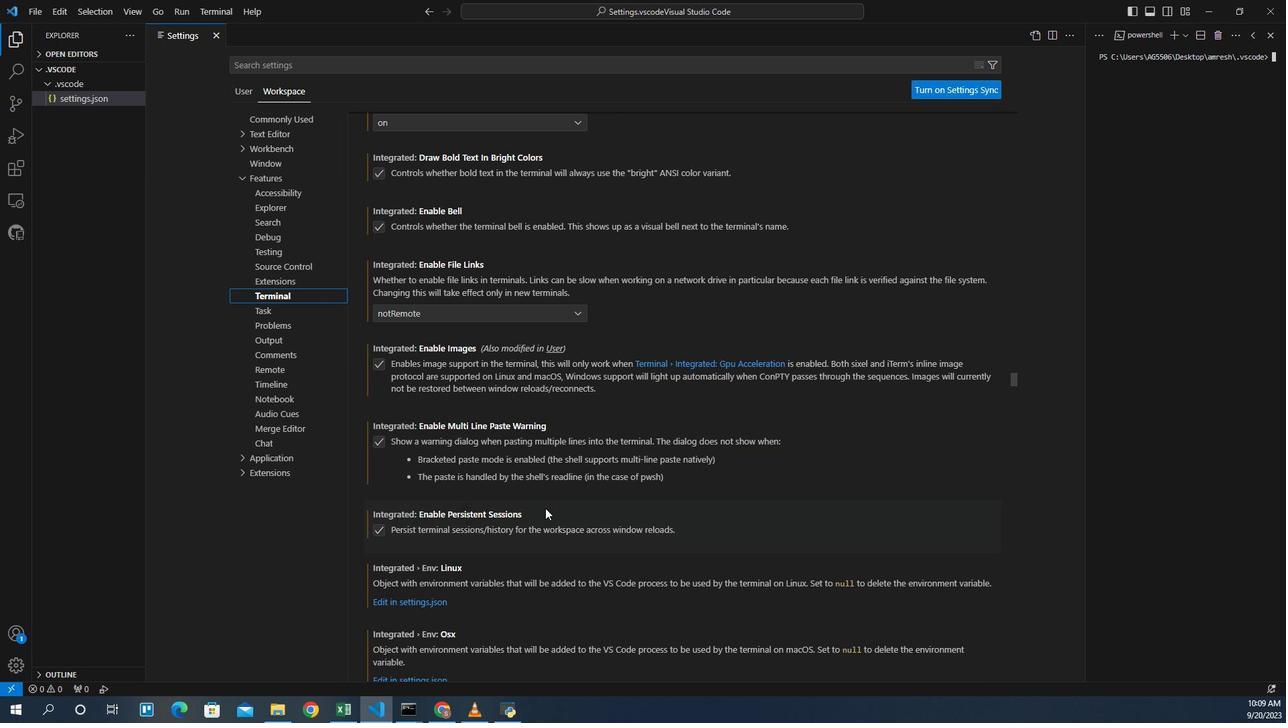 
Action: Mouse scrolled (521, 475) with delta (0, 0)
Screenshot: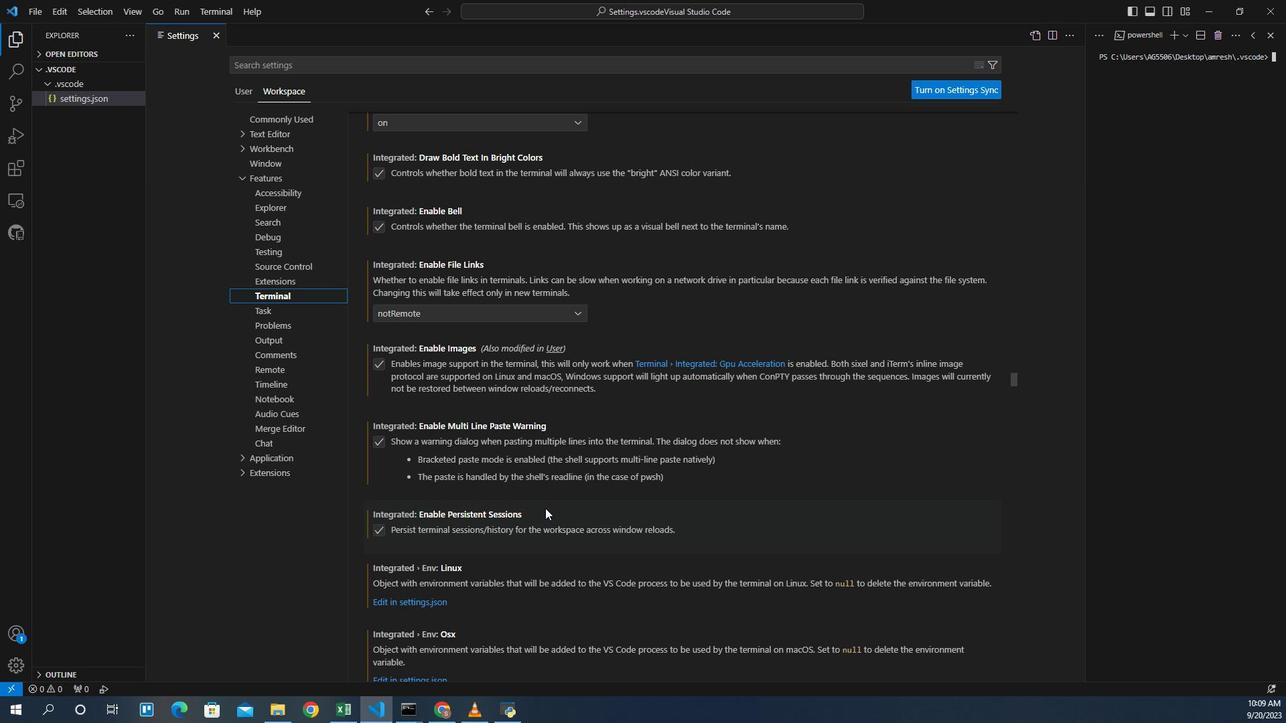 
Action: Mouse moved to (521, 475)
Screenshot: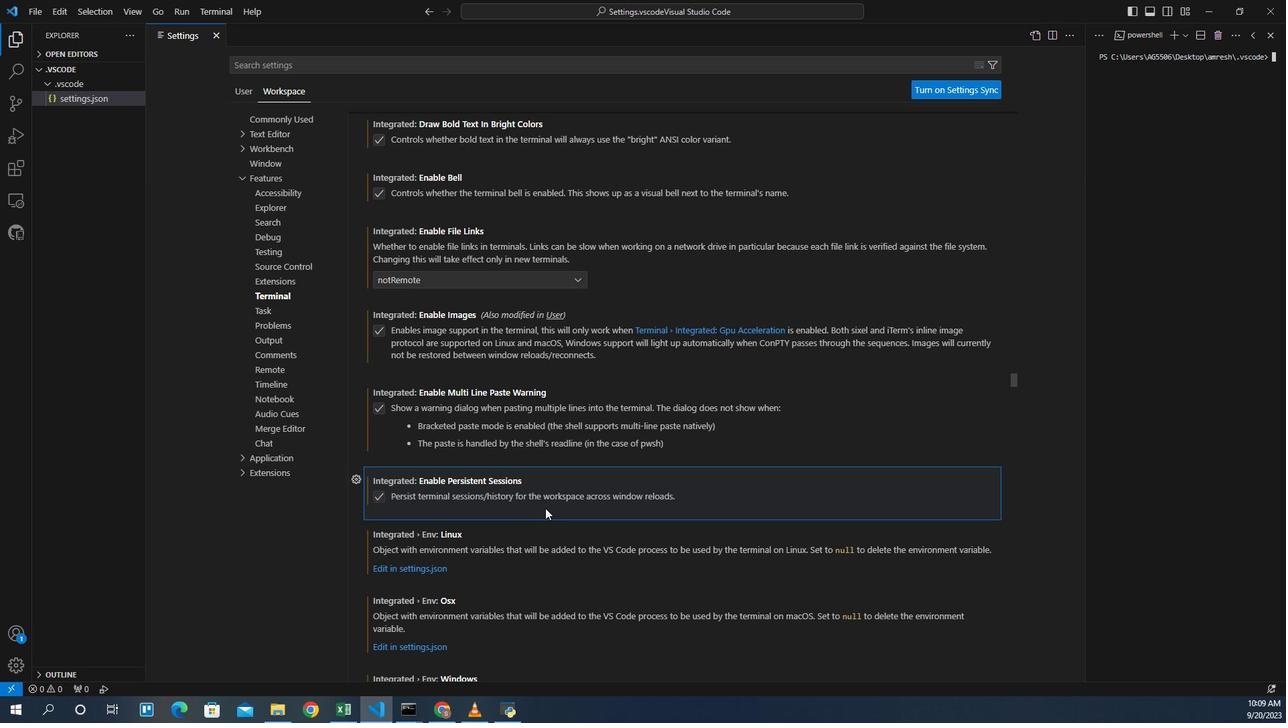 
Action: Mouse pressed middle at (521, 475)
Screenshot: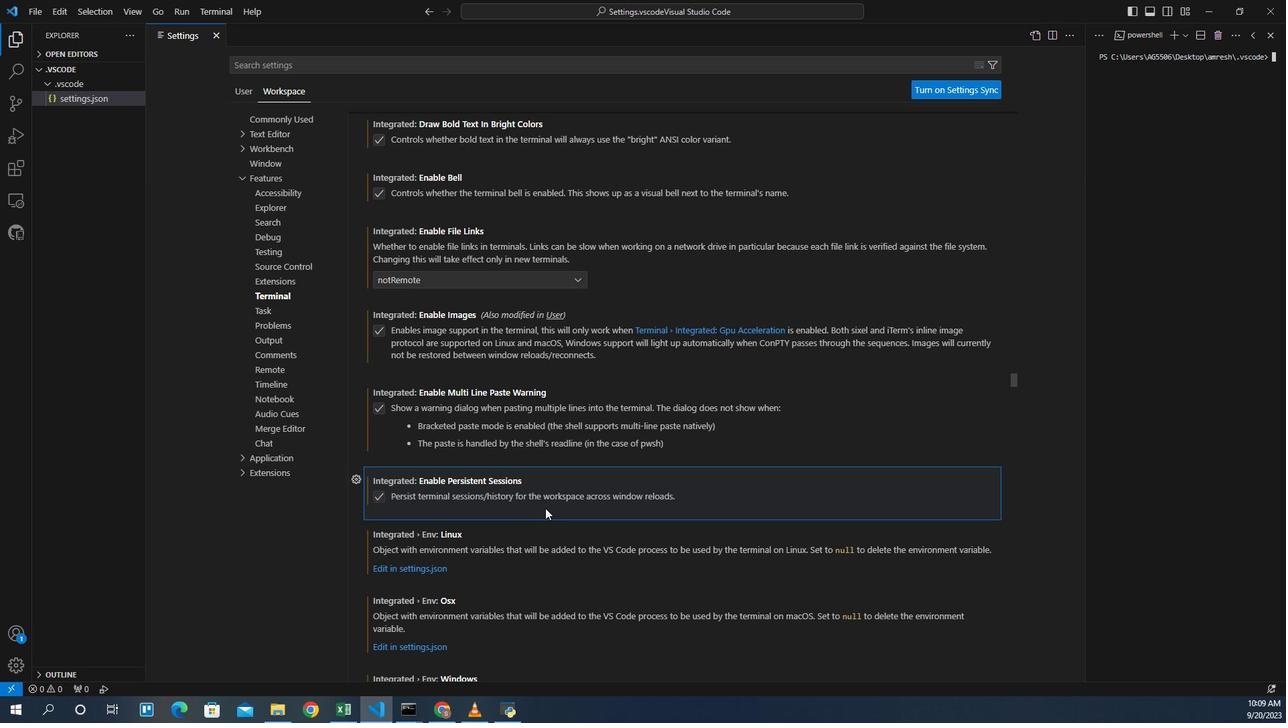 
Action: Mouse scrolled (521, 475) with delta (0, 0)
Screenshot: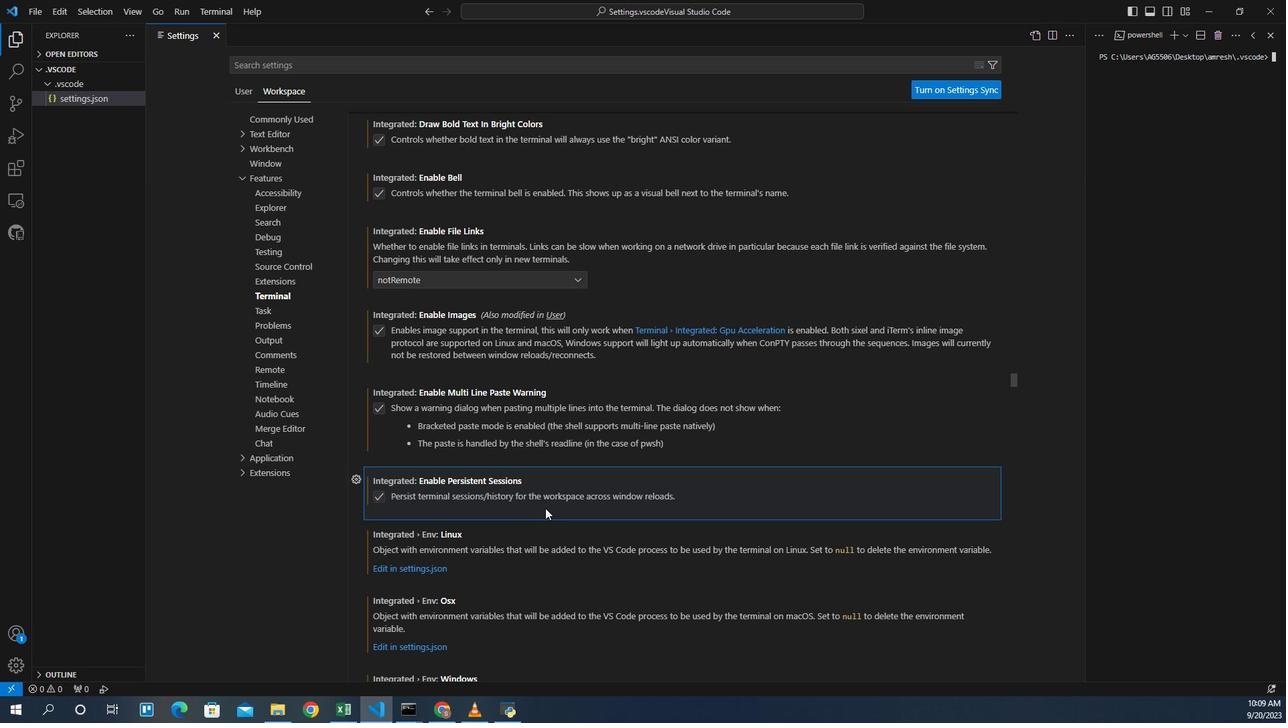 
Action: Mouse scrolled (521, 475) with delta (0, 0)
Screenshot: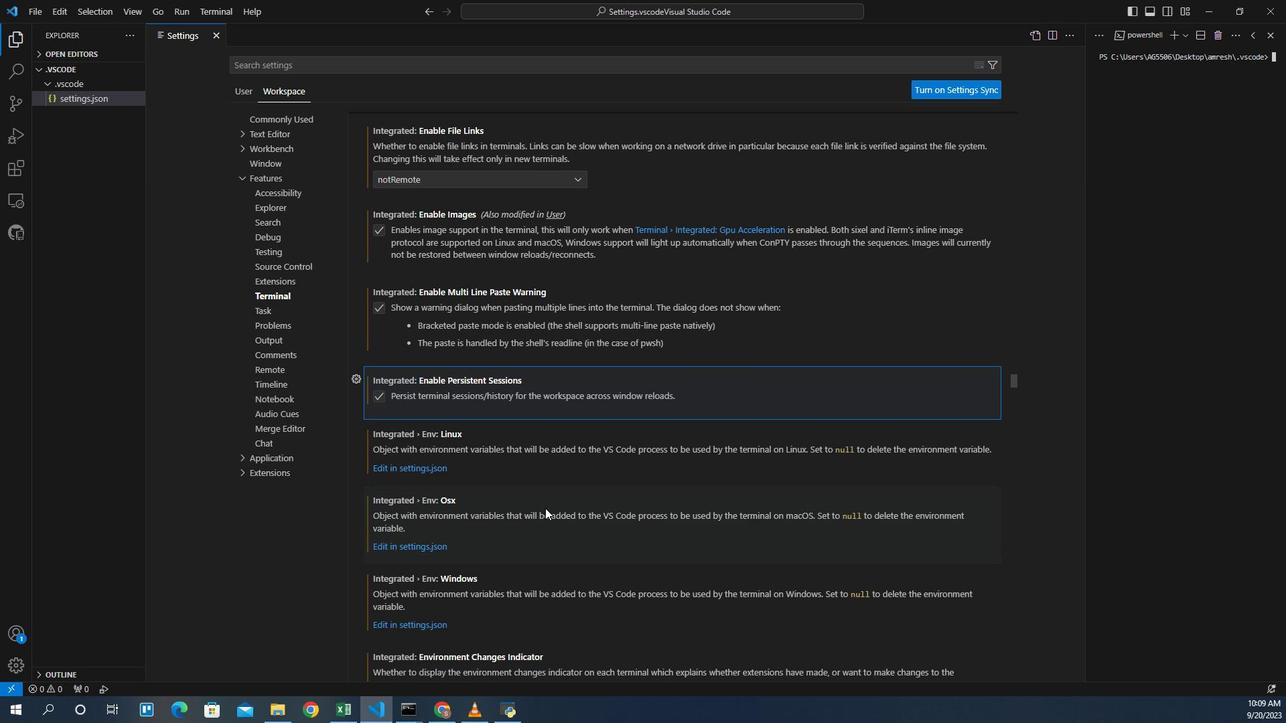 
Action: Mouse scrolled (521, 475) with delta (0, 0)
Screenshot: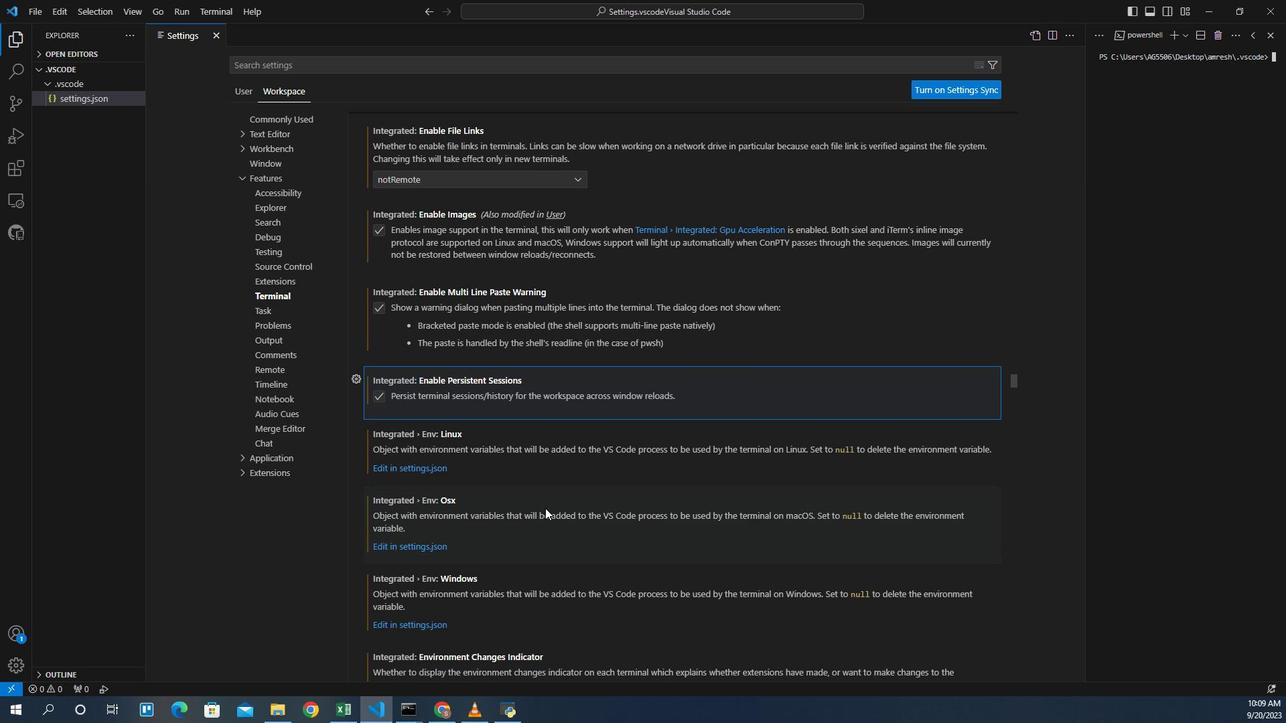 
Action: Mouse scrolled (521, 475) with delta (0, 0)
Screenshot: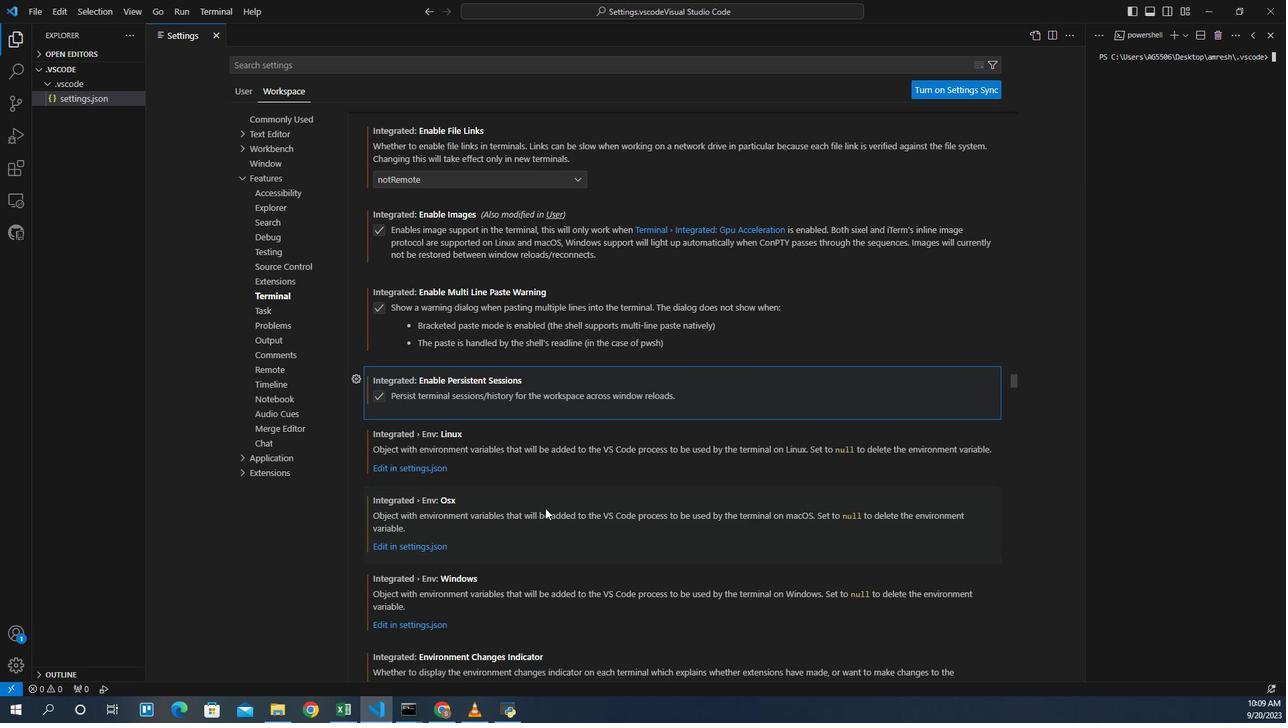 
Action: Mouse scrolled (521, 475) with delta (0, 0)
Screenshot: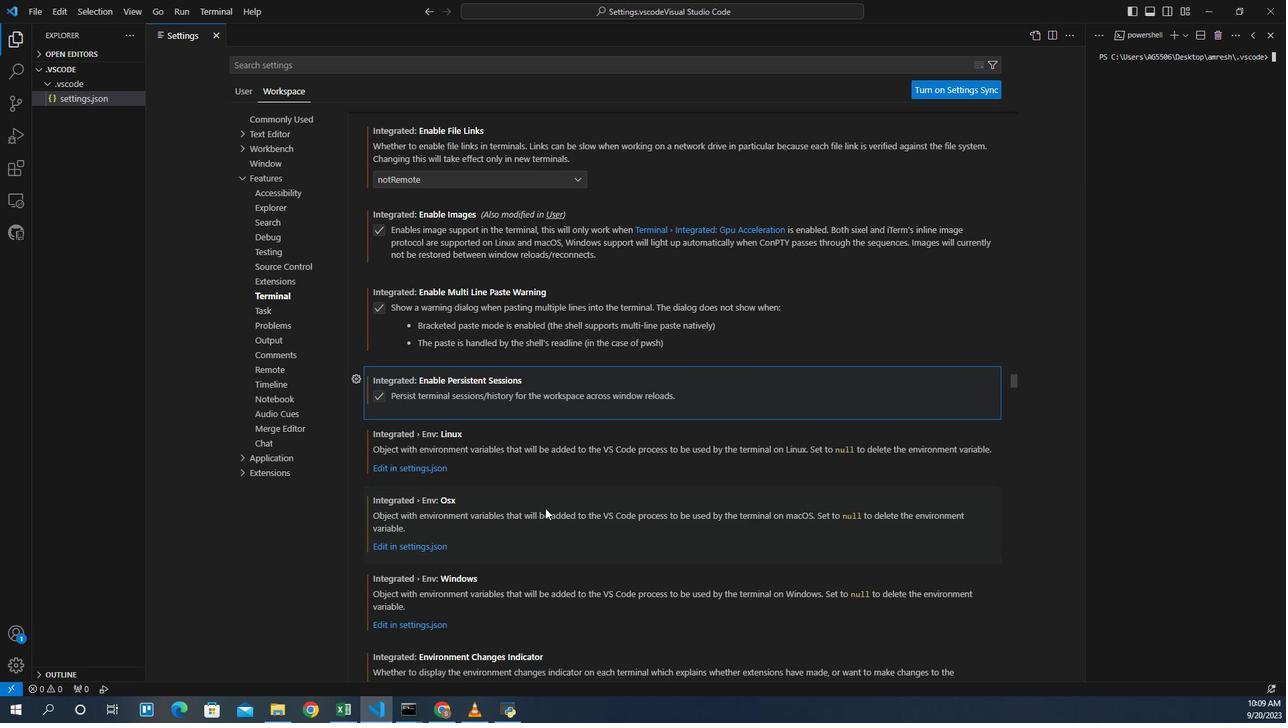 
Action: Mouse scrolled (521, 475) with delta (0, 0)
Screenshot: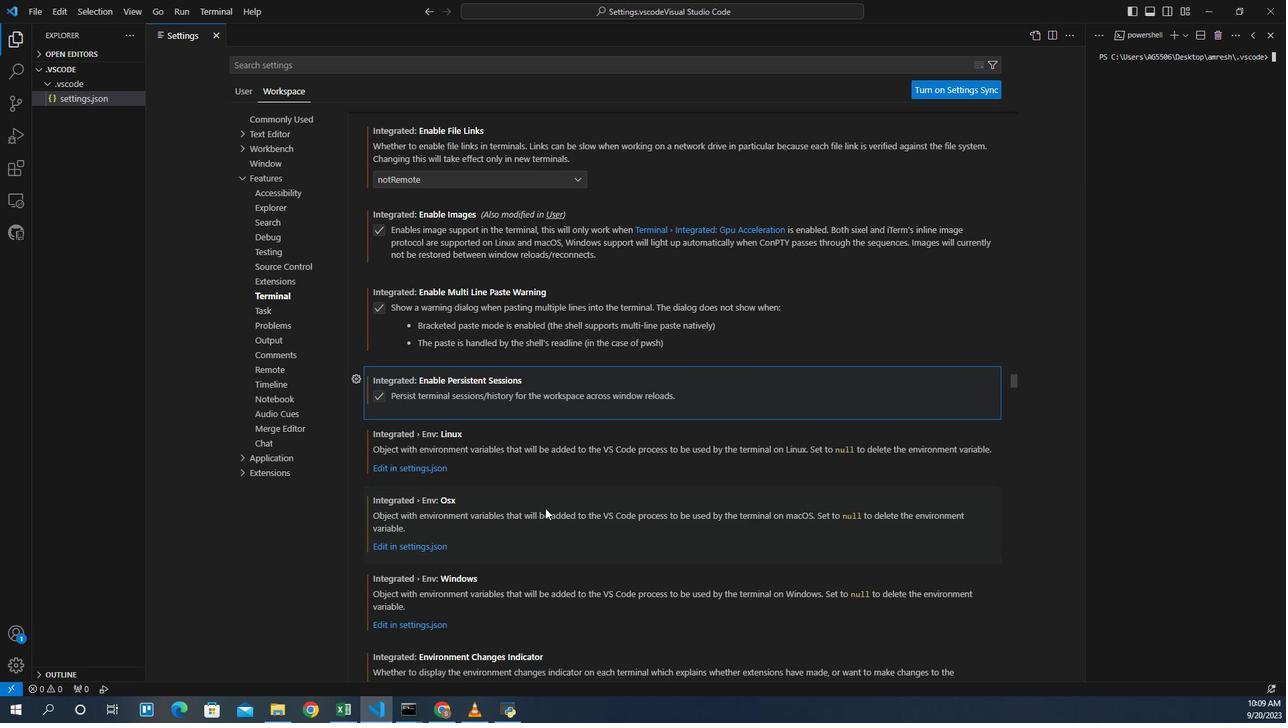 
Action: Mouse scrolled (521, 475) with delta (0, 0)
Screenshot: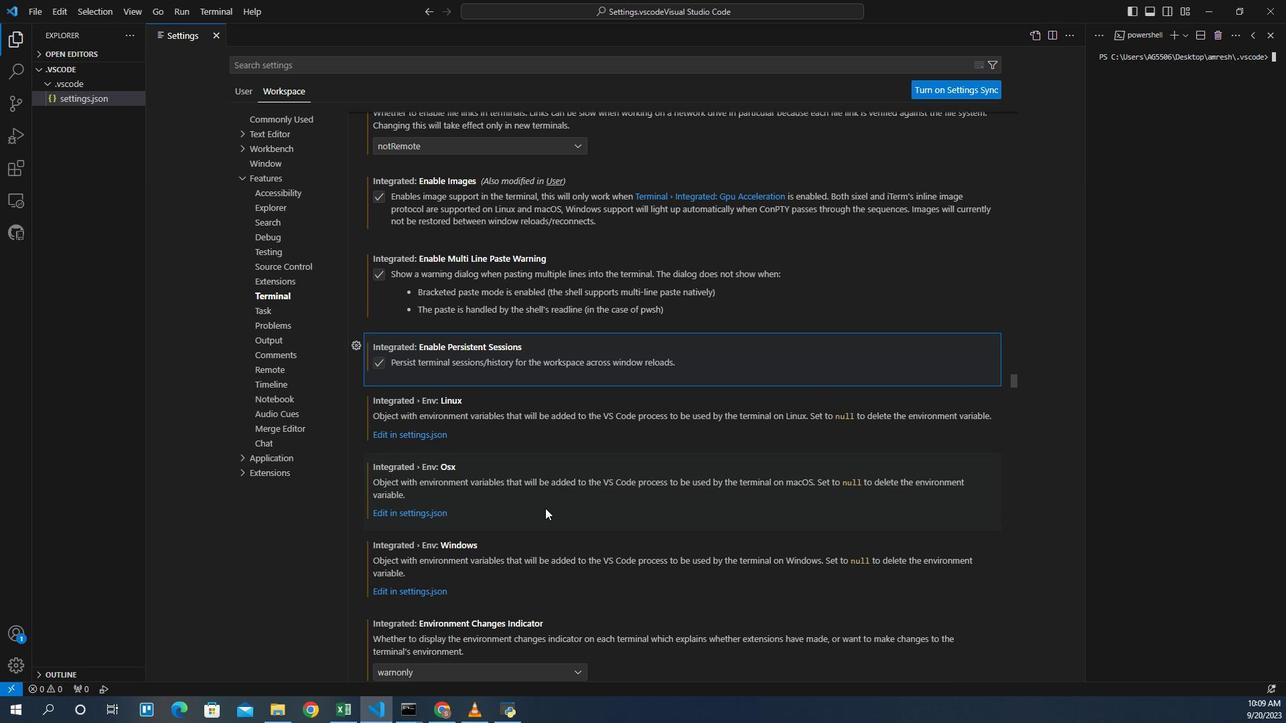 
Action: Mouse scrolled (521, 475) with delta (0, 0)
Screenshot: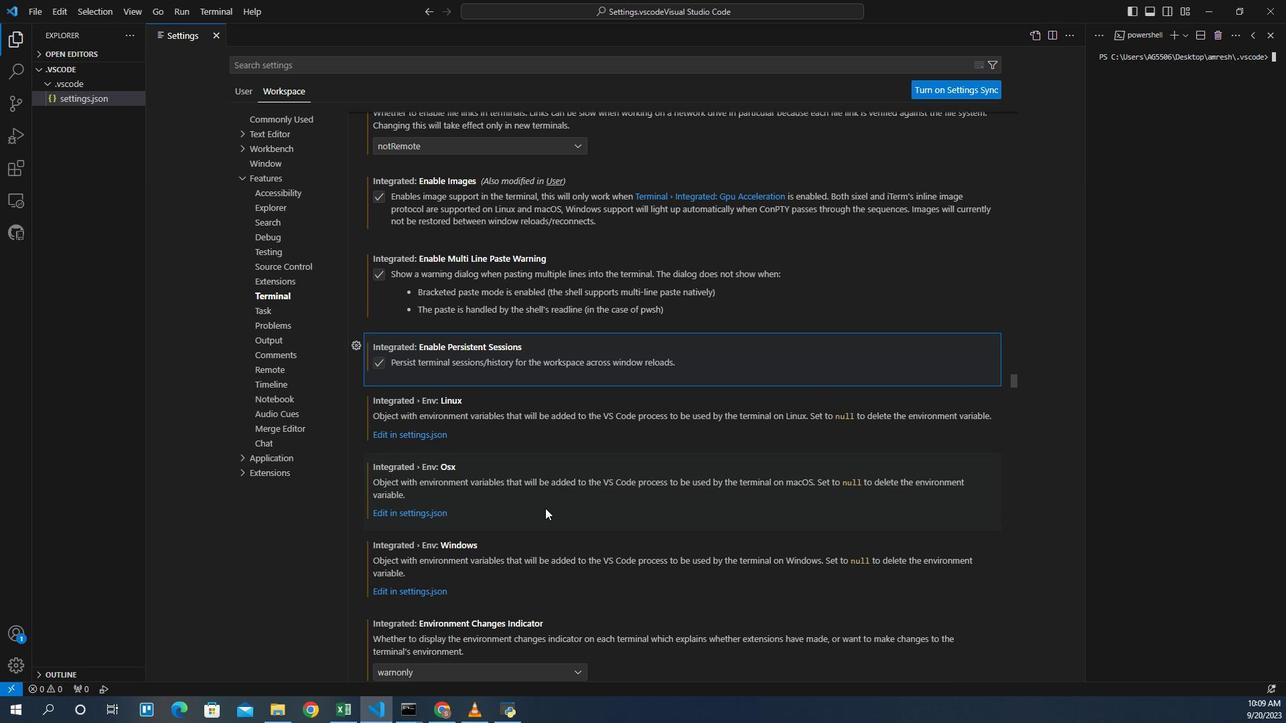 
Action: Mouse scrolled (521, 475) with delta (0, 0)
Screenshot: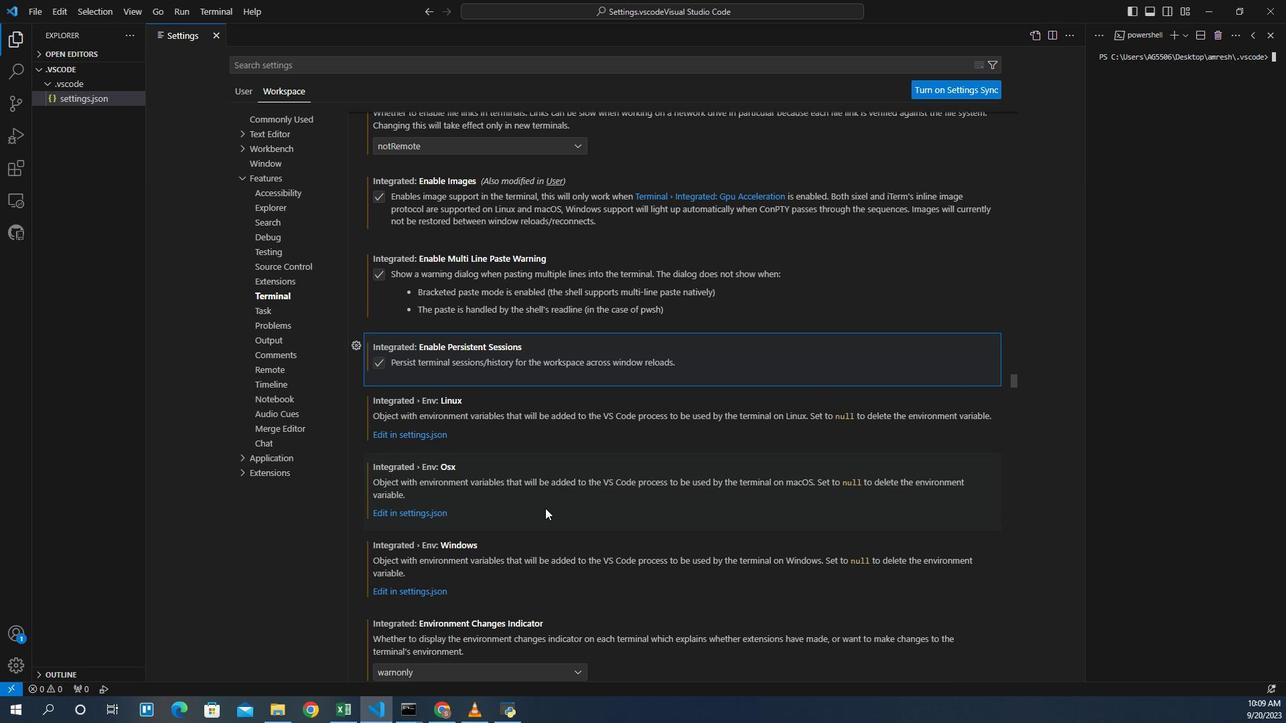 
Action: Mouse scrolled (521, 475) with delta (0, 0)
Screenshot: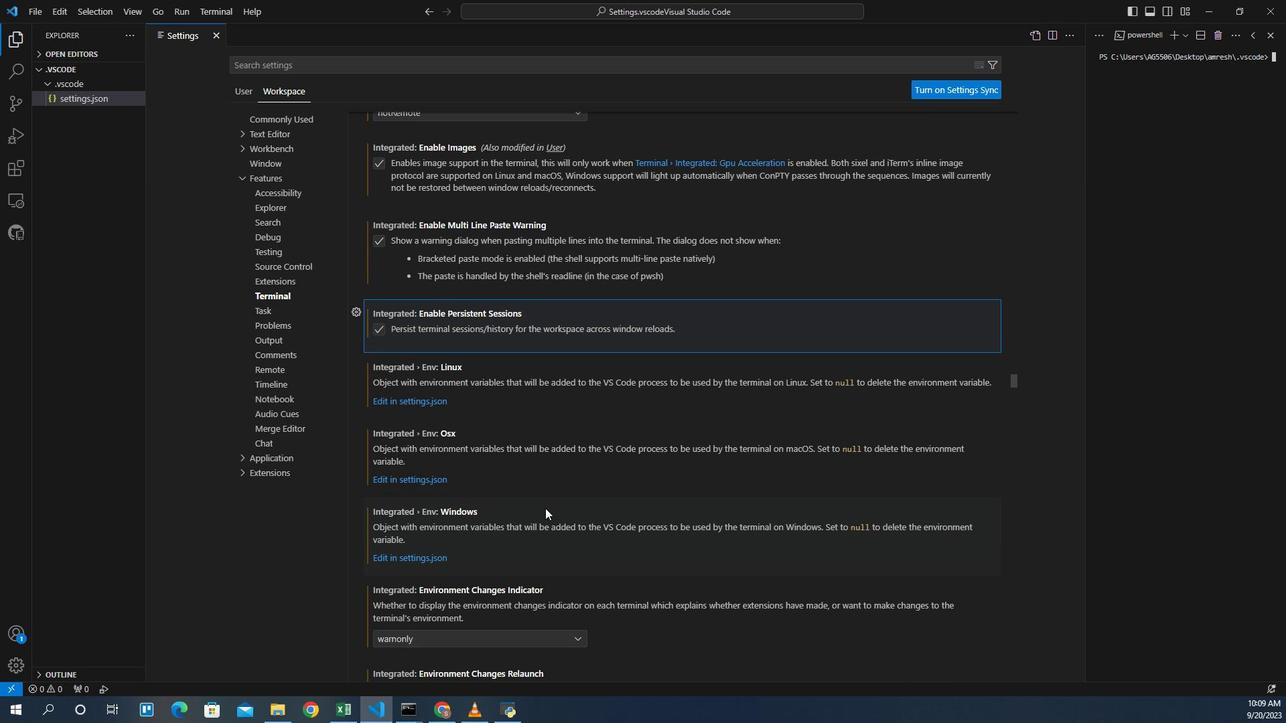 
Action: Mouse scrolled (521, 475) with delta (0, 0)
Screenshot: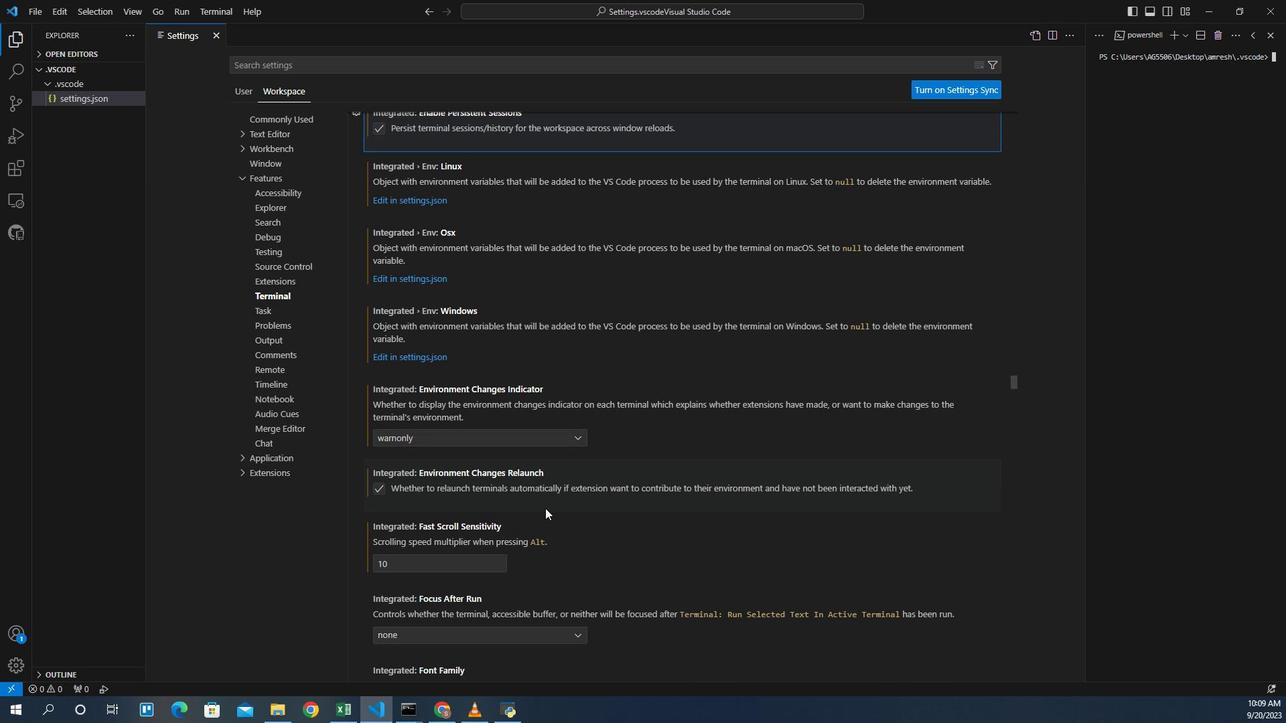 
Action: Mouse scrolled (521, 475) with delta (0, 0)
Screenshot: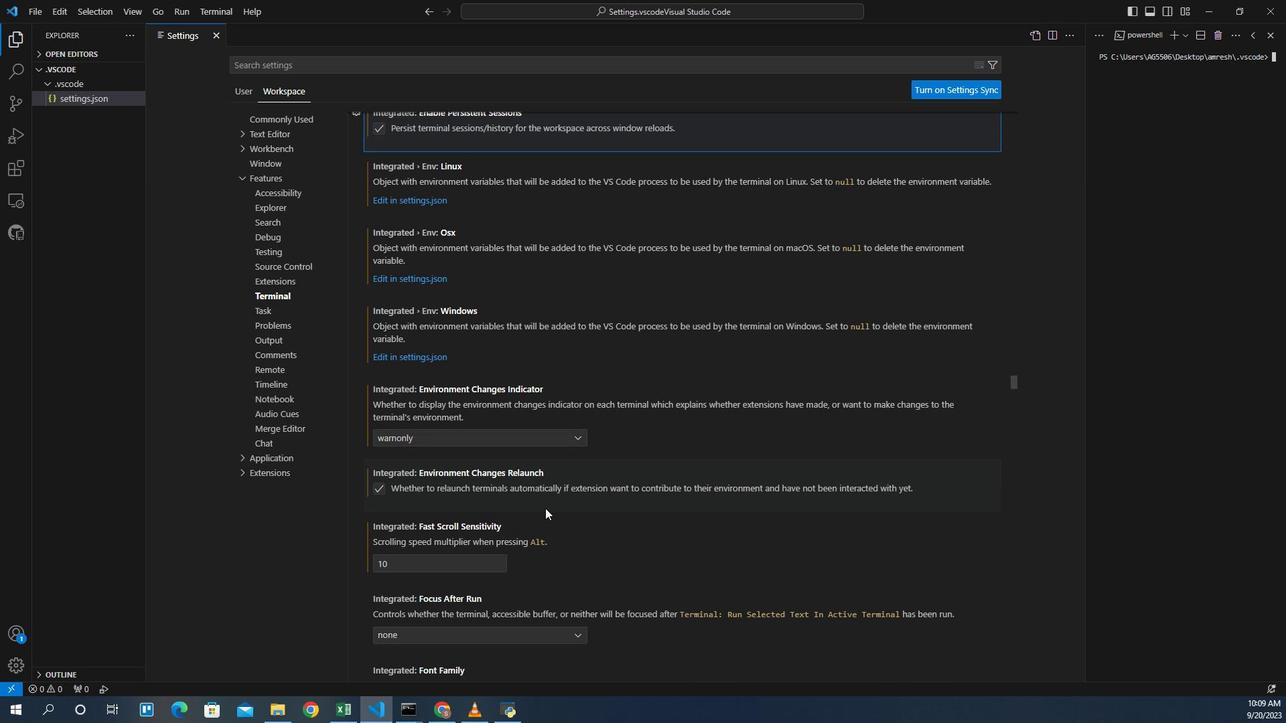 
Action: Mouse scrolled (521, 475) with delta (0, 0)
Screenshot: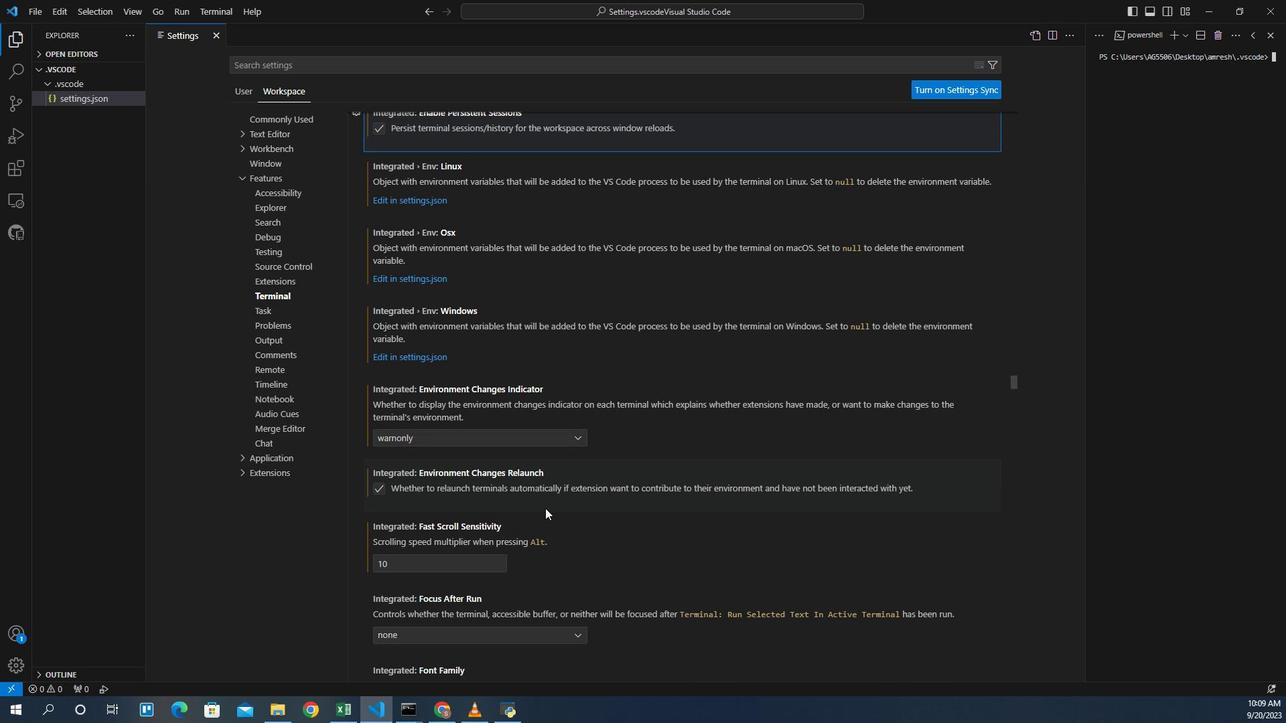 
Action: Mouse scrolled (521, 474) with delta (0, 0)
Screenshot: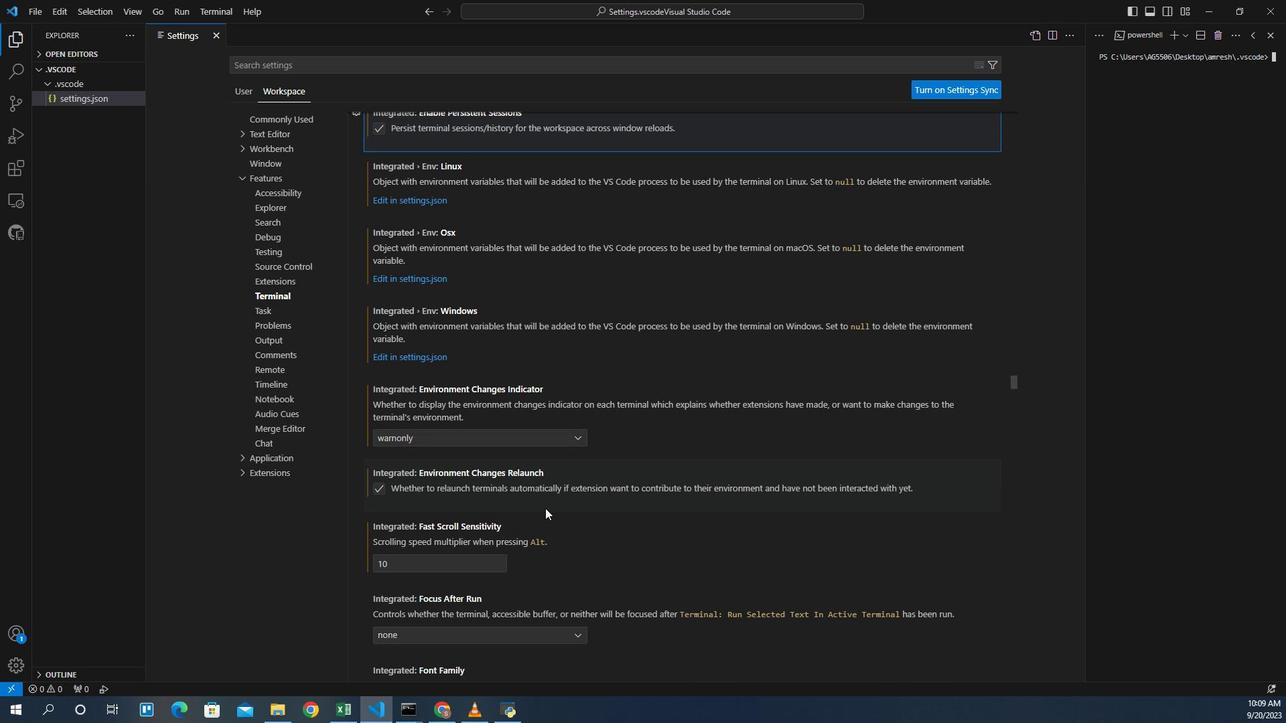 
Action: Mouse scrolled (521, 475) with delta (0, 0)
Screenshot: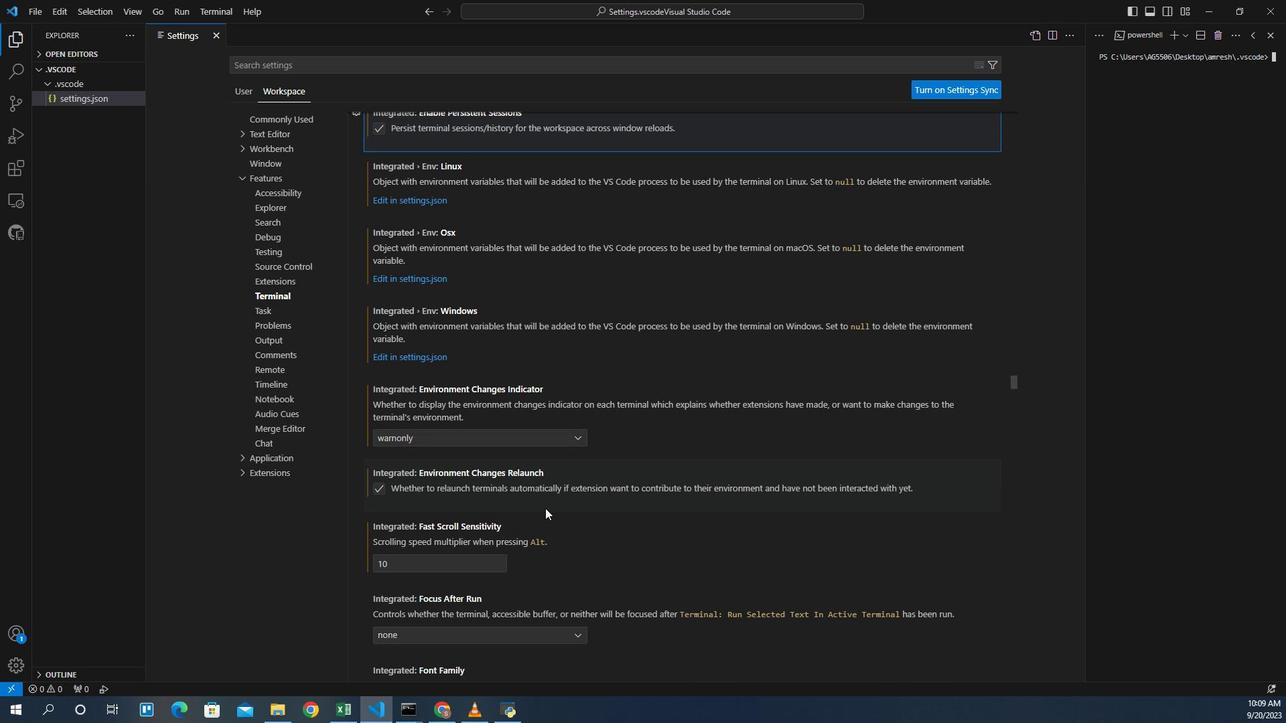 
Action: Mouse scrolled (521, 475) with delta (0, 0)
Screenshot: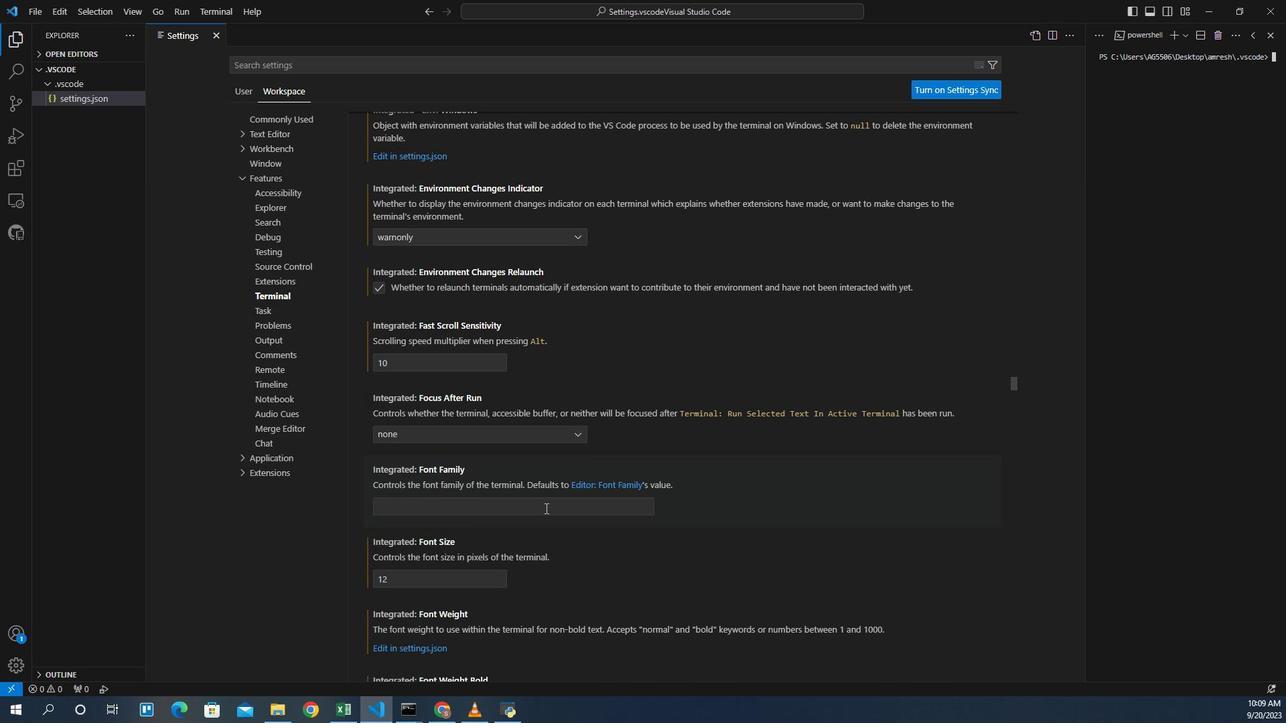 
Action: Mouse scrolled (521, 475) with delta (0, 0)
Screenshot: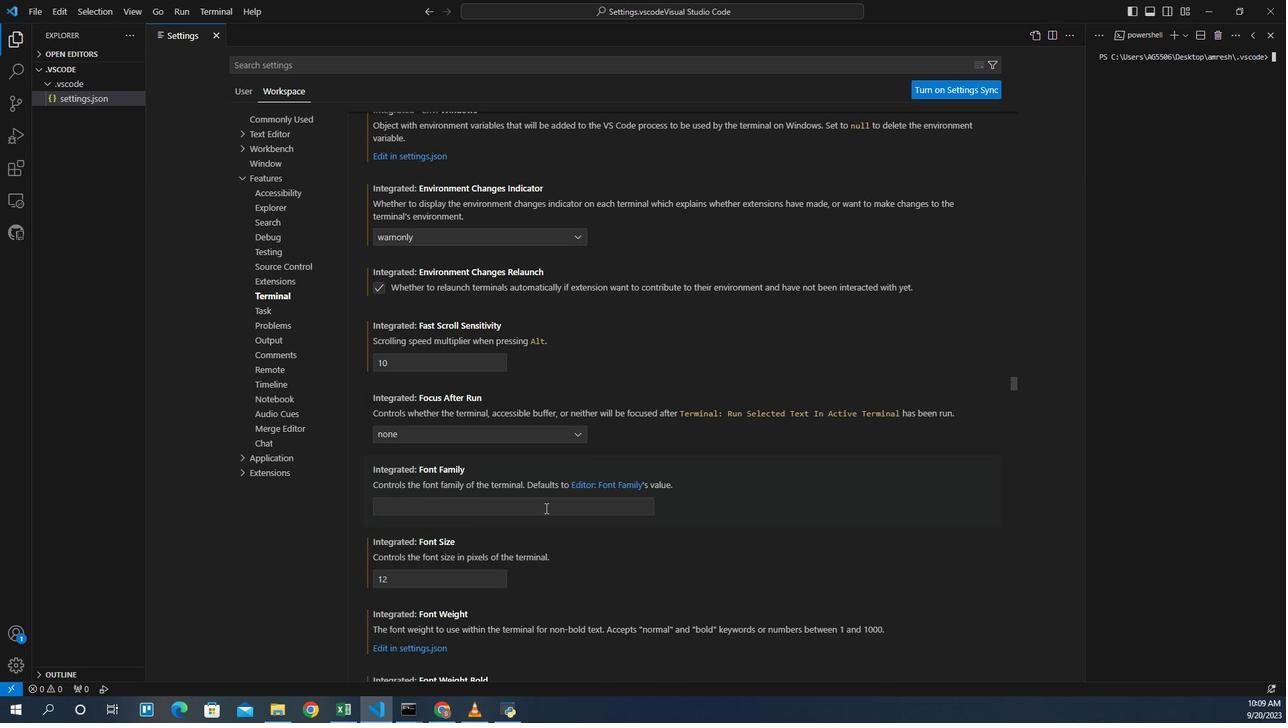 
Action: Mouse scrolled (521, 475) with delta (0, 0)
Screenshot: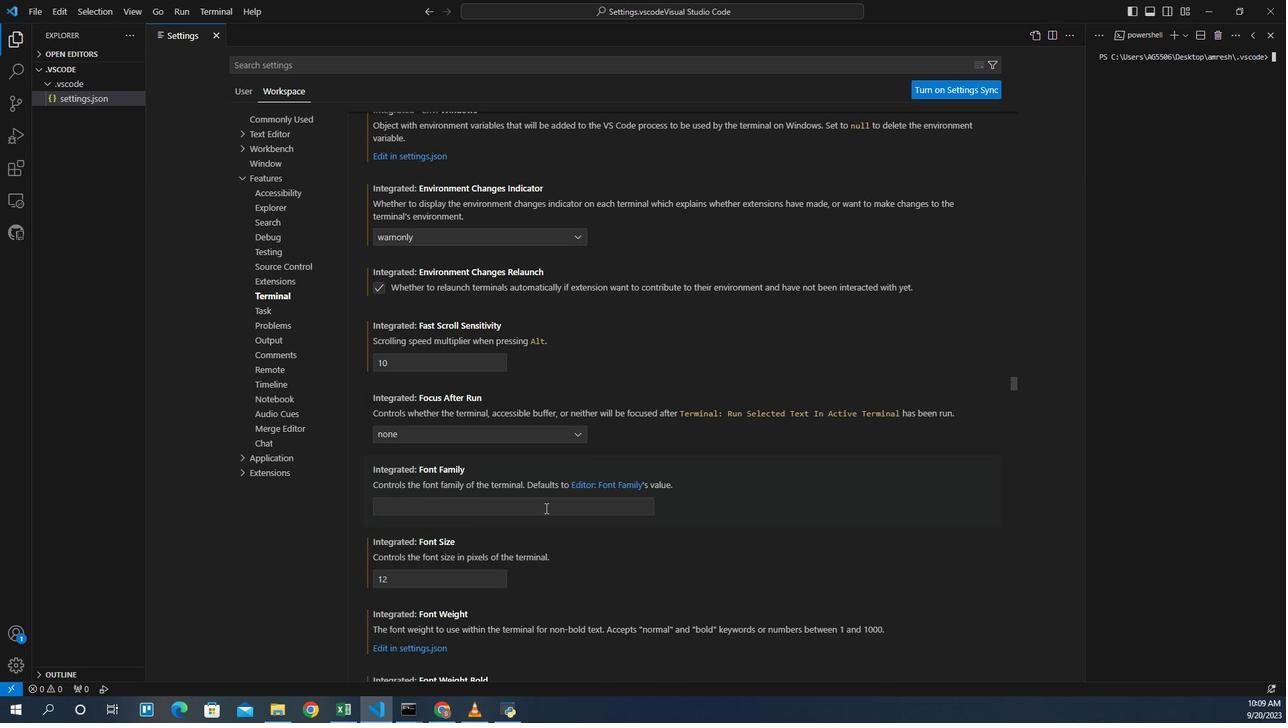 
Action: Mouse scrolled (521, 475) with delta (0, 0)
Screenshot: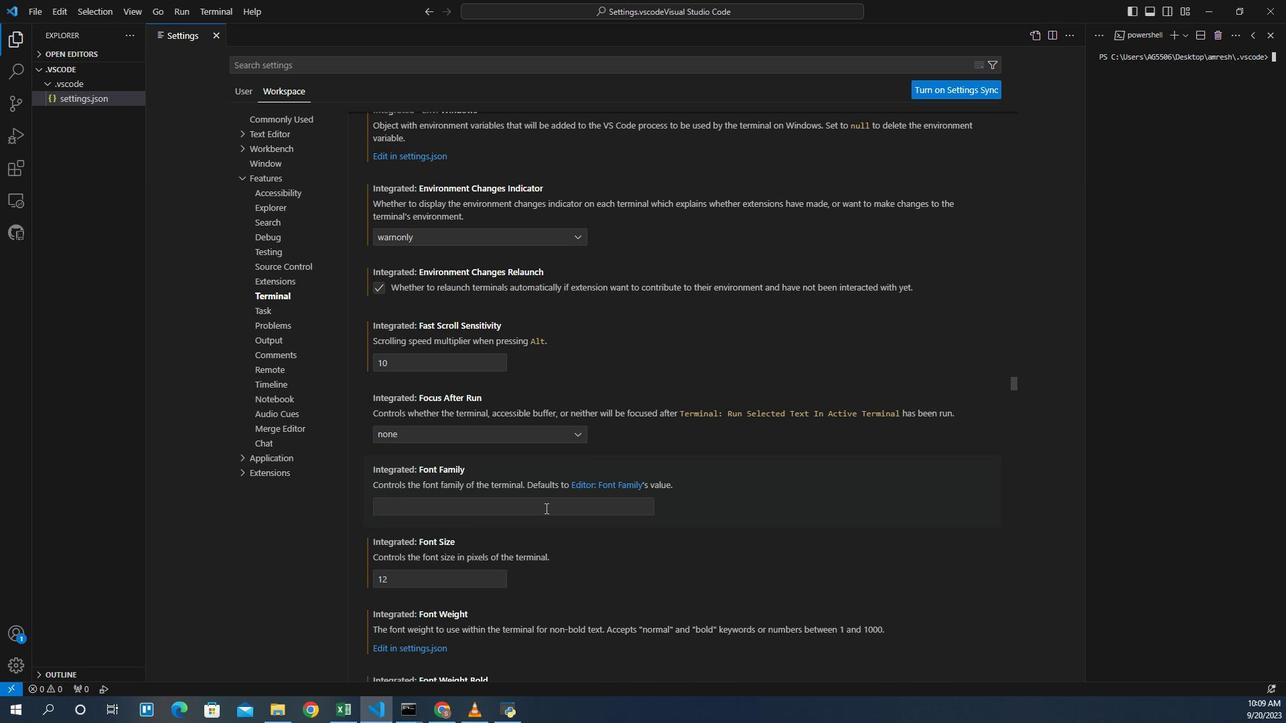 
Action: Mouse scrolled (521, 475) with delta (0, 0)
Screenshot: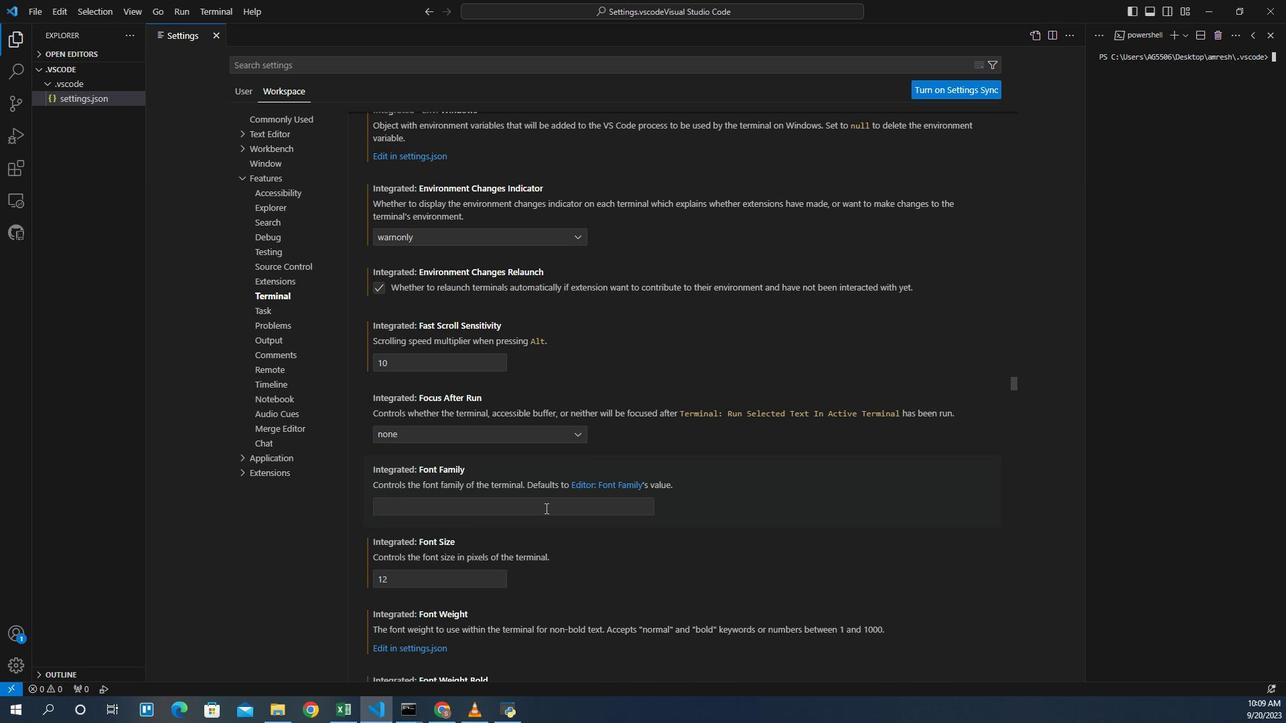 
Action: Mouse scrolled (521, 475) with delta (0, 0)
Screenshot: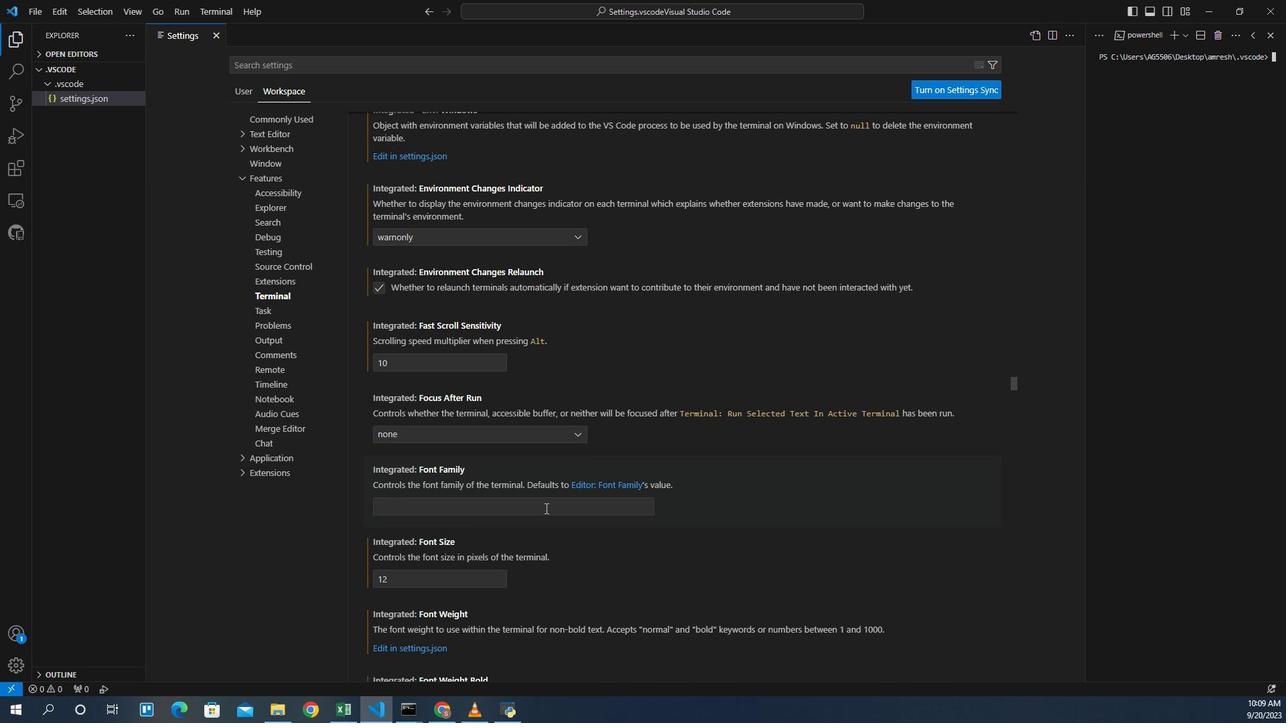 
Action: Mouse scrolled (521, 475) with delta (0, 0)
Screenshot: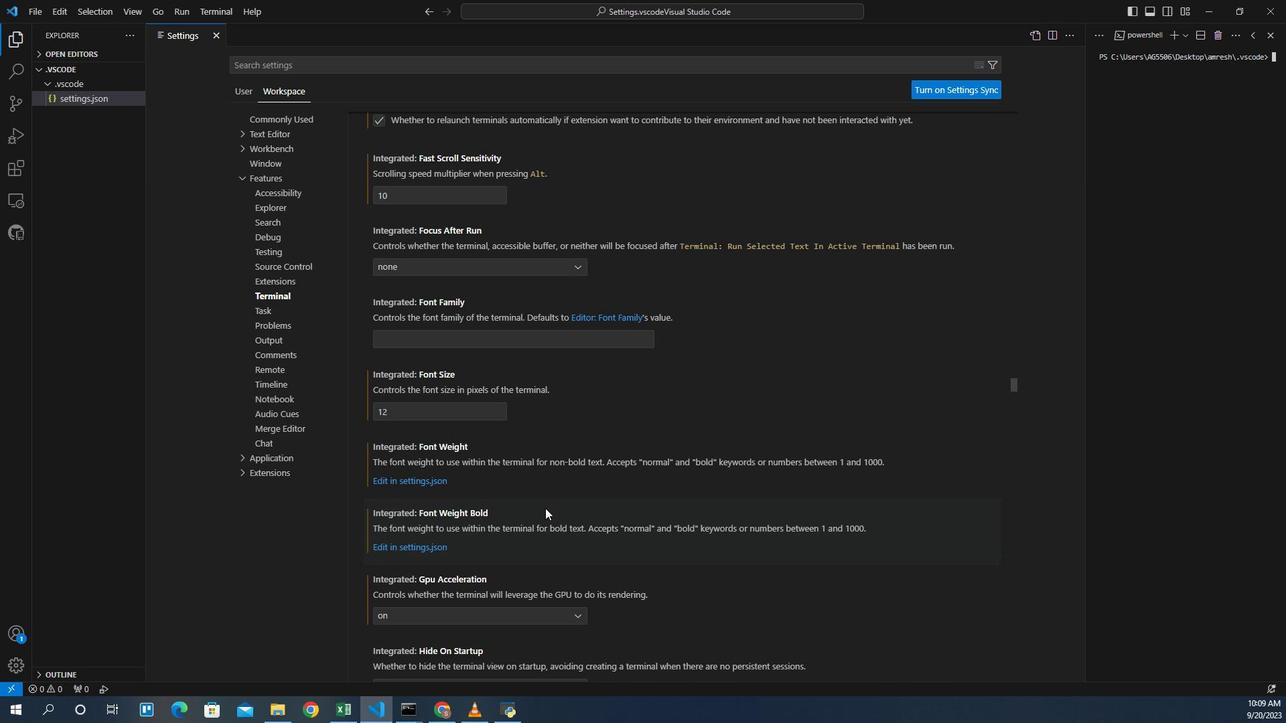 
Action: Mouse scrolled (521, 475) with delta (0, 0)
Screenshot: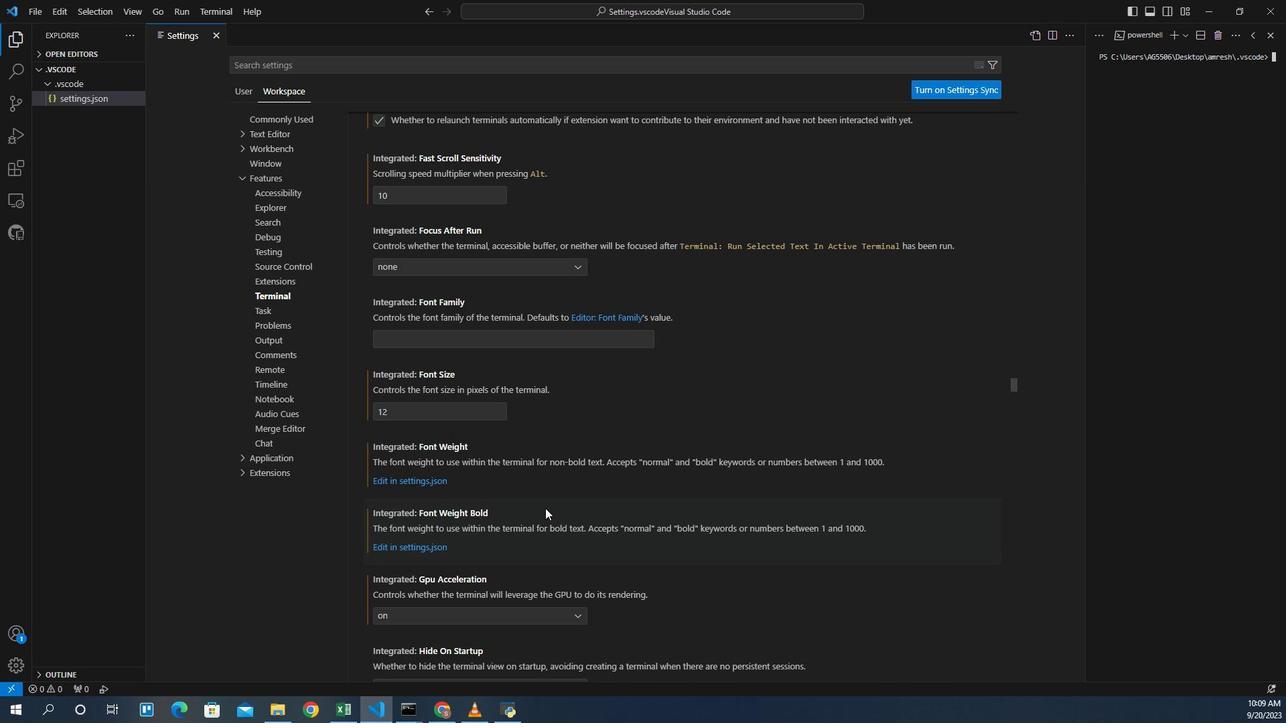 
Action: Mouse scrolled (521, 475) with delta (0, 0)
Screenshot: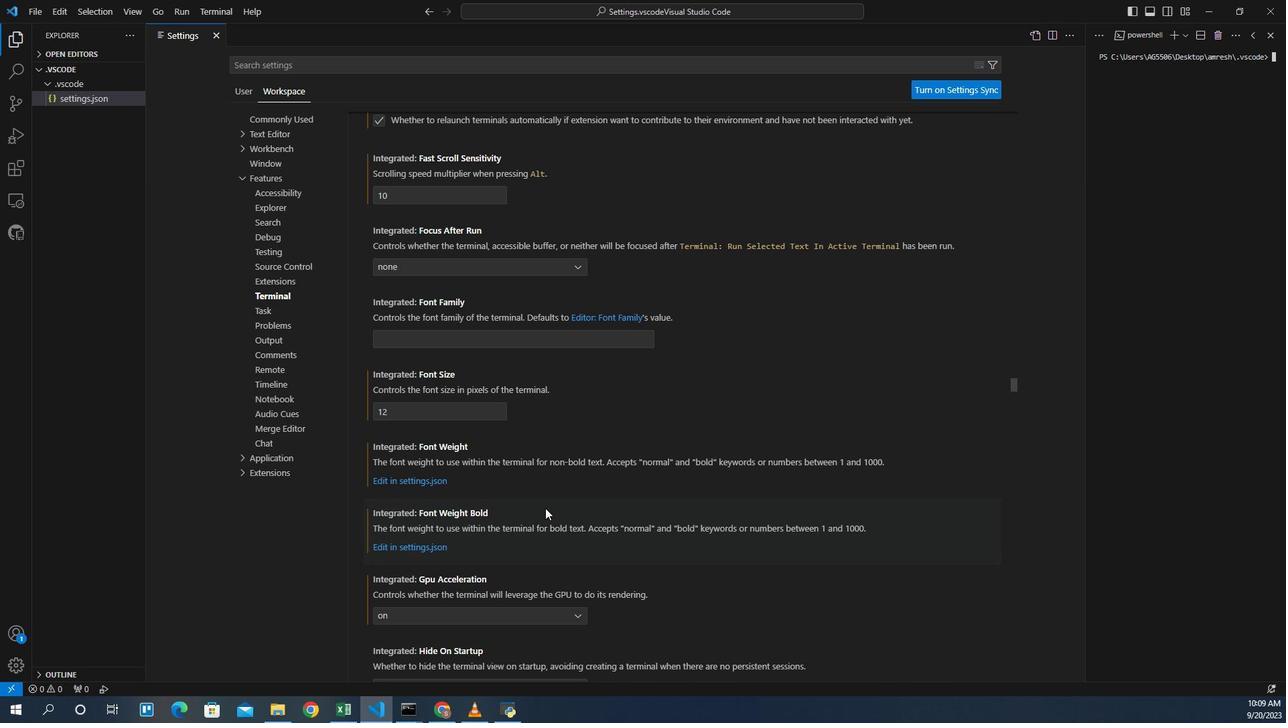 
Action: Mouse scrolled (521, 475) with delta (0, 0)
Screenshot: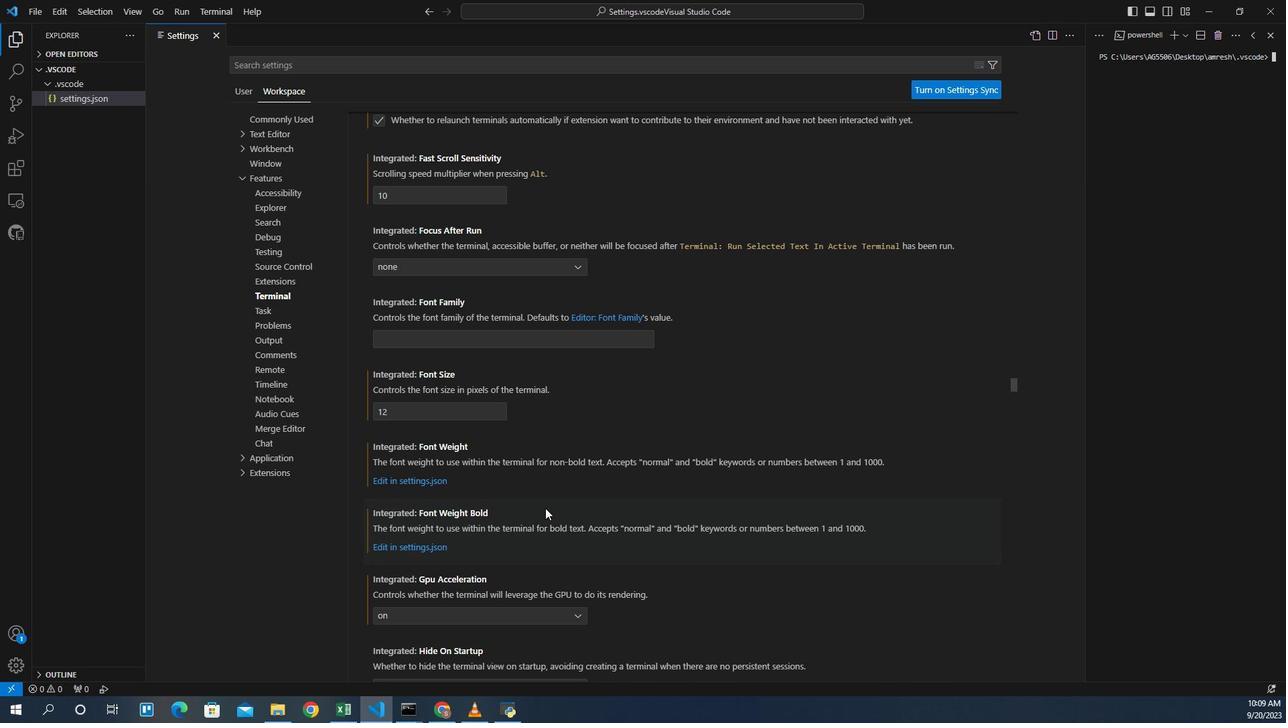 
Action: Mouse scrolled (521, 475) with delta (0, 0)
Screenshot: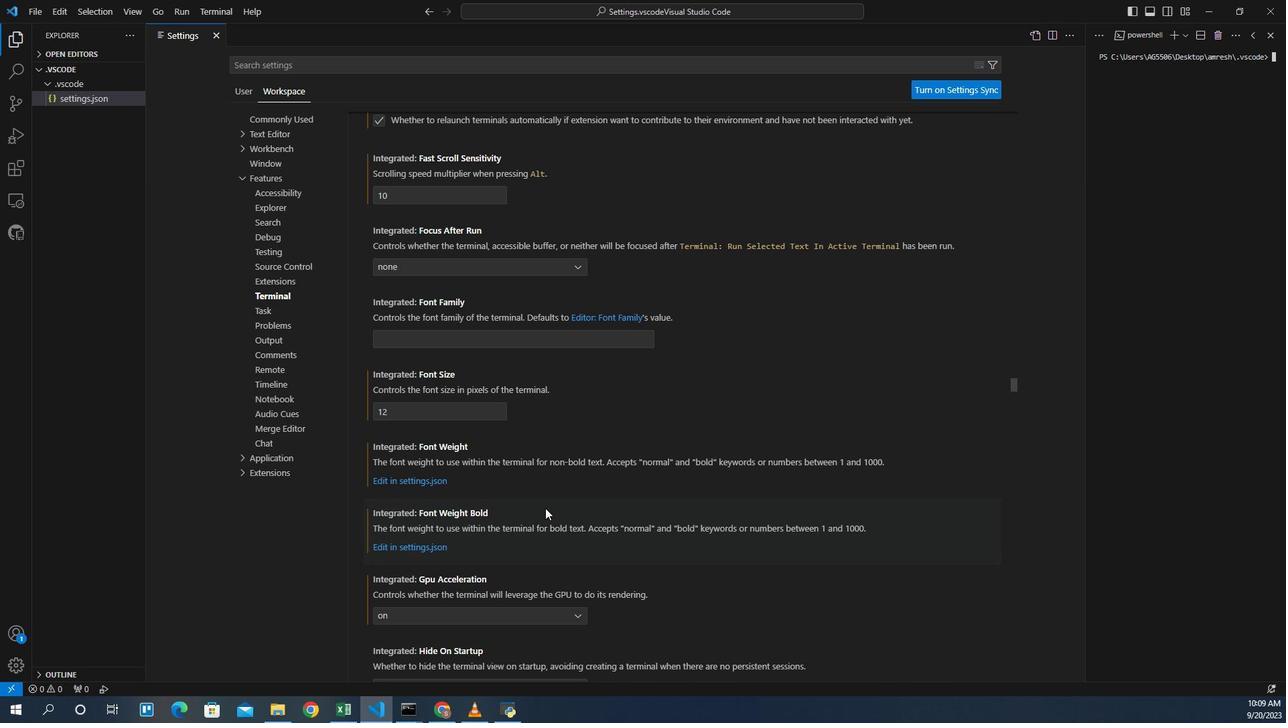 
Action: Mouse scrolled (521, 475) with delta (0, 0)
Screenshot: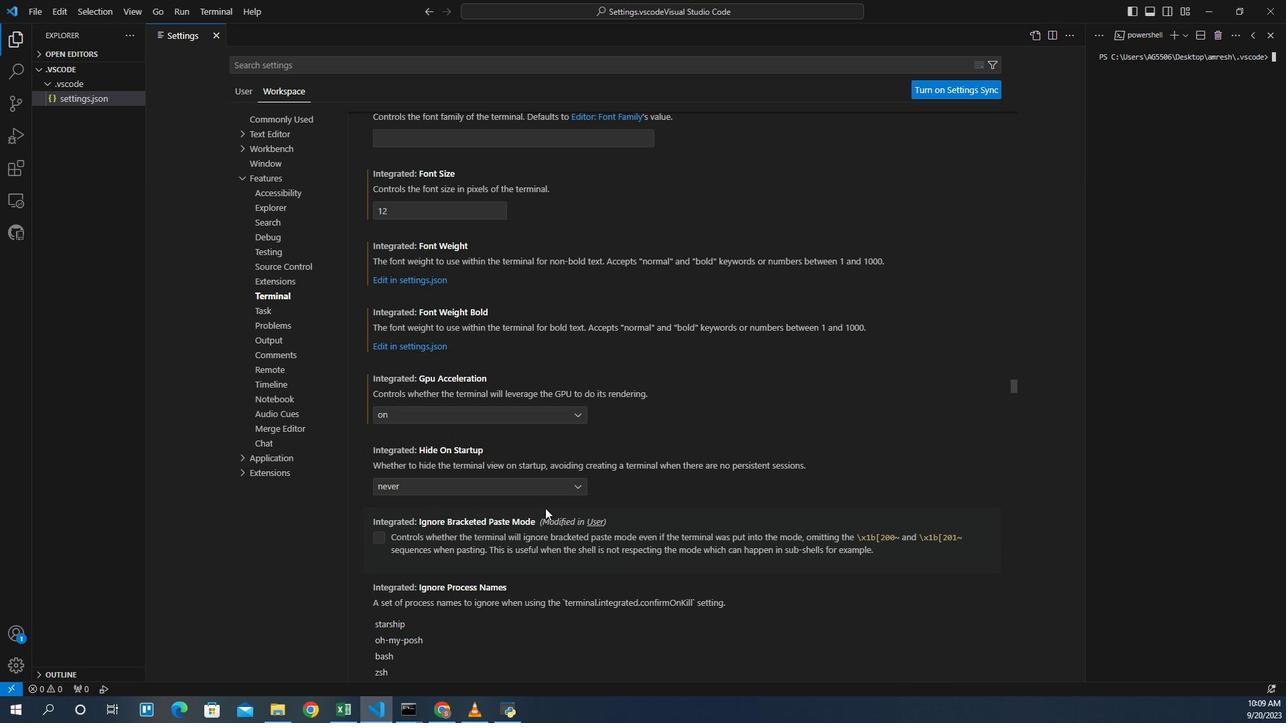 
Action: Mouse scrolled (521, 475) with delta (0, 0)
Screenshot: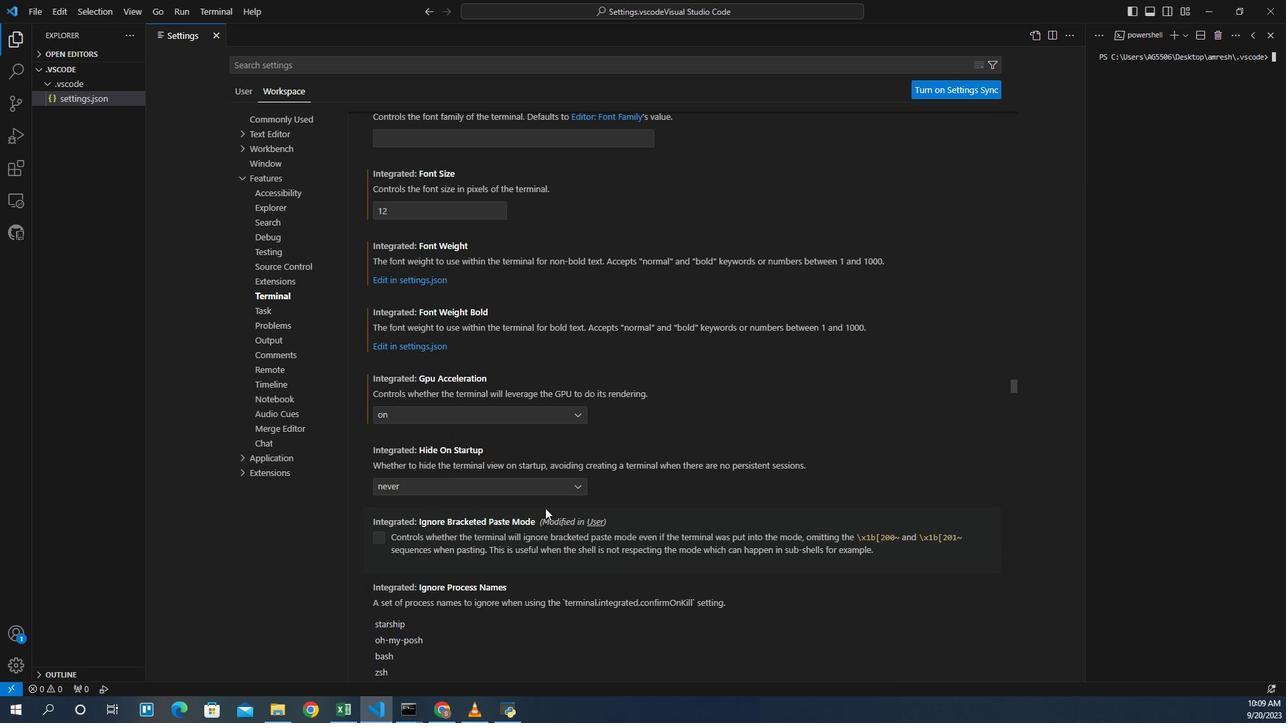 
Action: Mouse scrolled (521, 475) with delta (0, 0)
Screenshot: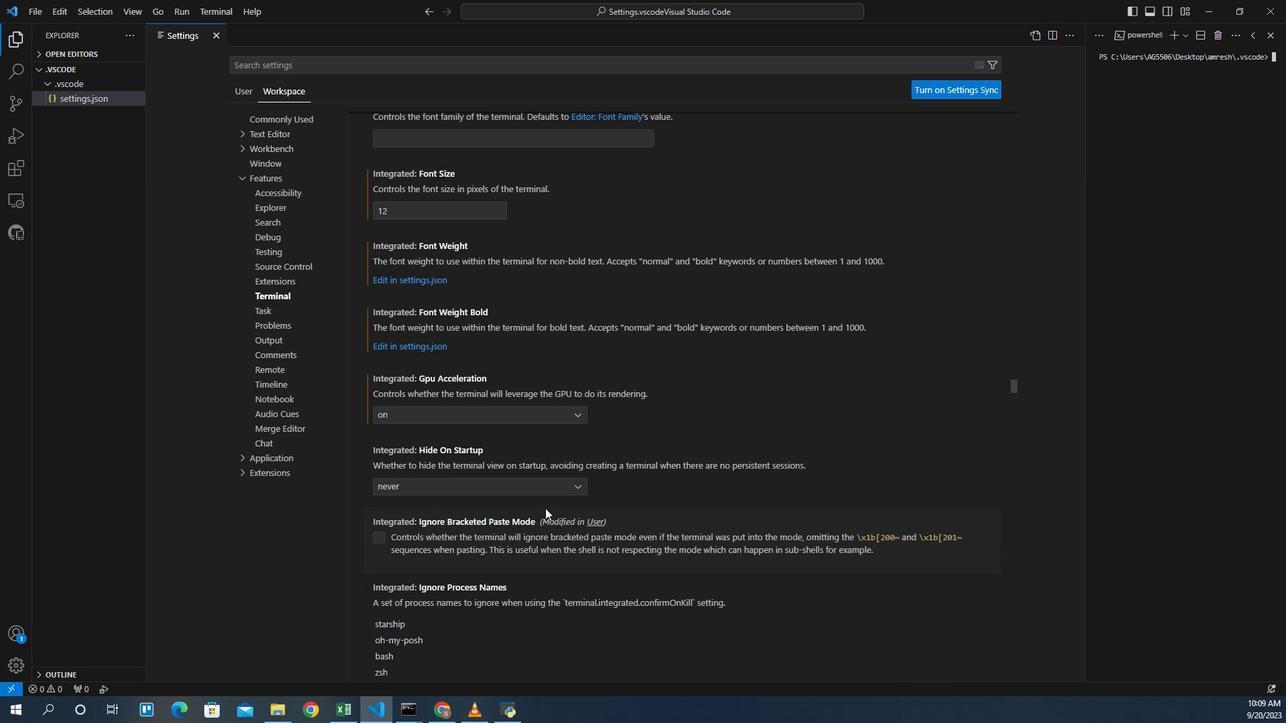 
Action: Mouse scrolled (521, 475) with delta (0, 0)
Screenshot: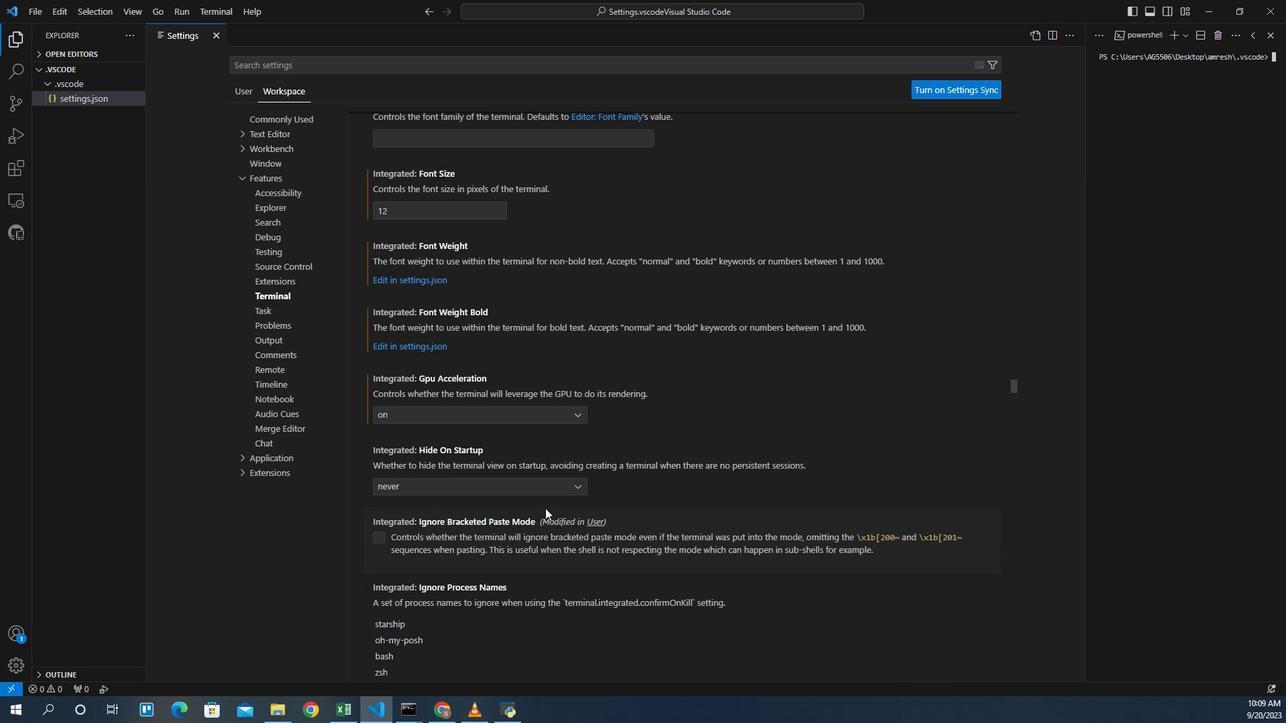 
Action: Mouse scrolled (521, 475) with delta (0, 0)
Screenshot: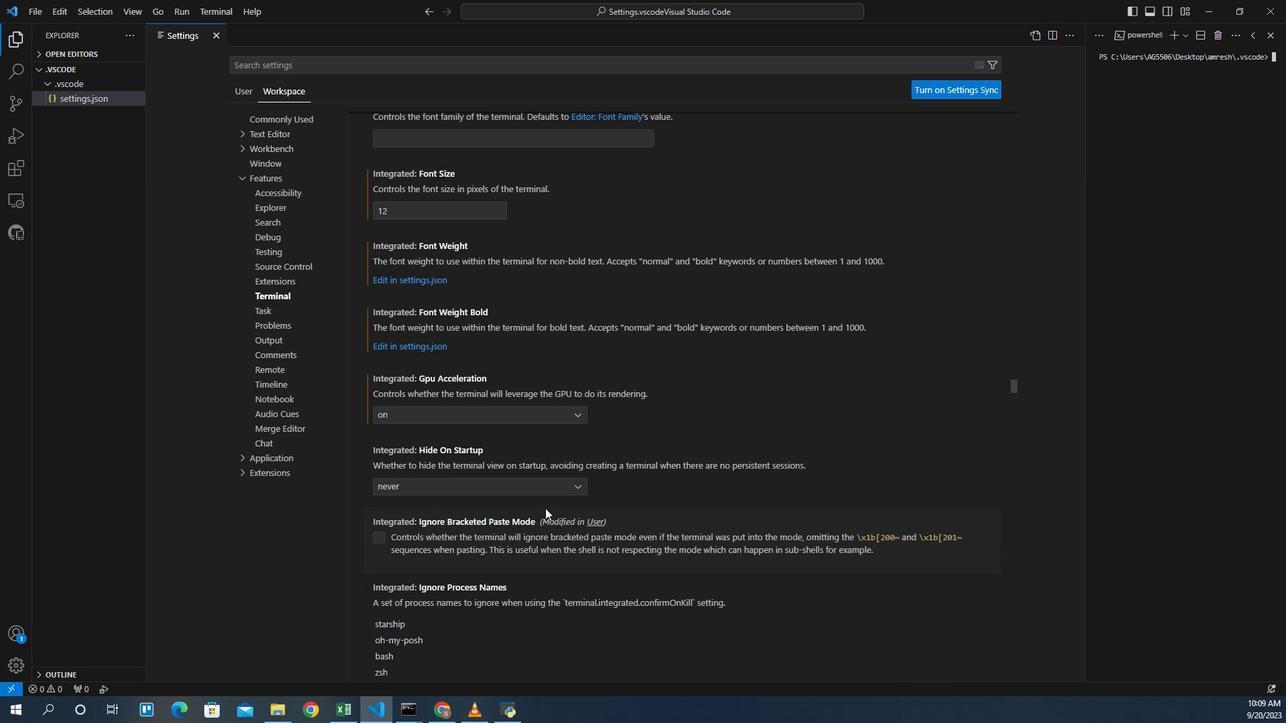 
Action: Mouse scrolled (521, 475) with delta (0, 0)
Screenshot: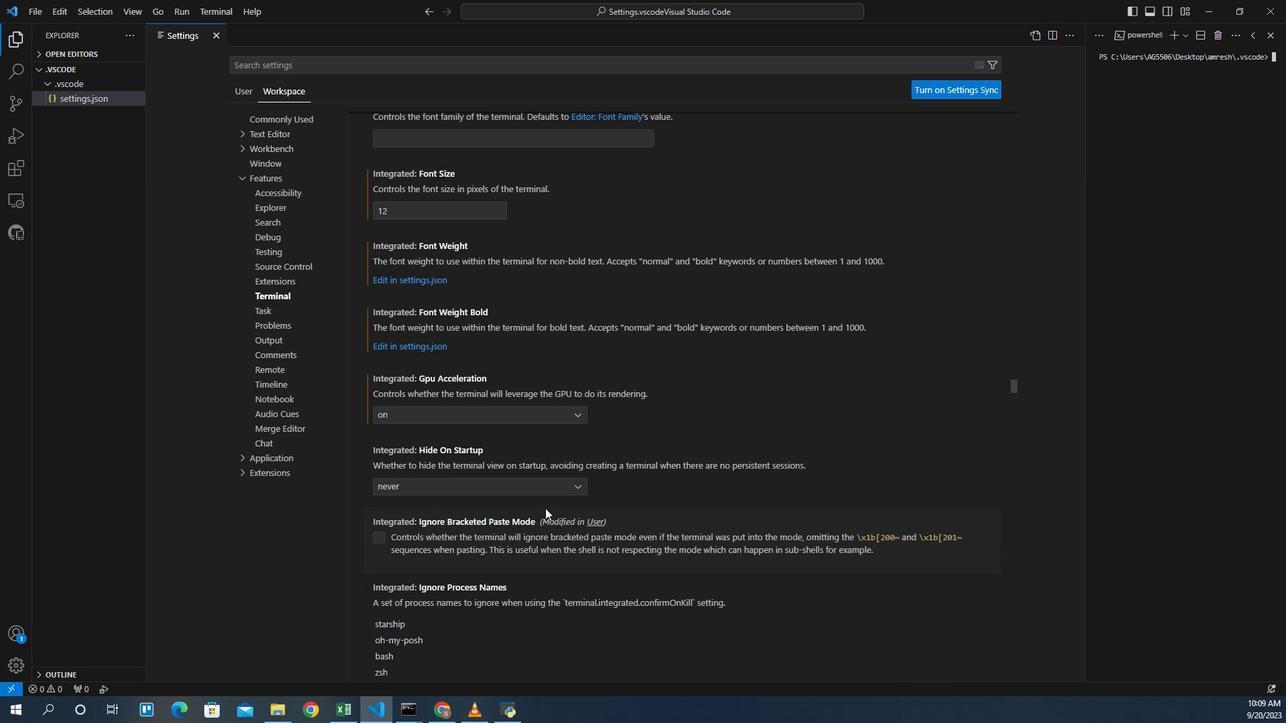 
Action: Mouse moved to (496, 395)
Screenshot: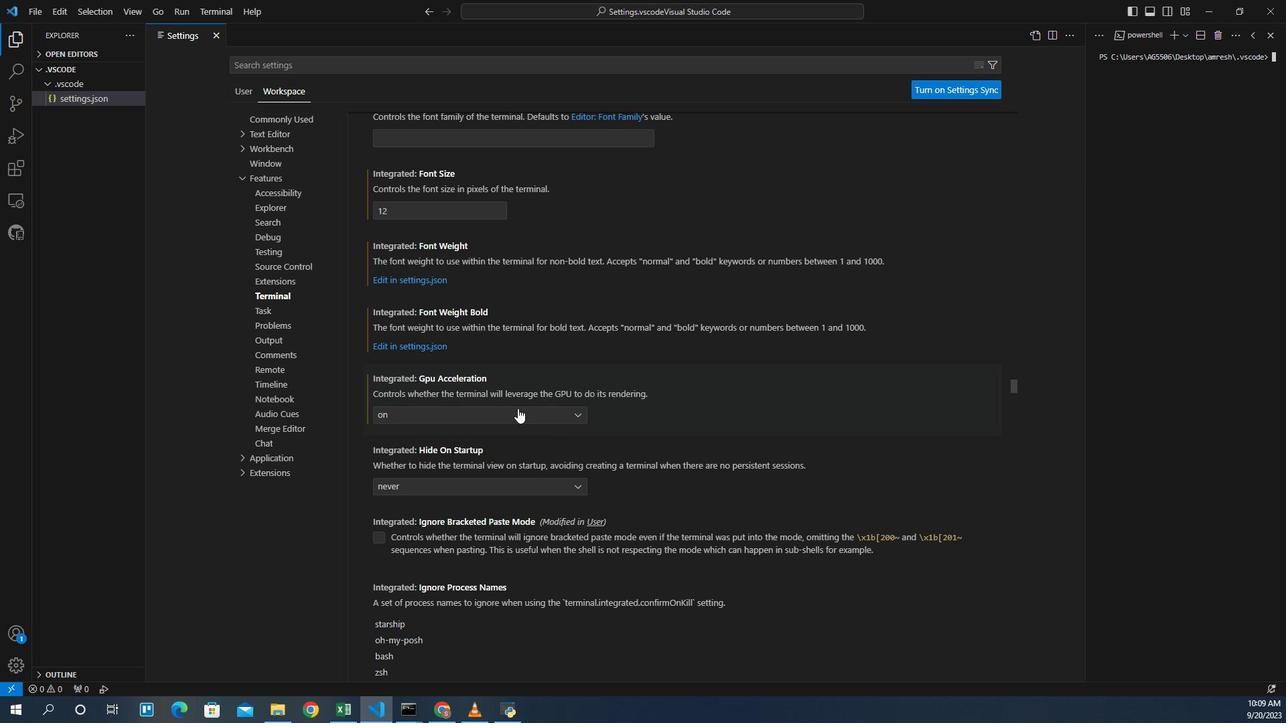 
Action: Mouse pressed left at (496, 395)
Screenshot: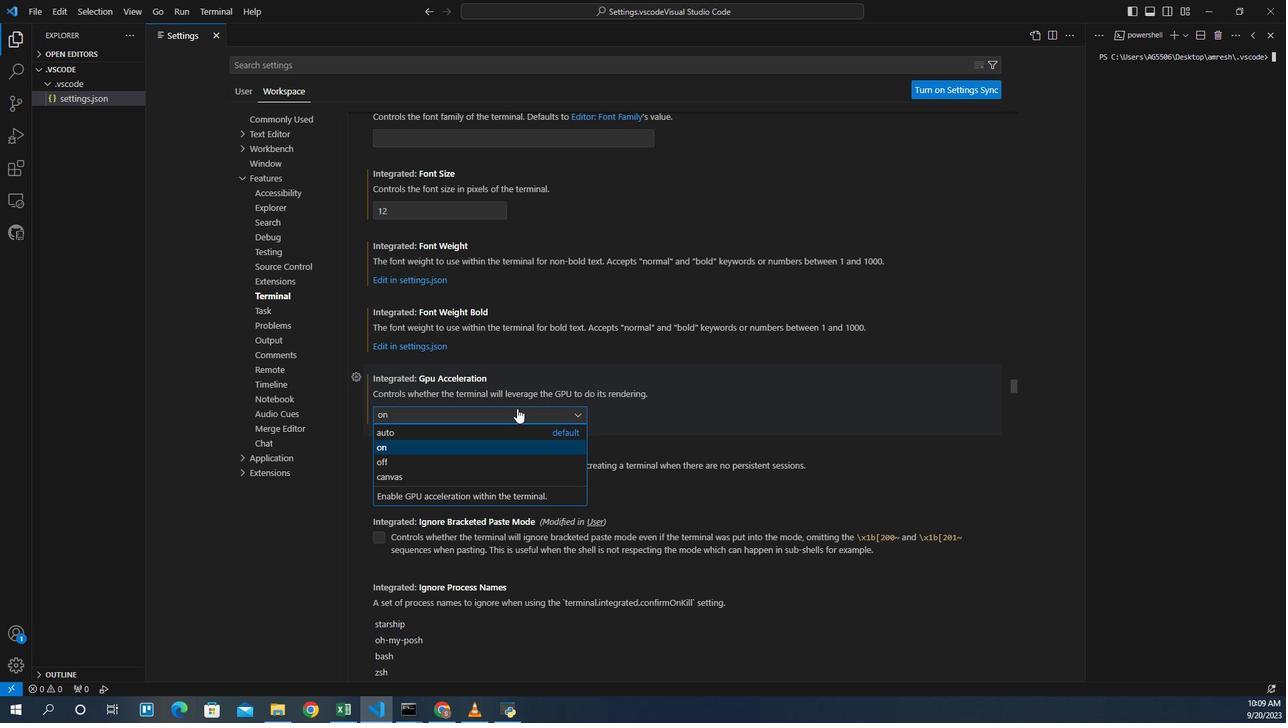 
Action: Mouse moved to (431, 410)
Screenshot: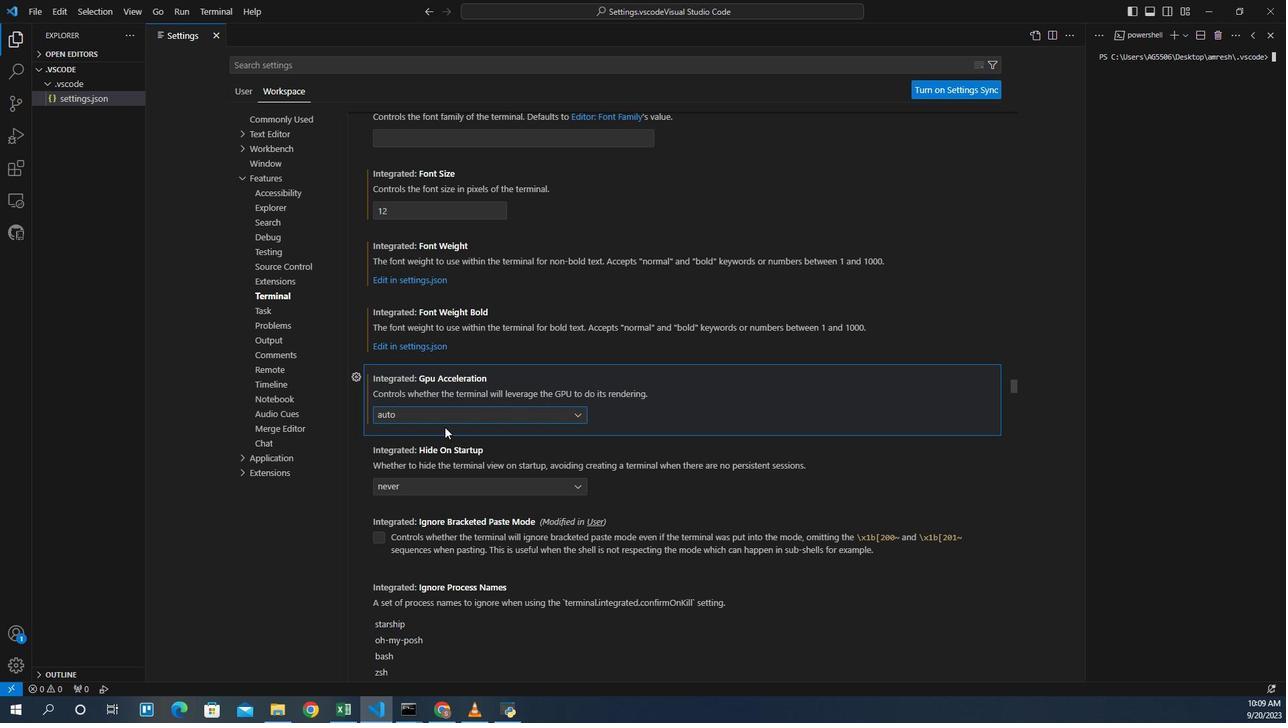 
Action: Mouse pressed left at (431, 410)
Screenshot: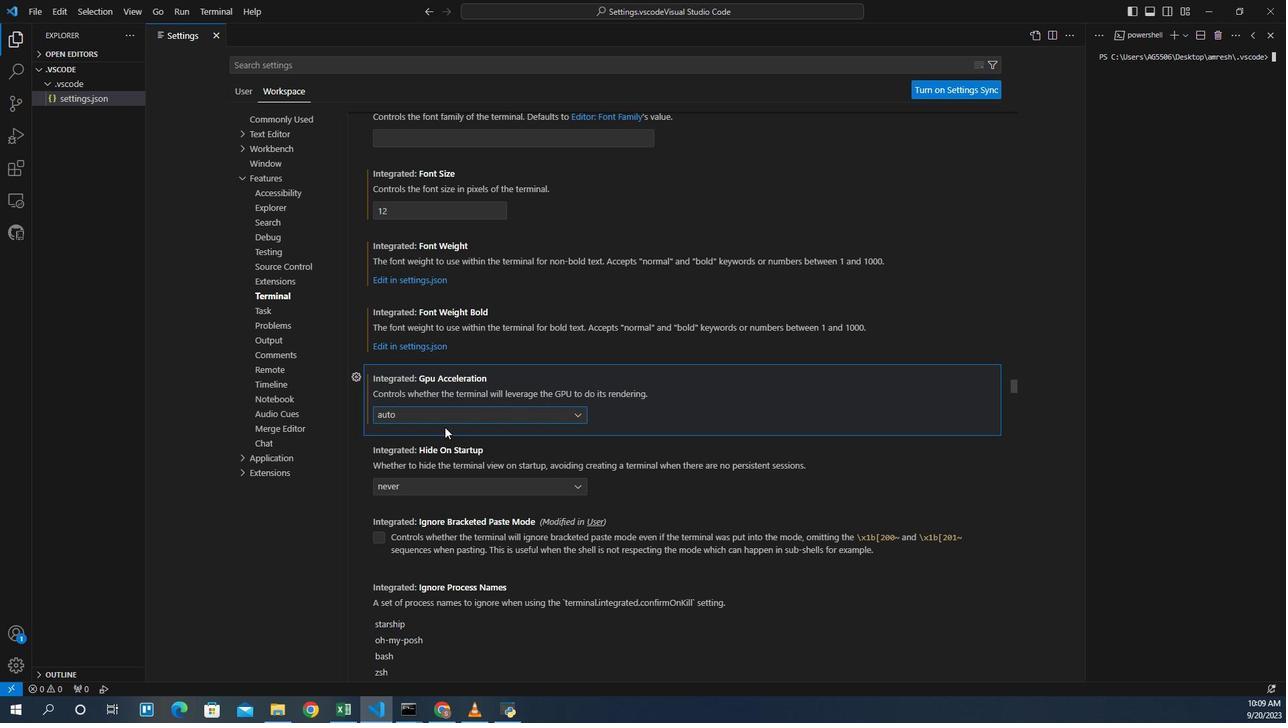 
